 Task: Find a place to stay in Aku, Nigeria, from 12th to 16th July for 8 guests, with a price range of ₹10,000 to ₹16,000, selecting a flat with WiFi, free parking, TV, gym, and breakfast.
Action: Mouse moved to (346, 151)
Screenshot: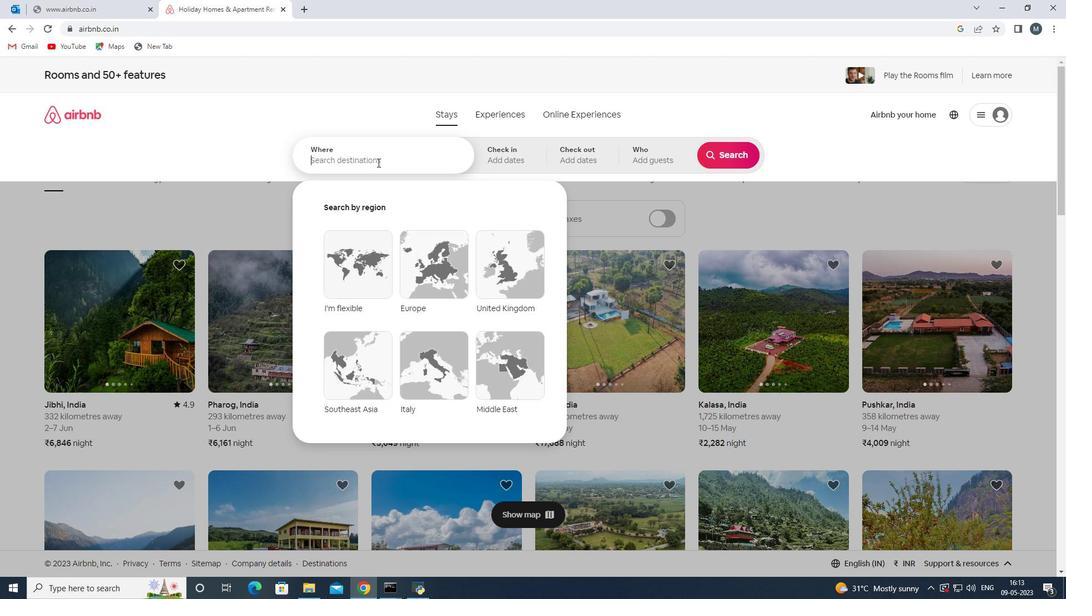 
Action: Mouse pressed left at (346, 151)
Screenshot: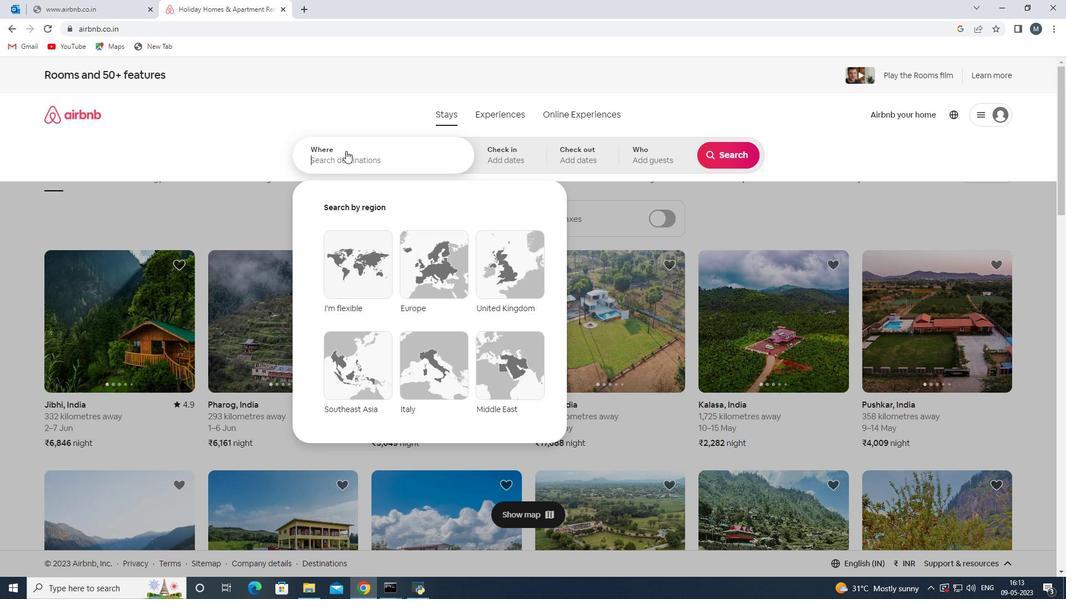 
Action: Key pressed <Key.shift>Aku,<Key.space><Key.shift>Nigeria
Screenshot: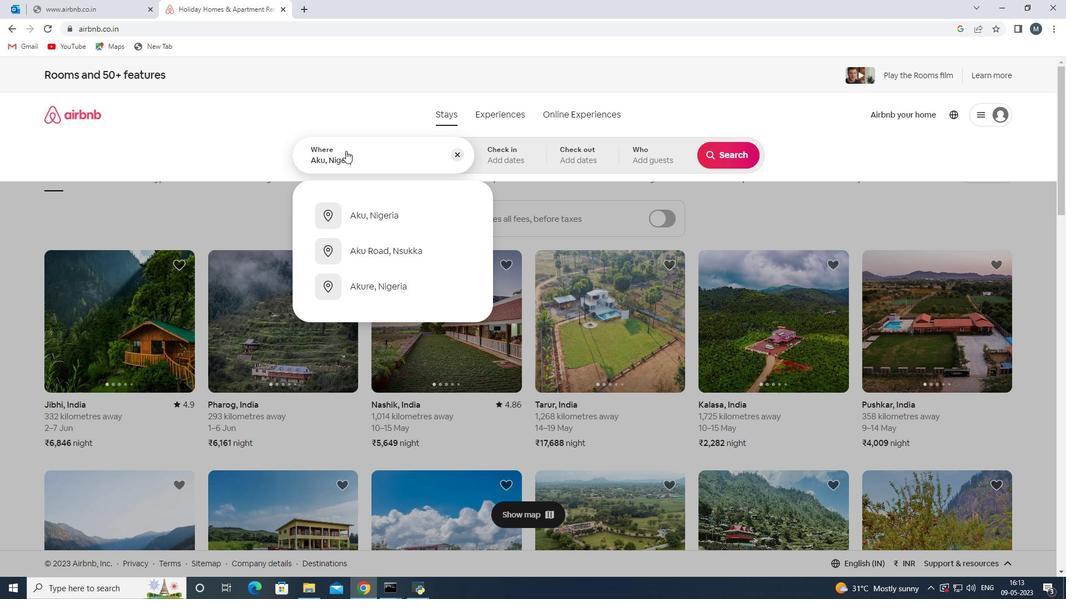 
Action: Mouse moved to (369, 212)
Screenshot: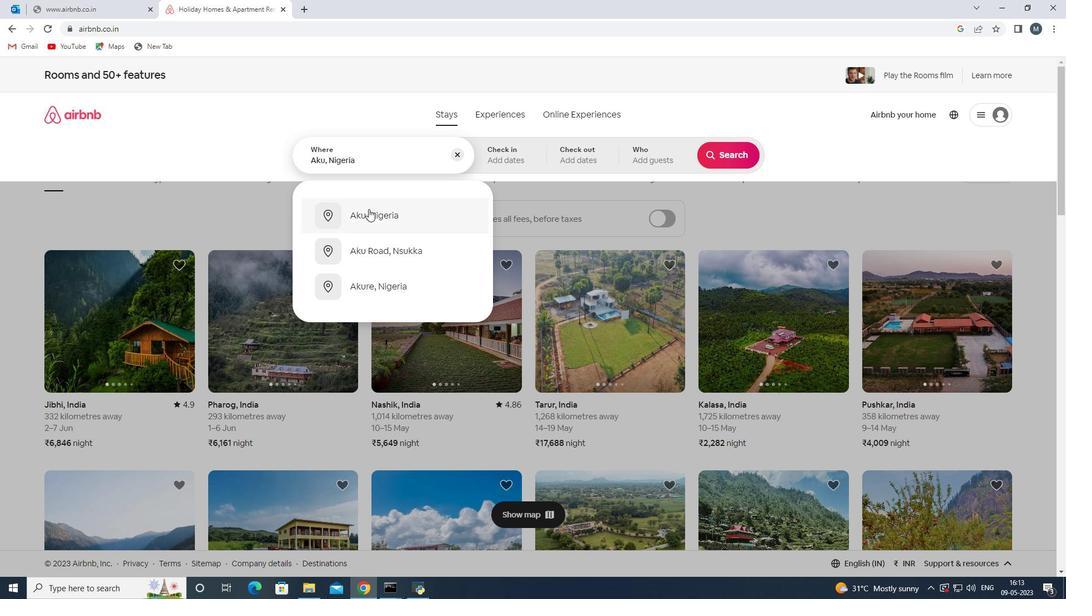 
Action: Mouse pressed left at (369, 212)
Screenshot: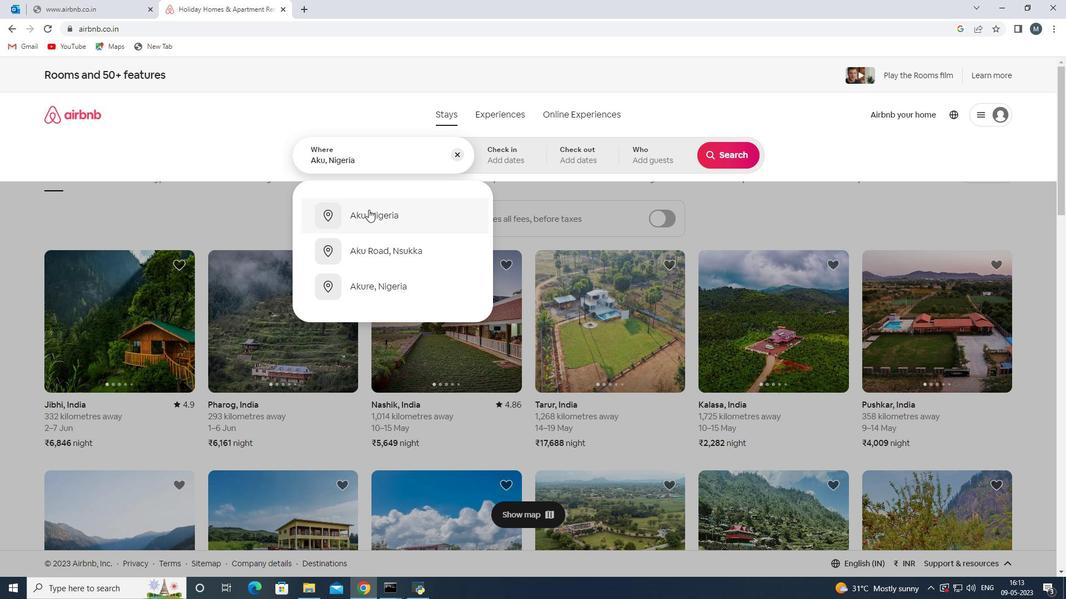 
Action: Mouse moved to (724, 248)
Screenshot: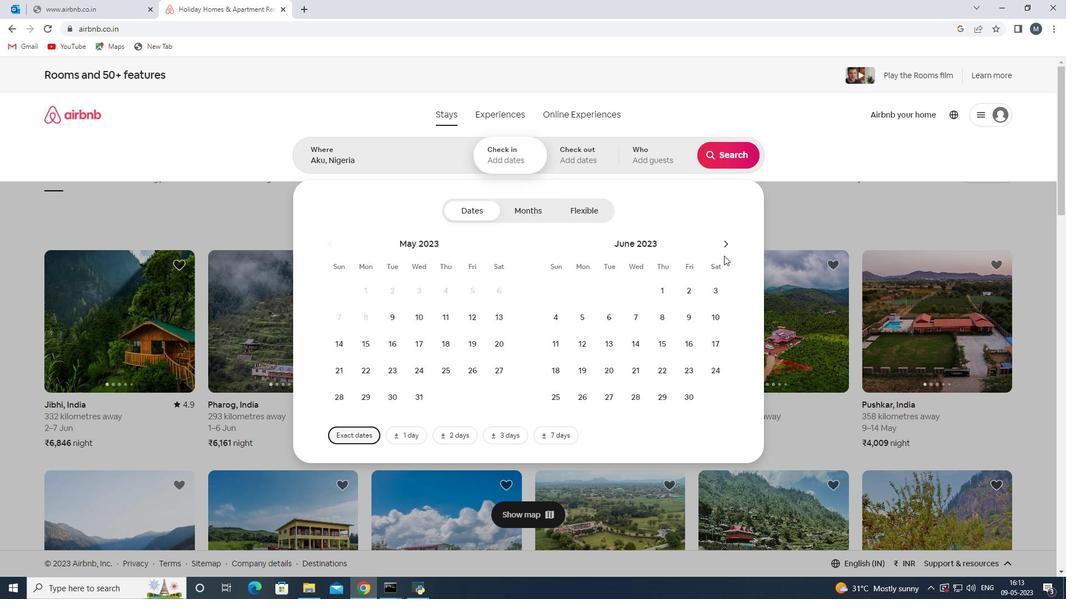 
Action: Mouse pressed left at (724, 248)
Screenshot: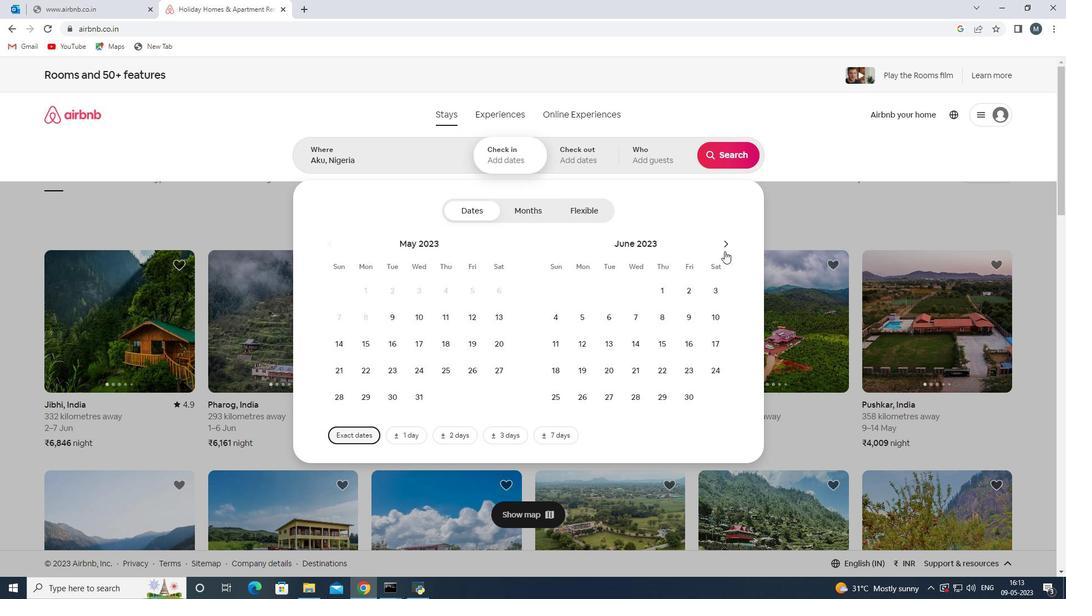 
Action: Mouse moved to (628, 347)
Screenshot: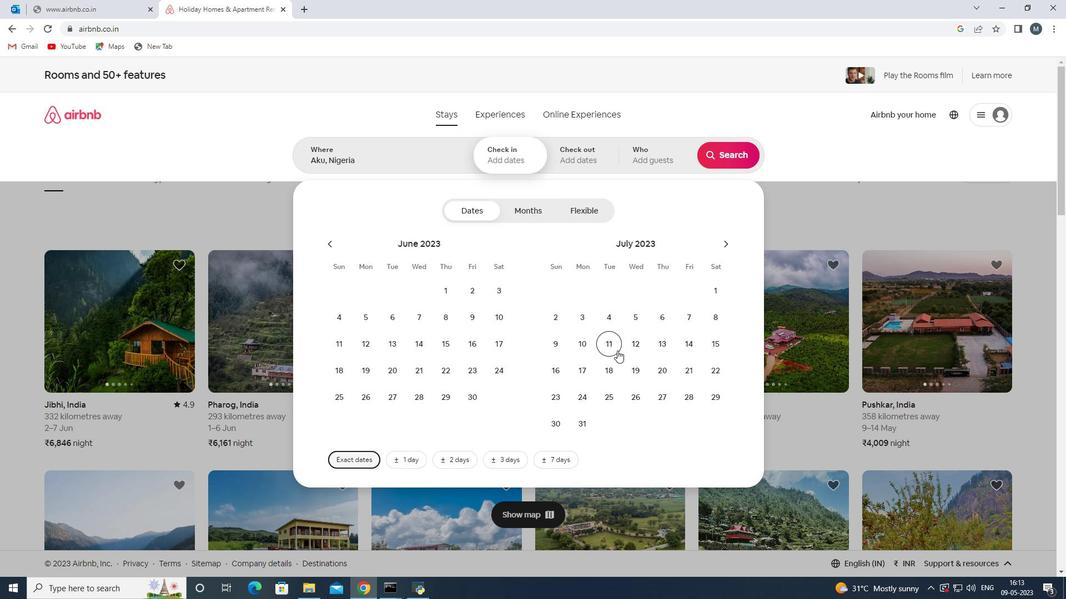 
Action: Mouse pressed left at (628, 347)
Screenshot: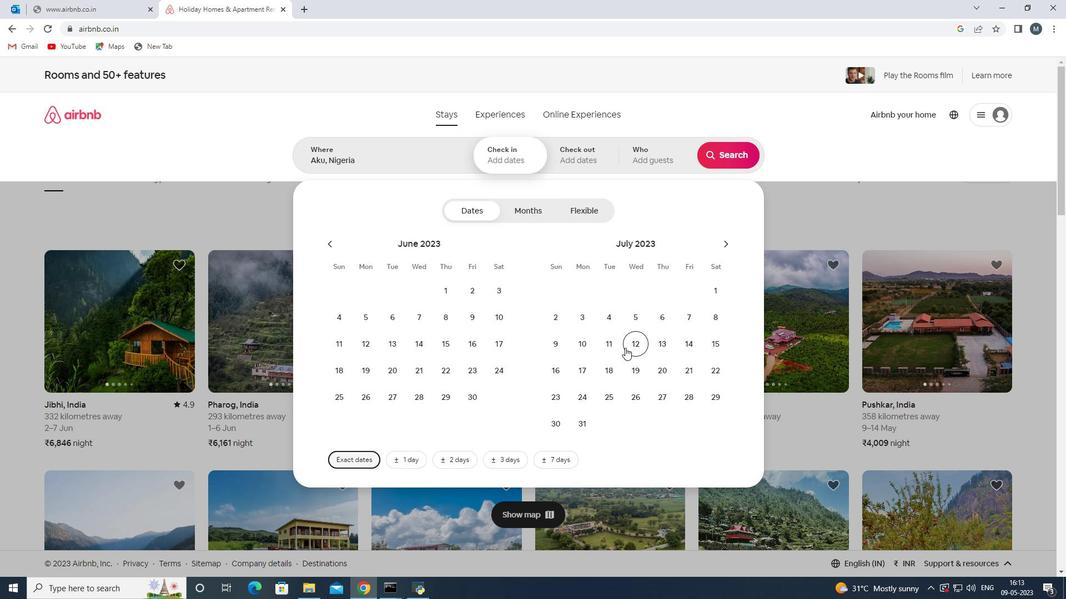 
Action: Mouse moved to (562, 369)
Screenshot: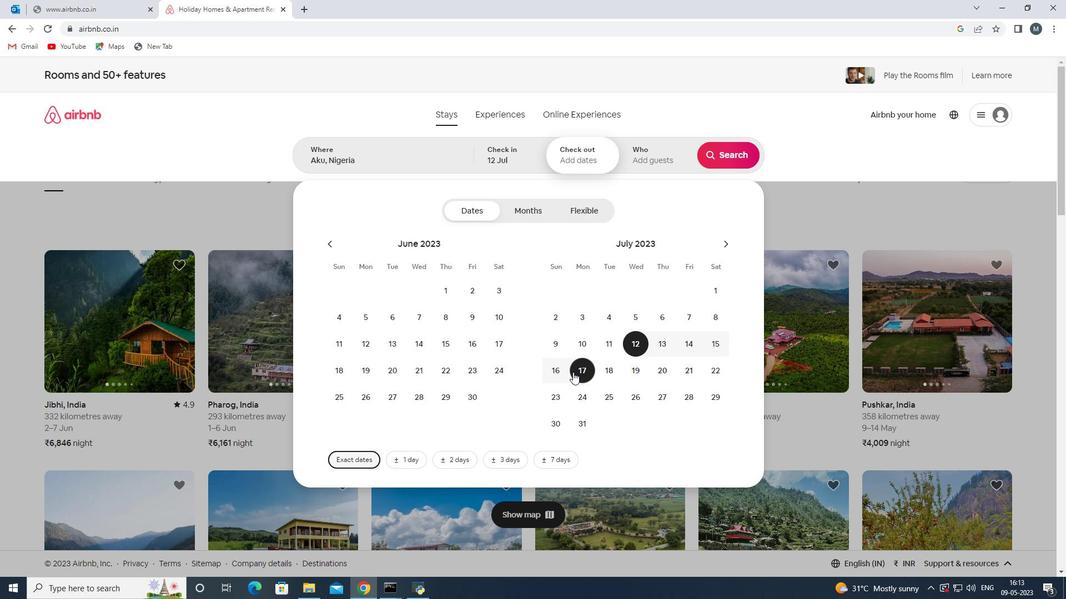 
Action: Mouse pressed left at (562, 369)
Screenshot: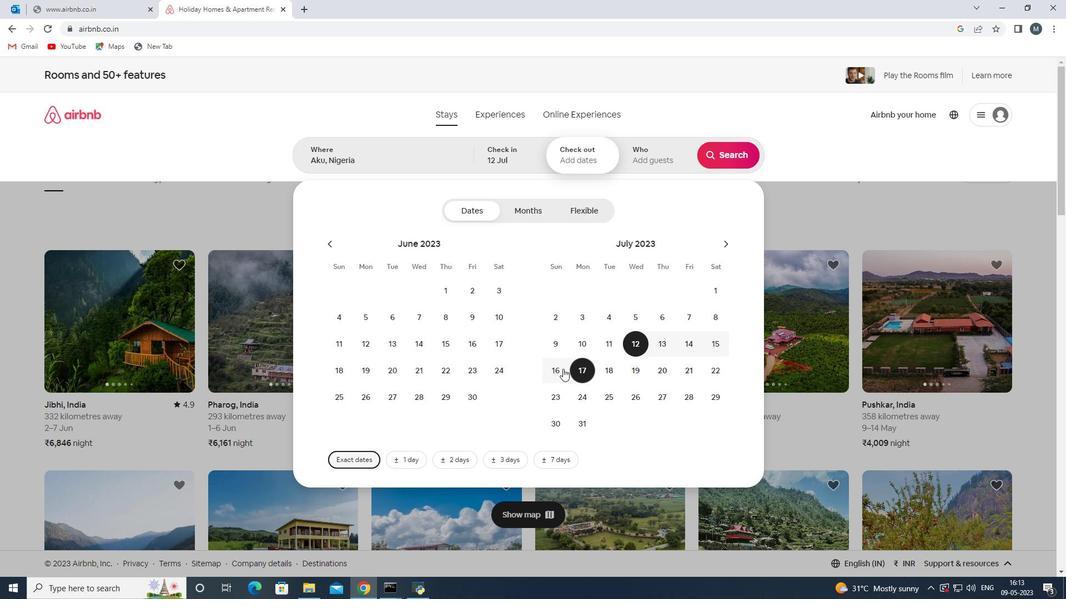 
Action: Mouse moved to (653, 166)
Screenshot: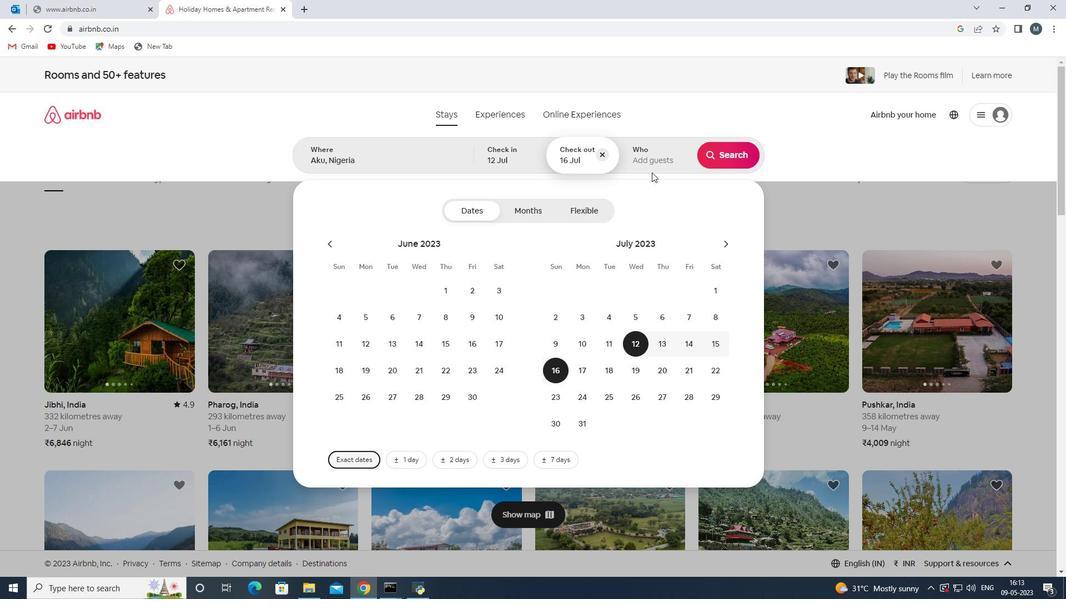 
Action: Mouse pressed left at (653, 166)
Screenshot: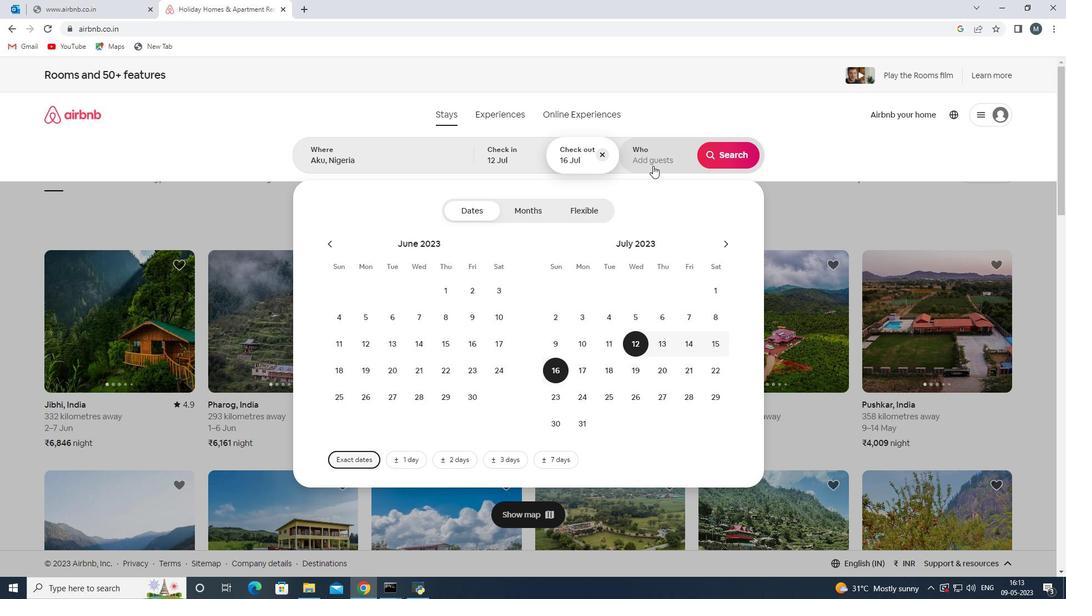 
Action: Mouse moved to (736, 214)
Screenshot: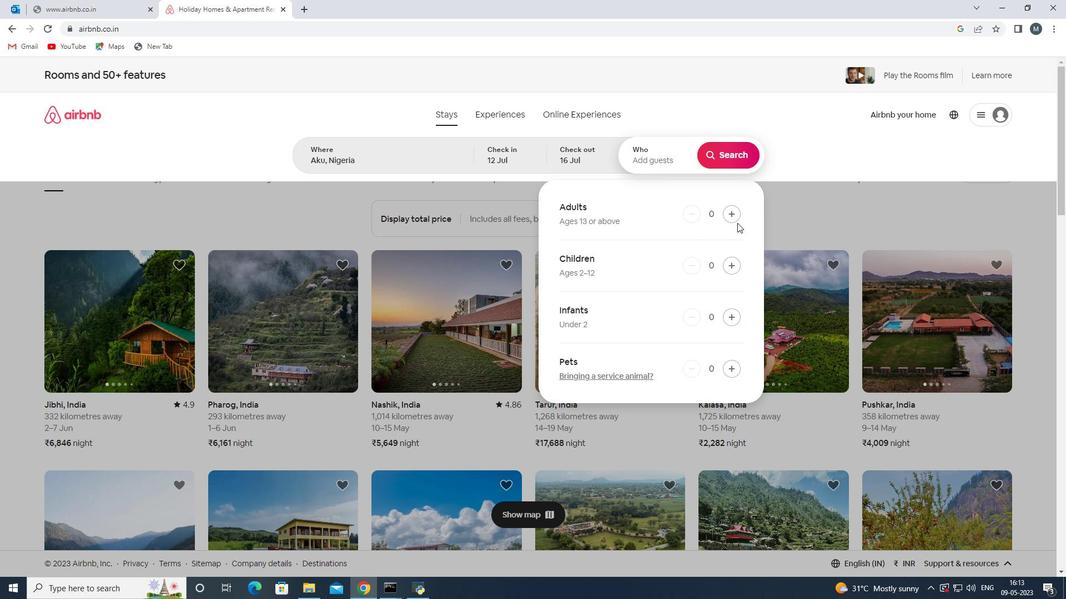 
Action: Mouse pressed left at (736, 214)
Screenshot: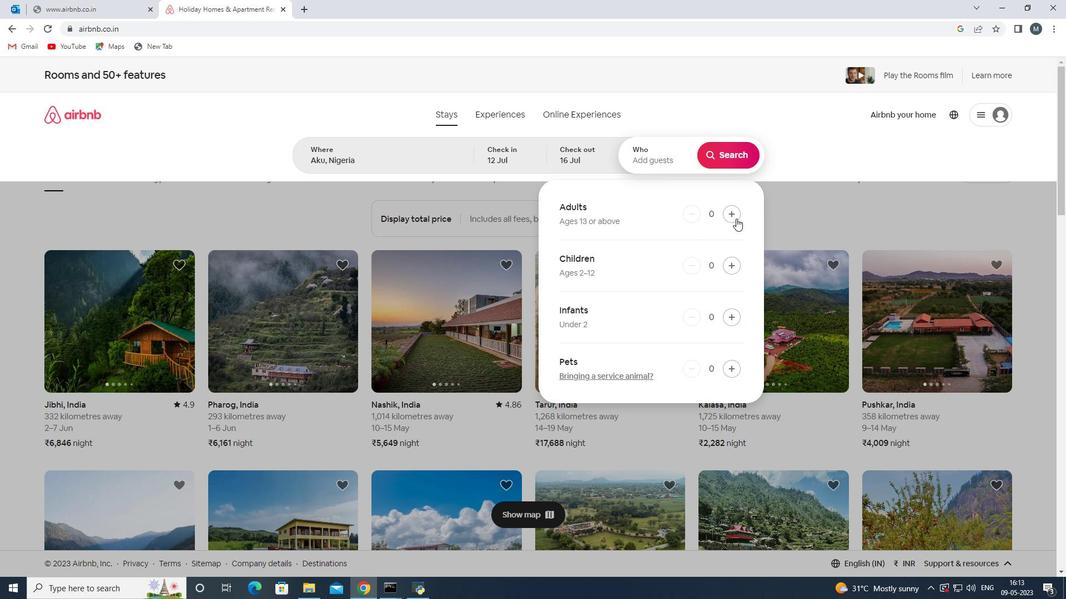 
Action: Mouse pressed left at (736, 214)
Screenshot: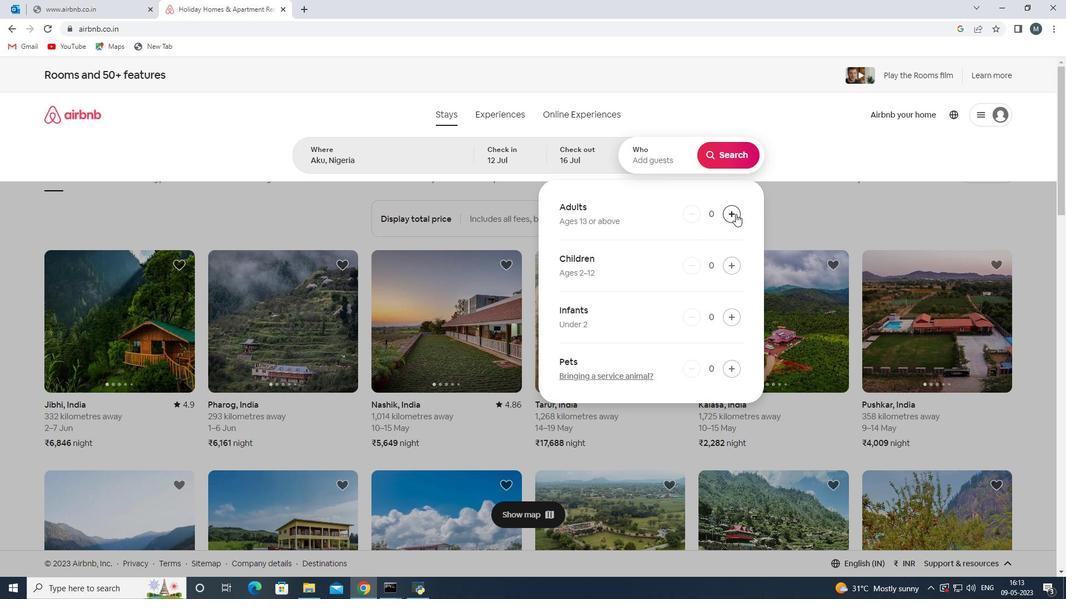 
Action: Mouse pressed left at (736, 214)
Screenshot: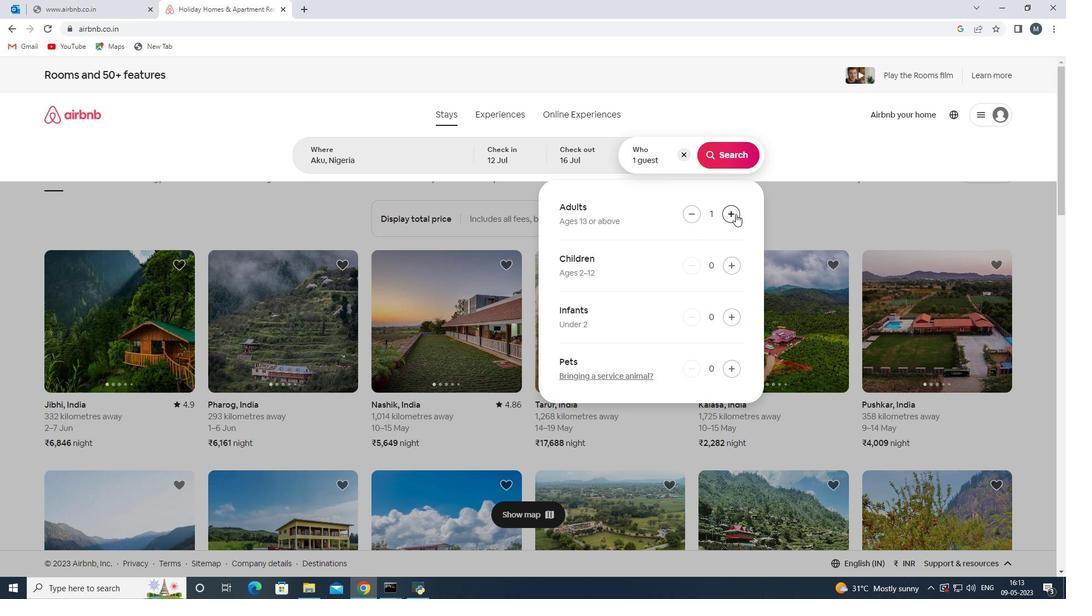 
Action: Mouse pressed left at (736, 214)
Screenshot: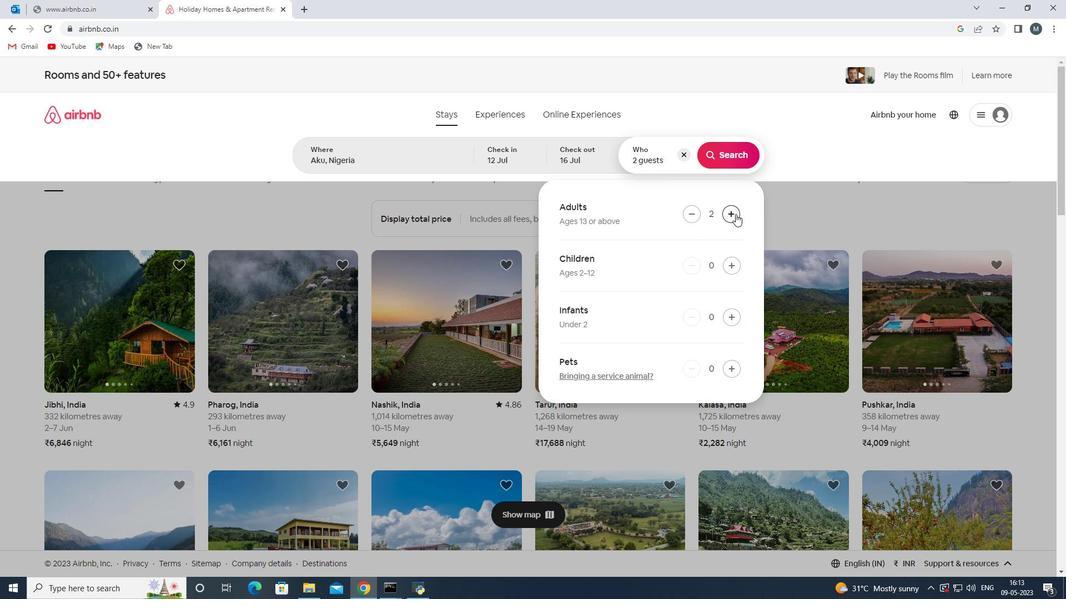 
Action: Mouse pressed left at (736, 214)
Screenshot: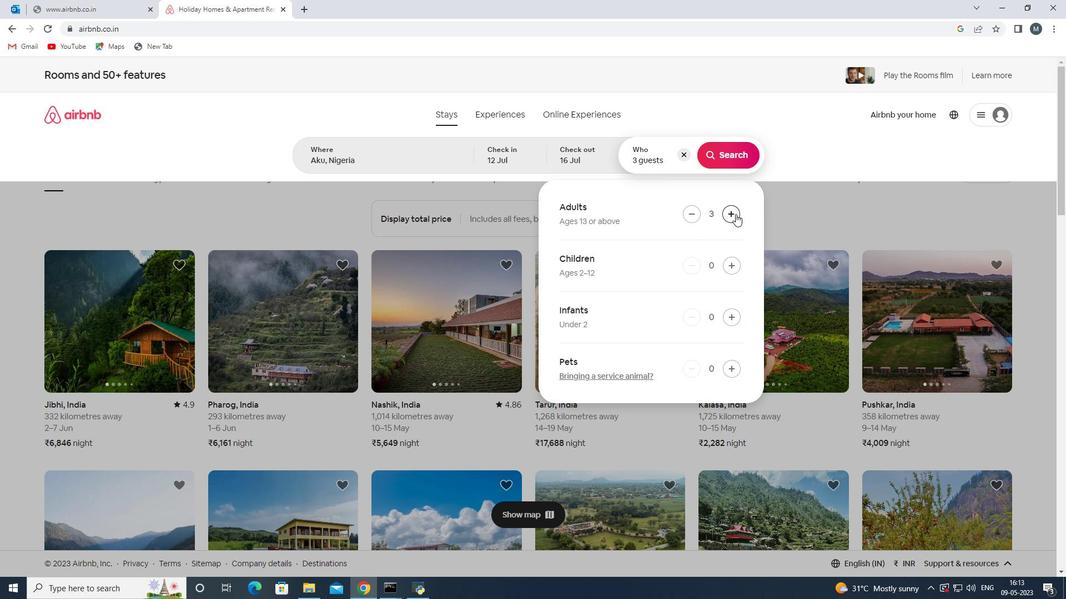 
Action: Mouse pressed left at (736, 214)
Screenshot: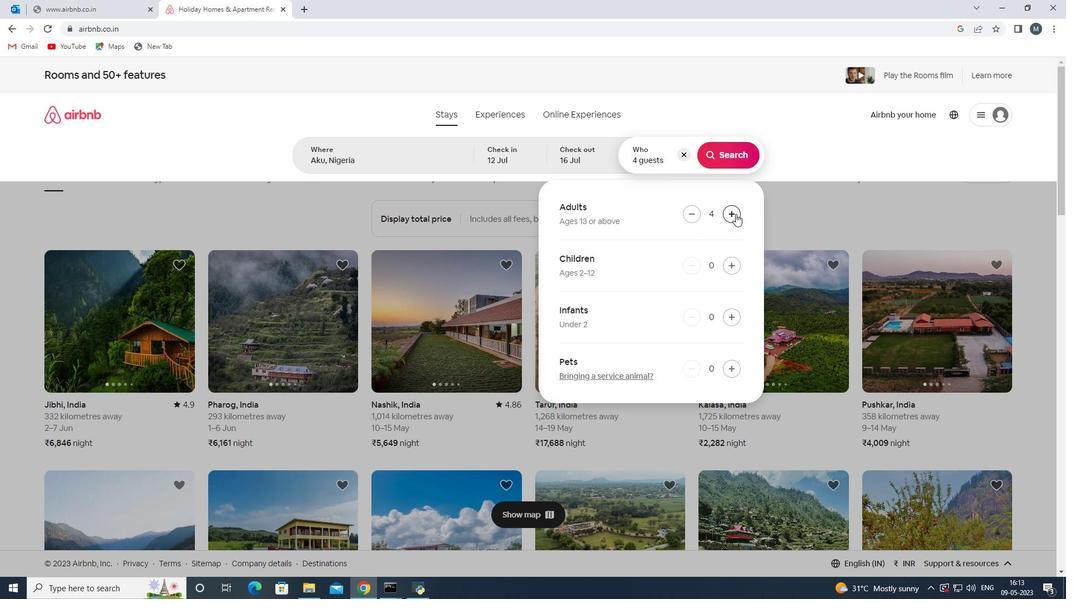 
Action: Mouse pressed left at (736, 214)
Screenshot: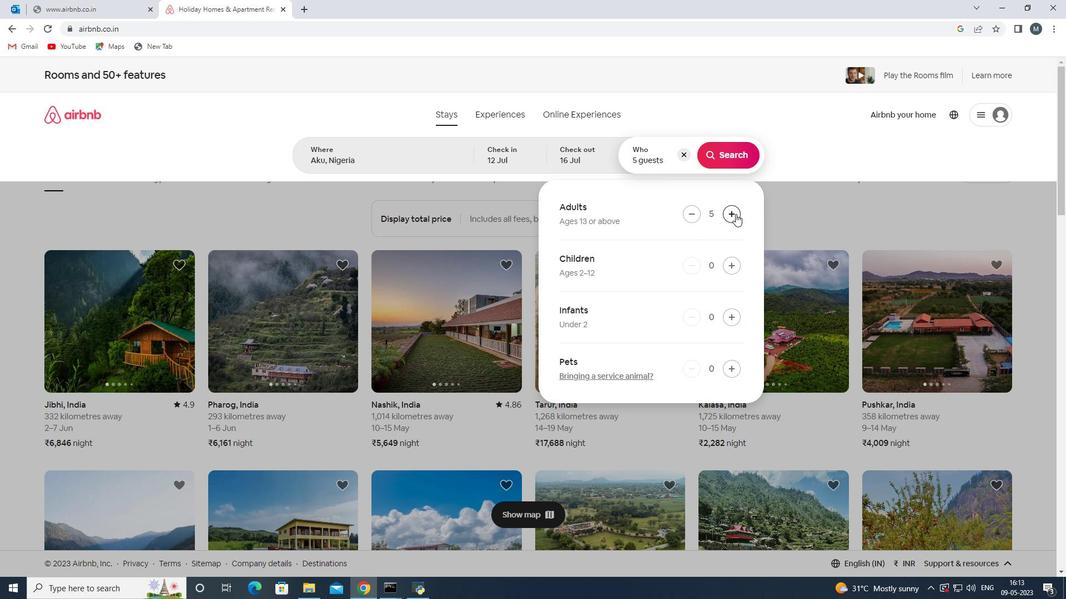 
Action: Mouse pressed left at (736, 214)
Screenshot: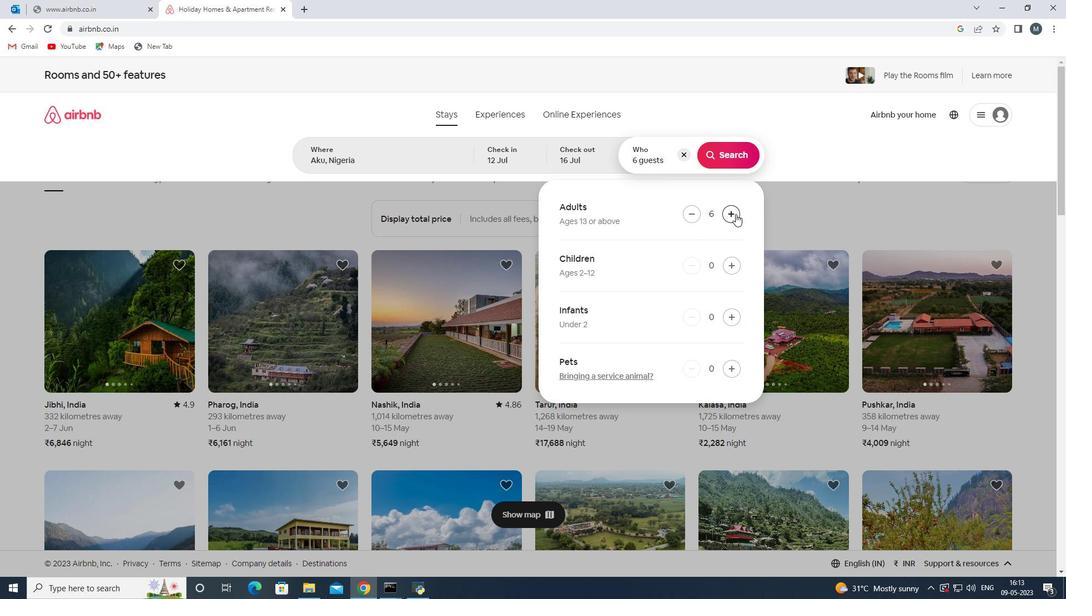 
Action: Mouse moved to (733, 161)
Screenshot: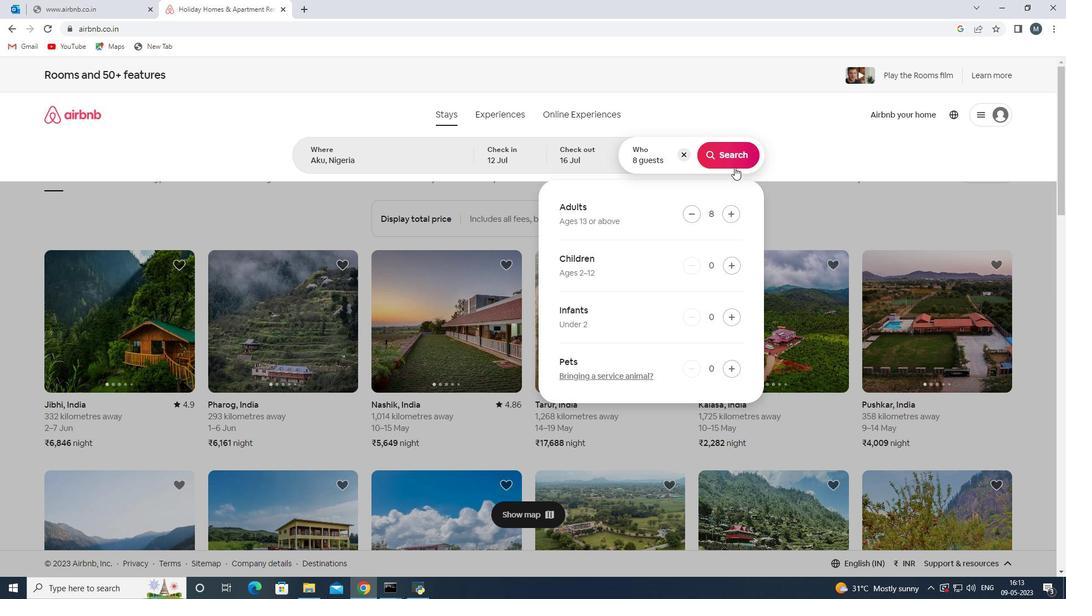 
Action: Mouse pressed left at (733, 161)
Screenshot: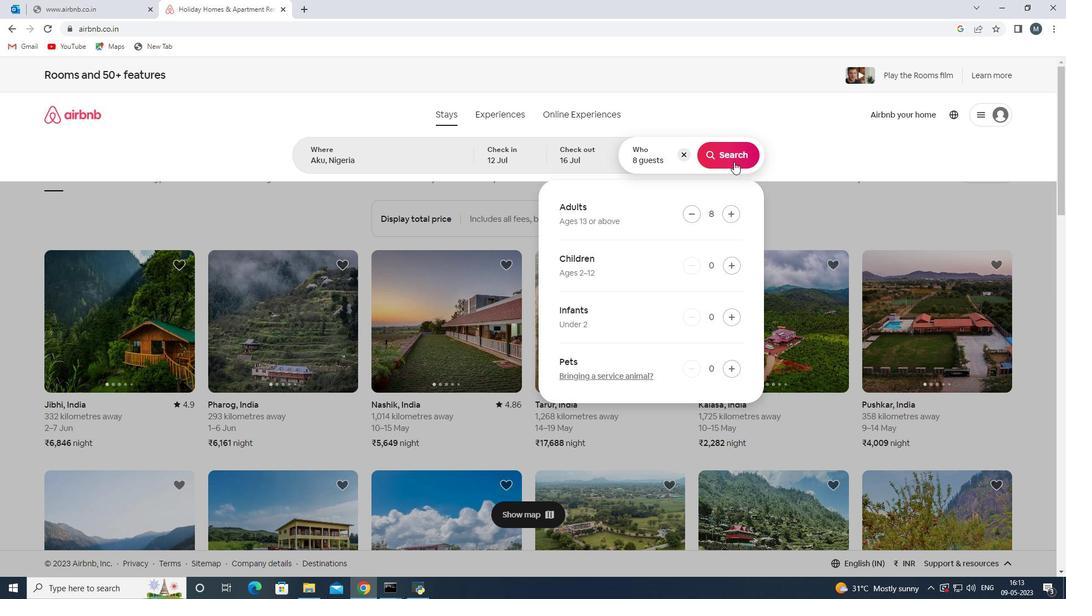 
Action: Mouse moved to (1004, 124)
Screenshot: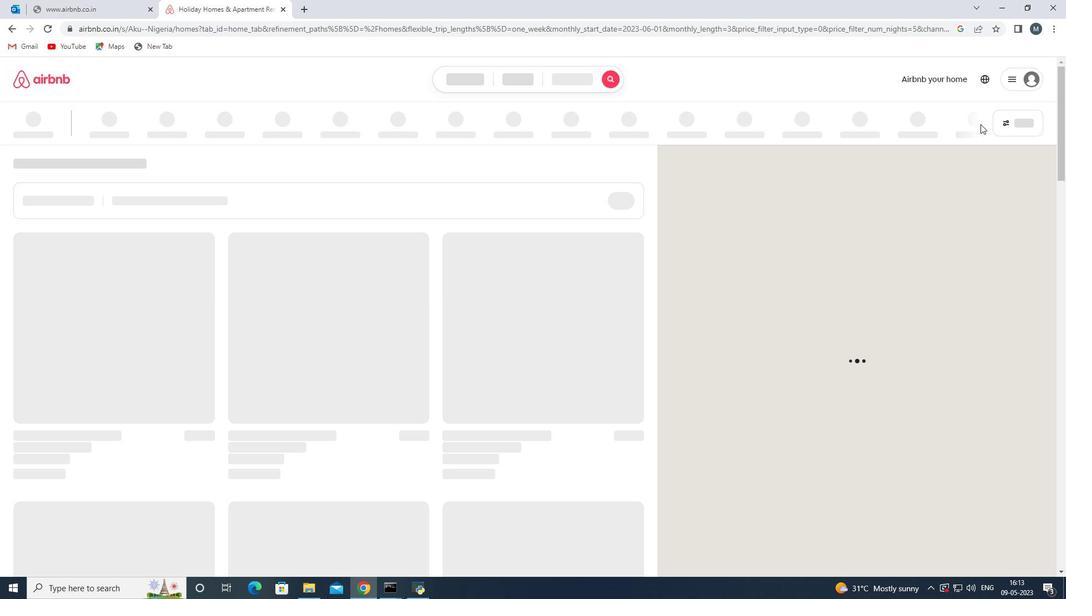 
Action: Mouse pressed left at (1004, 124)
Screenshot: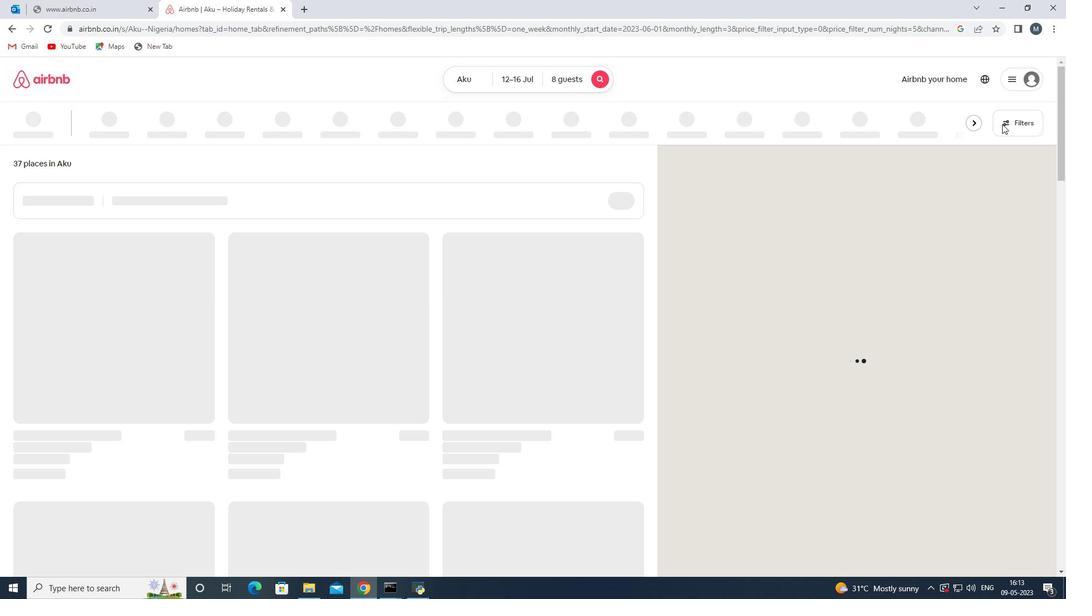
Action: Mouse moved to (408, 400)
Screenshot: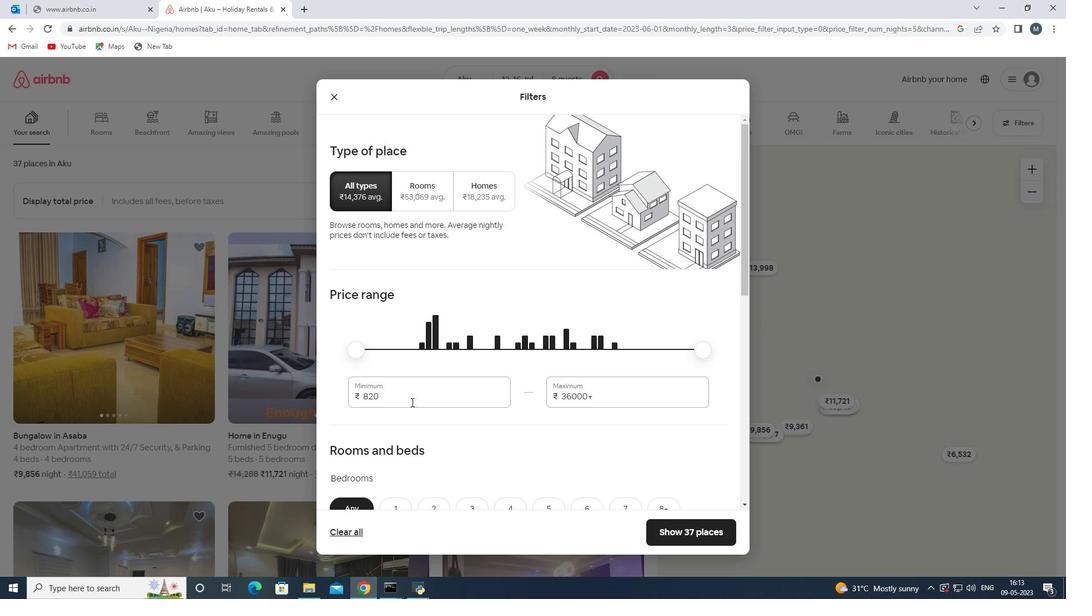 
Action: Mouse pressed left at (408, 400)
Screenshot: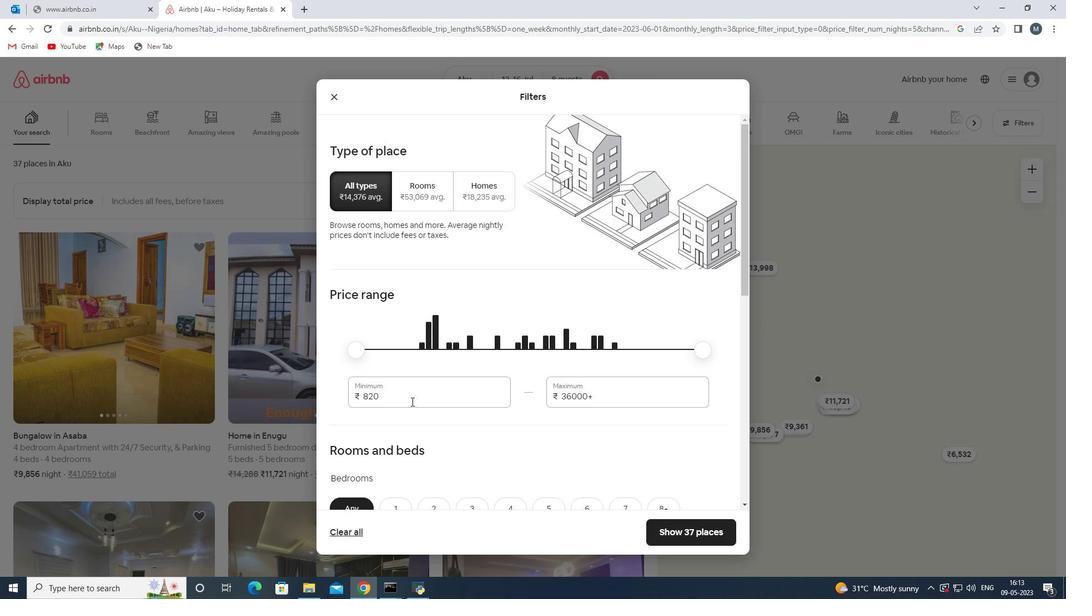 
Action: Mouse moved to (355, 402)
Screenshot: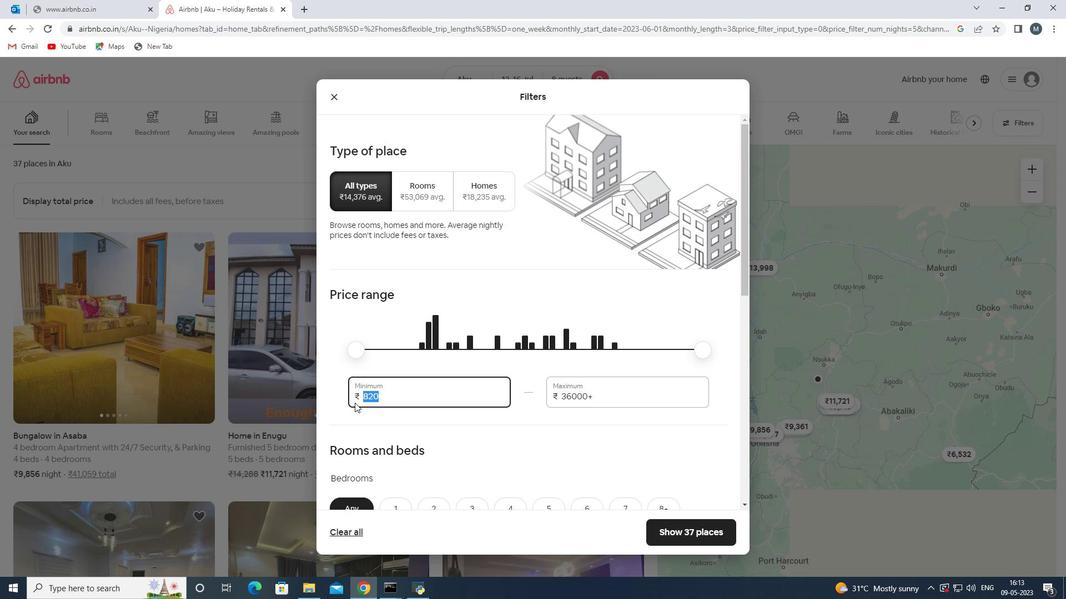 
Action: Key pressed 10000
Screenshot: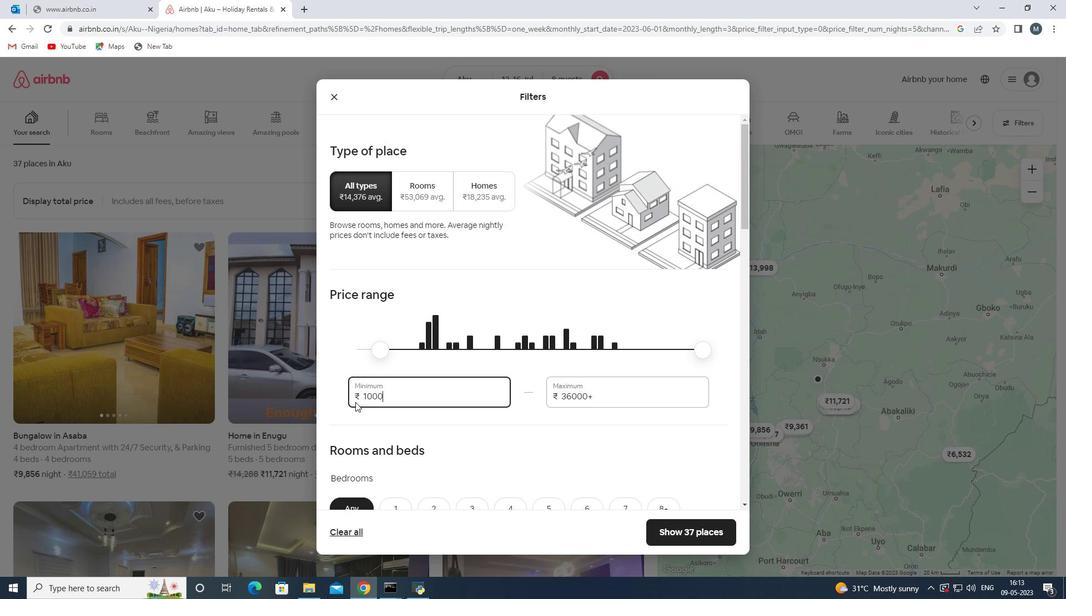 
Action: Mouse moved to (604, 399)
Screenshot: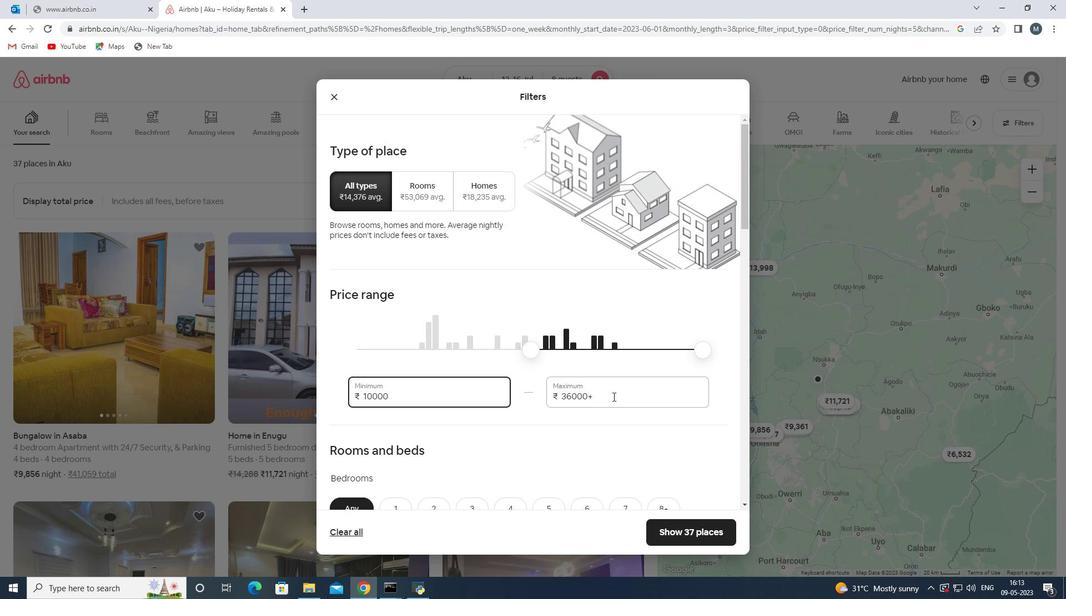 
Action: Mouse pressed left at (604, 399)
Screenshot: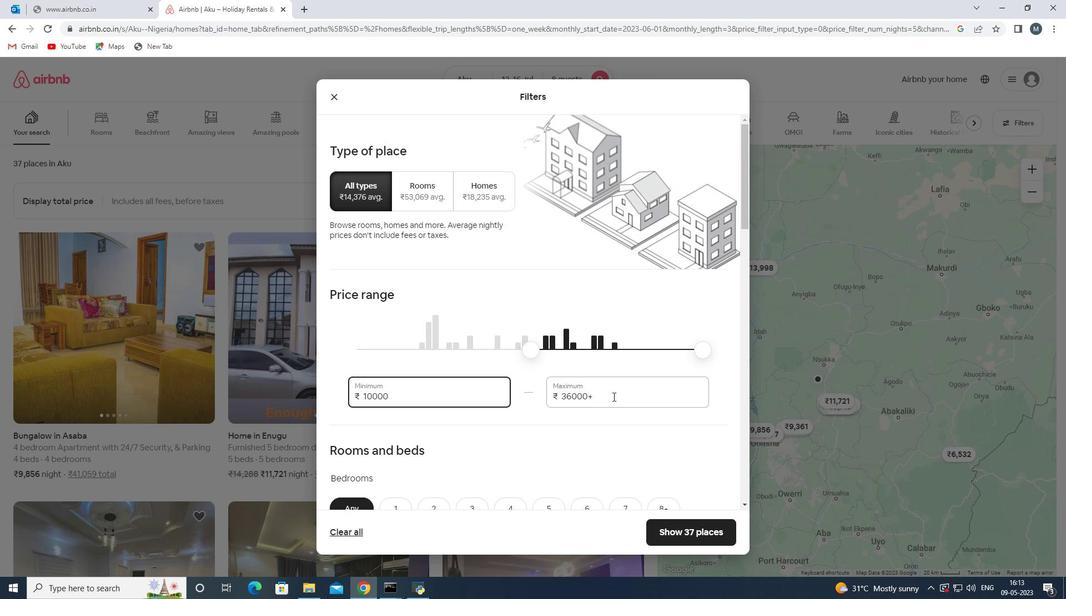 
Action: Mouse moved to (553, 399)
Screenshot: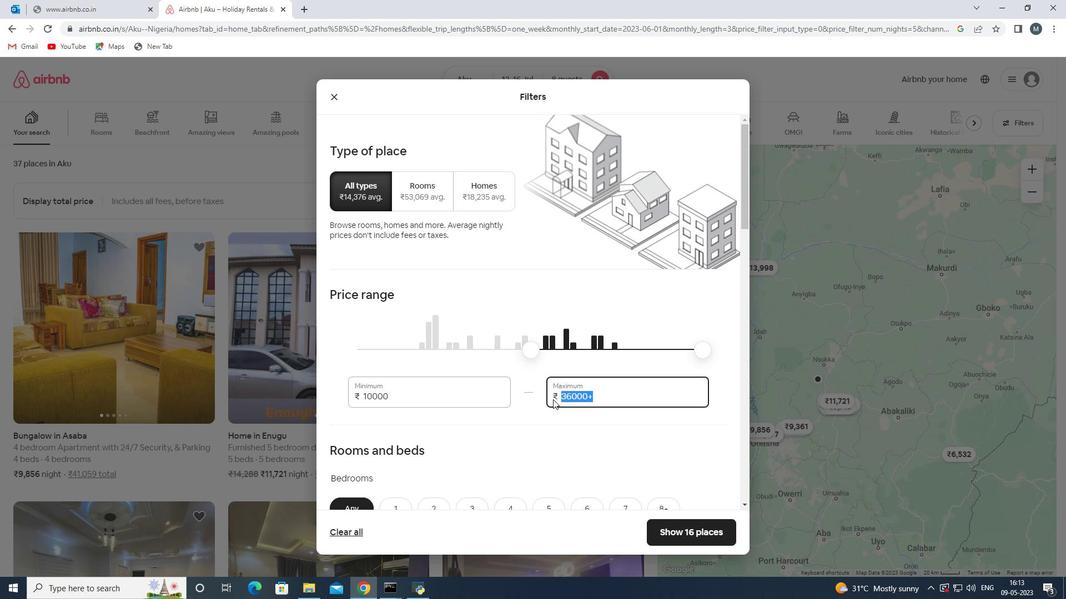 
Action: Key pressed 1
Screenshot: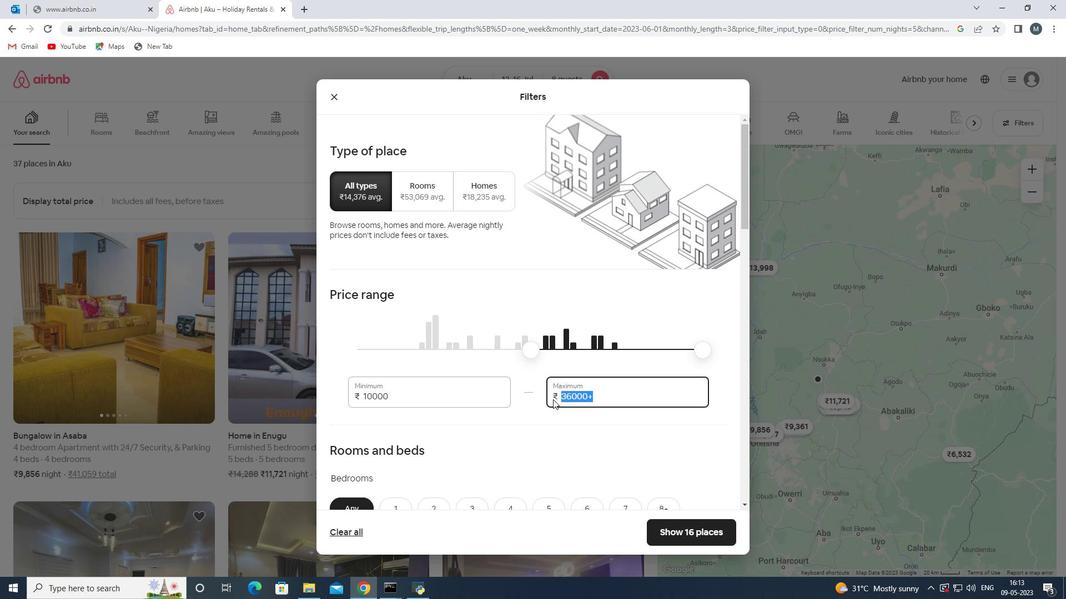 
Action: Mouse moved to (552, 398)
Screenshot: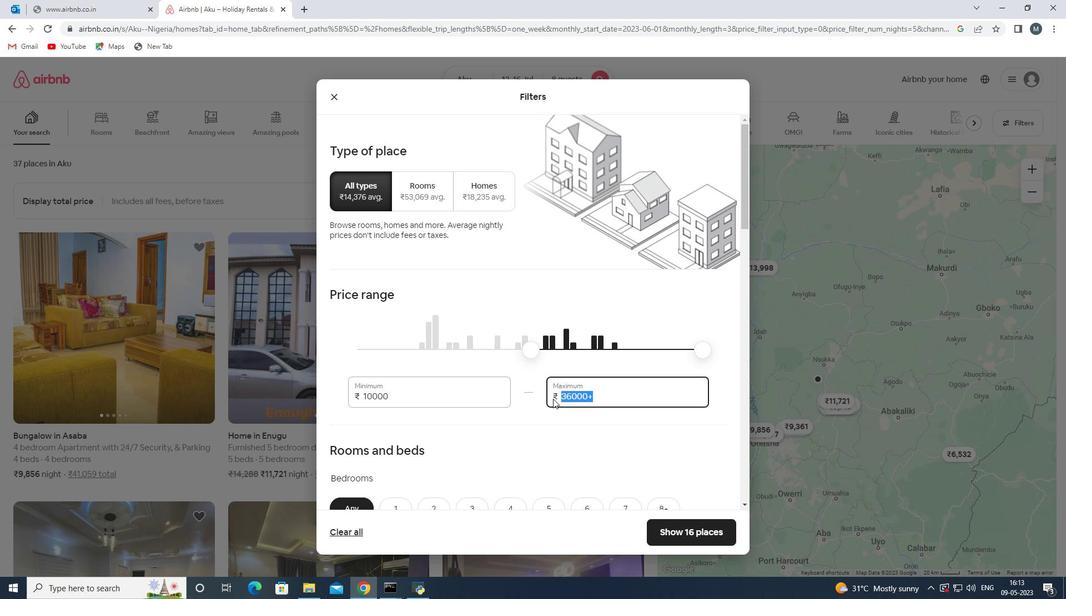 
Action: Key pressed 6000
Screenshot: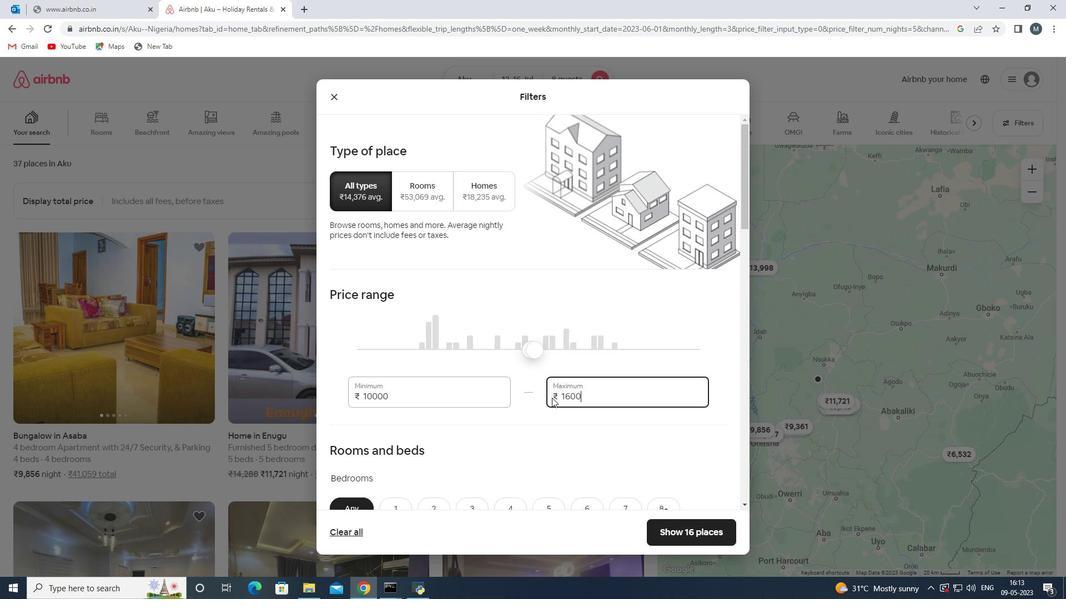
Action: Mouse moved to (556, 358)
Screenshot: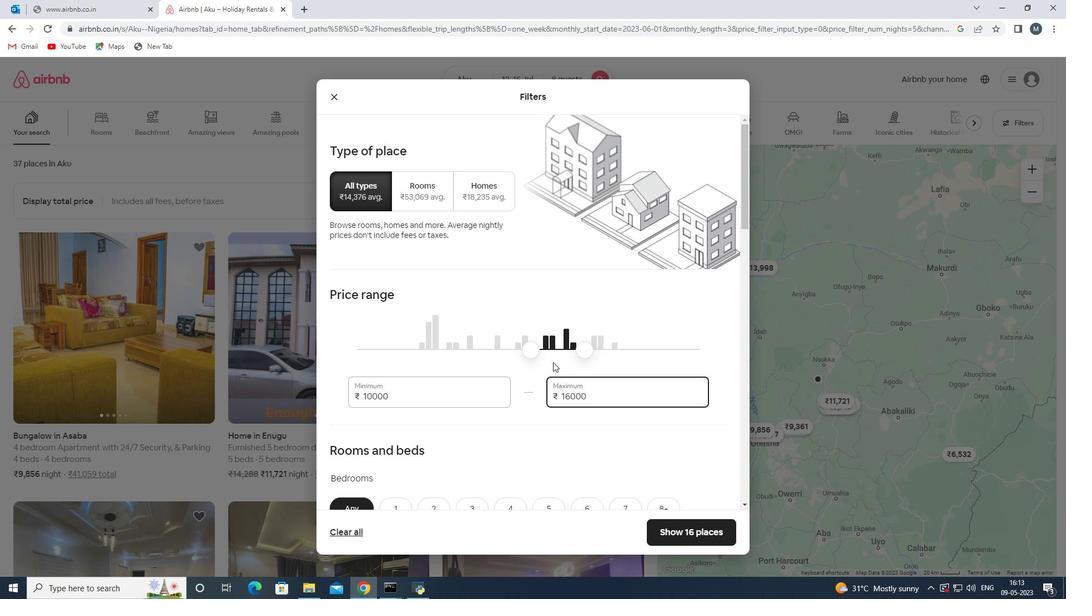 
Action: Mouse scrolled (556, 358) with delta (0, 0)
Screenshot: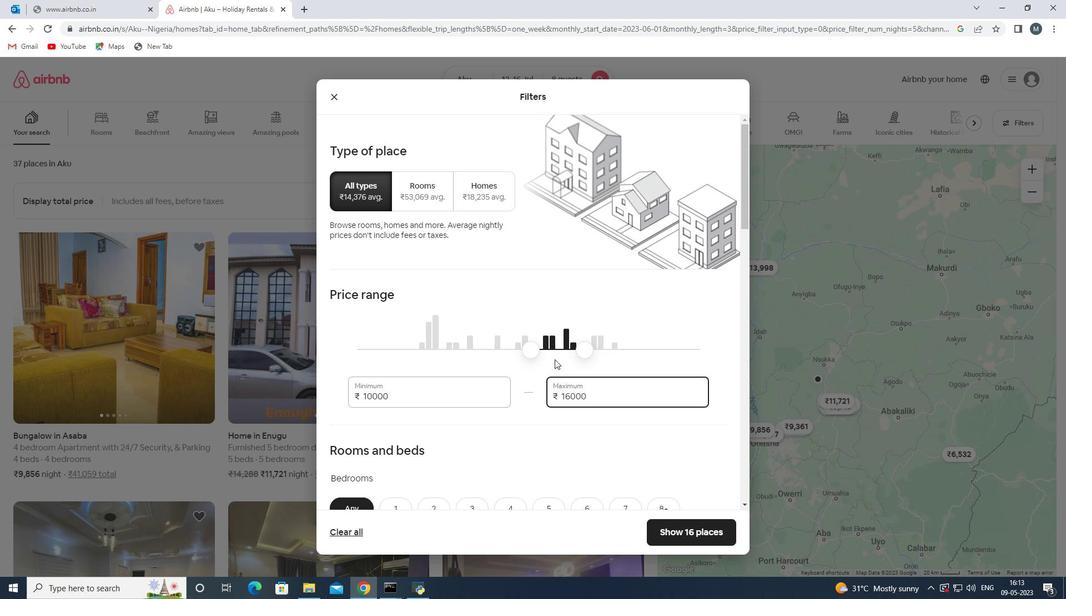 
Action: Mouse moved to (559, 356)
Screenshot: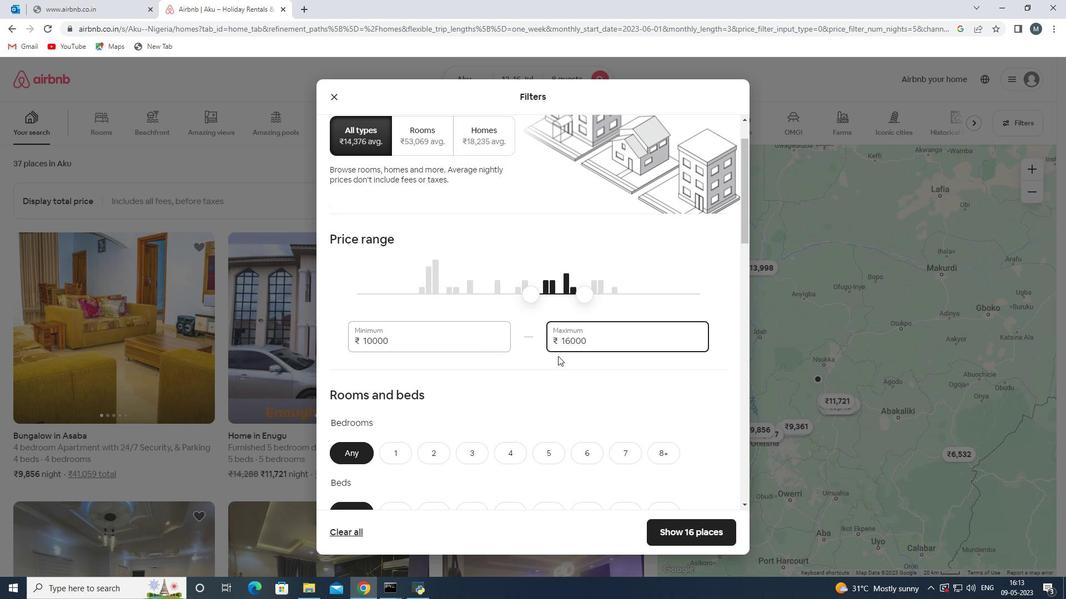
Action: Mouse scrolled (559, 356) with delta (0, 0)
Screenshot: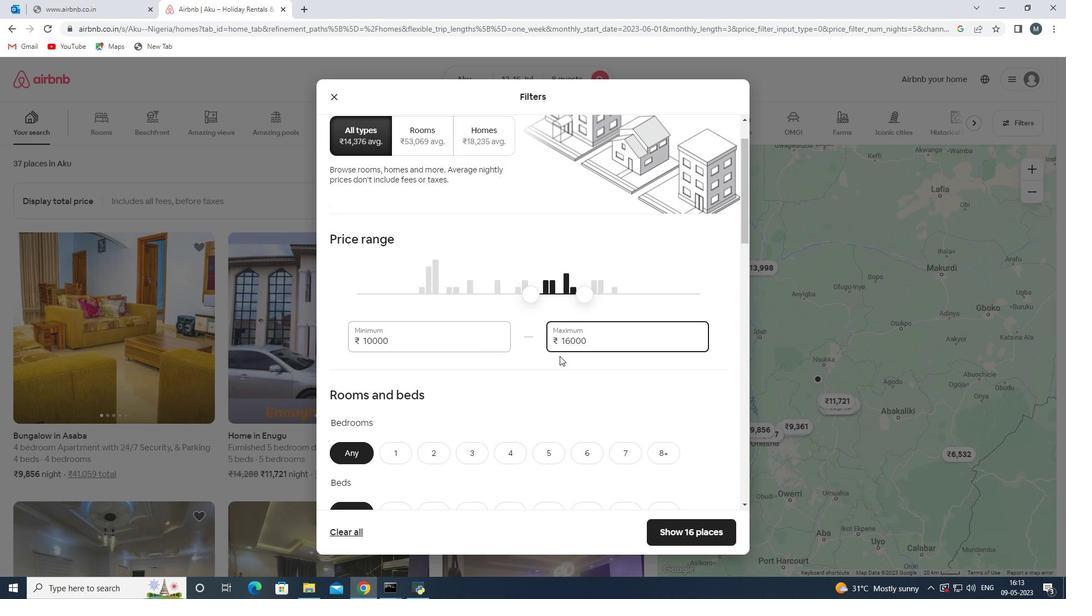 
Action: Mouse moved to (545, 359)
Screenshot: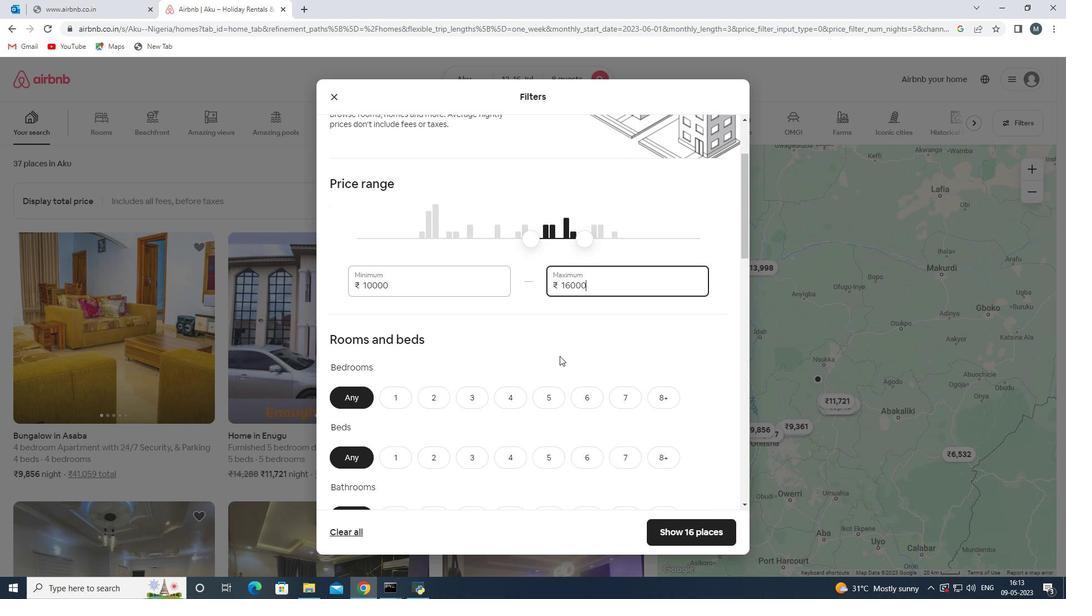 
Action: Mouse scrolled (545, 359) with delta (0, 0)
Screenshot: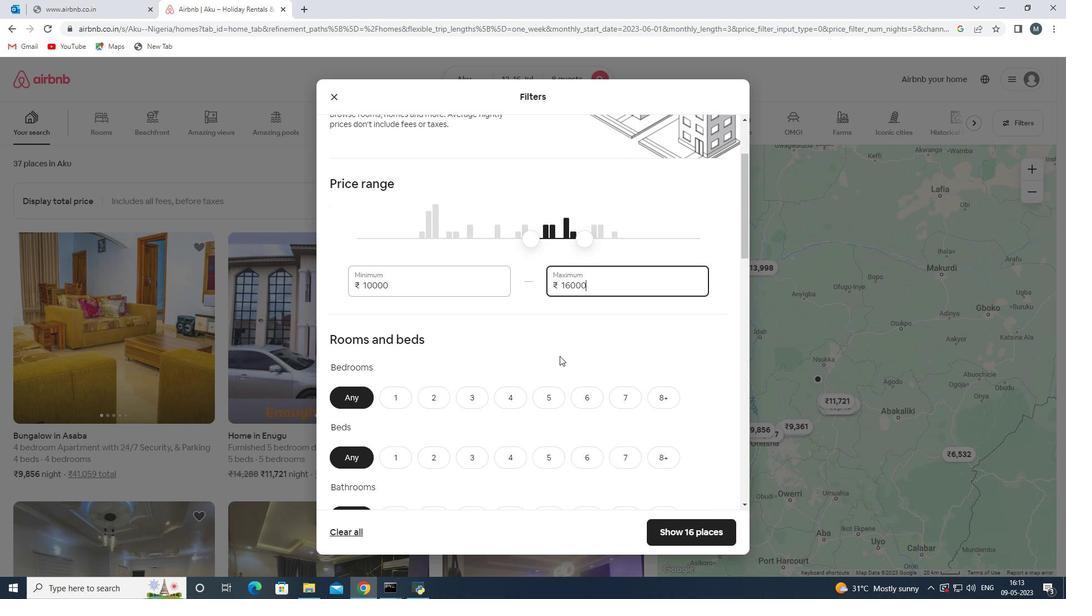 
Action: Mouse moved to (654, 340)
Screenshot: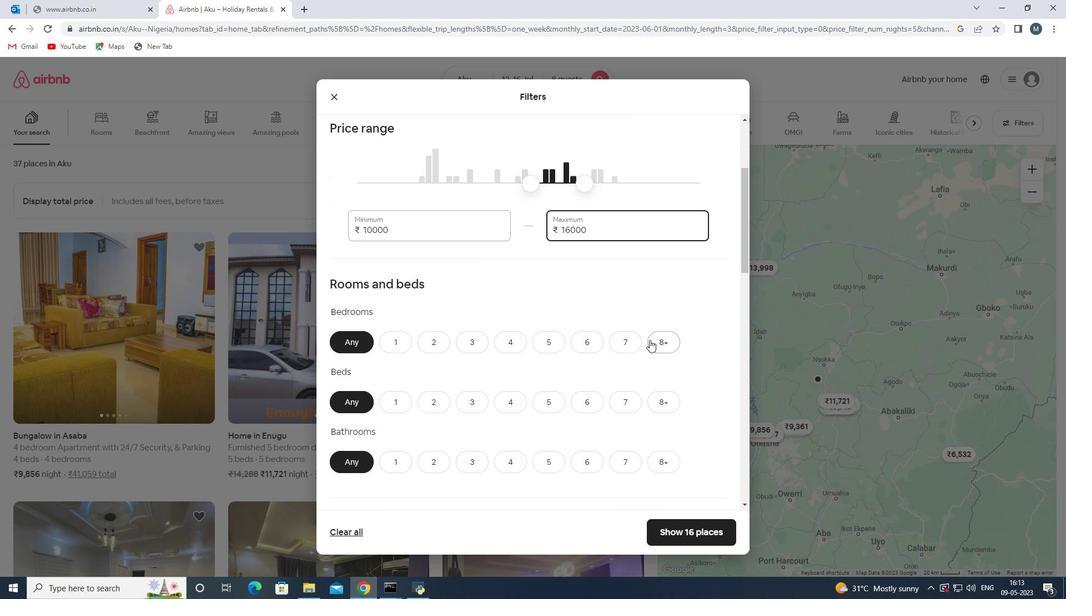 
Action: Mouse pressed left at (654, 340)
Screenshot: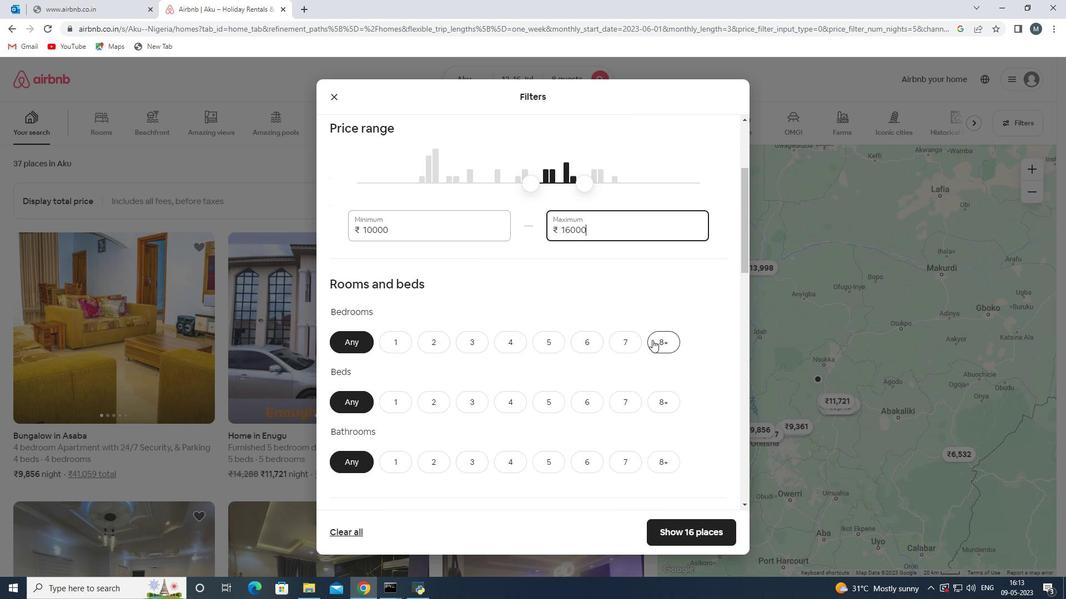 
Action: Mouse moved to (659, 397)
Screenshot: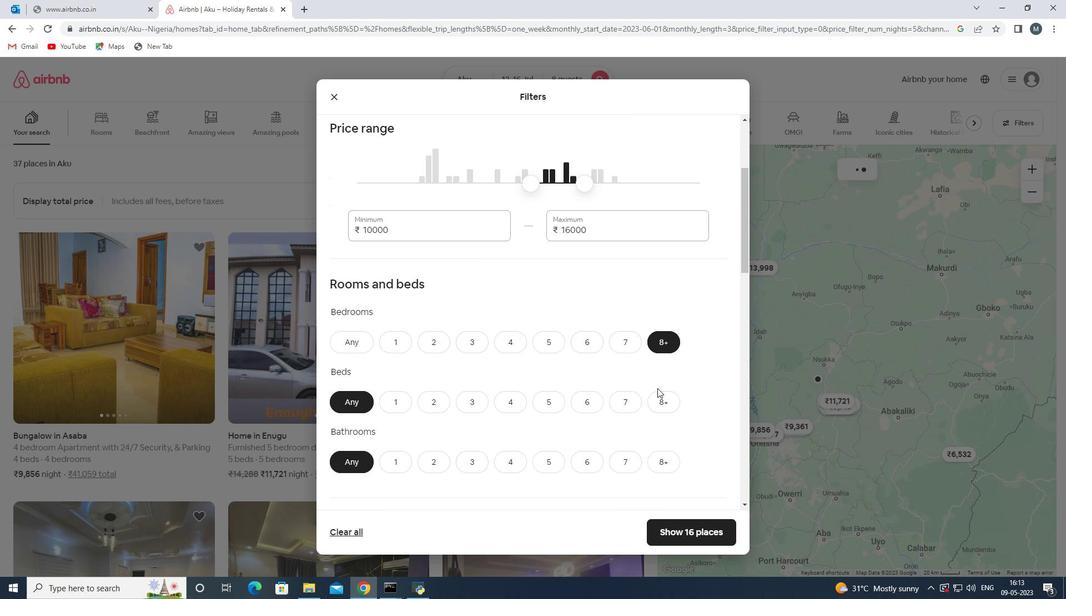 
Action: Mouse pressed left at (659, 397)
Screenshot: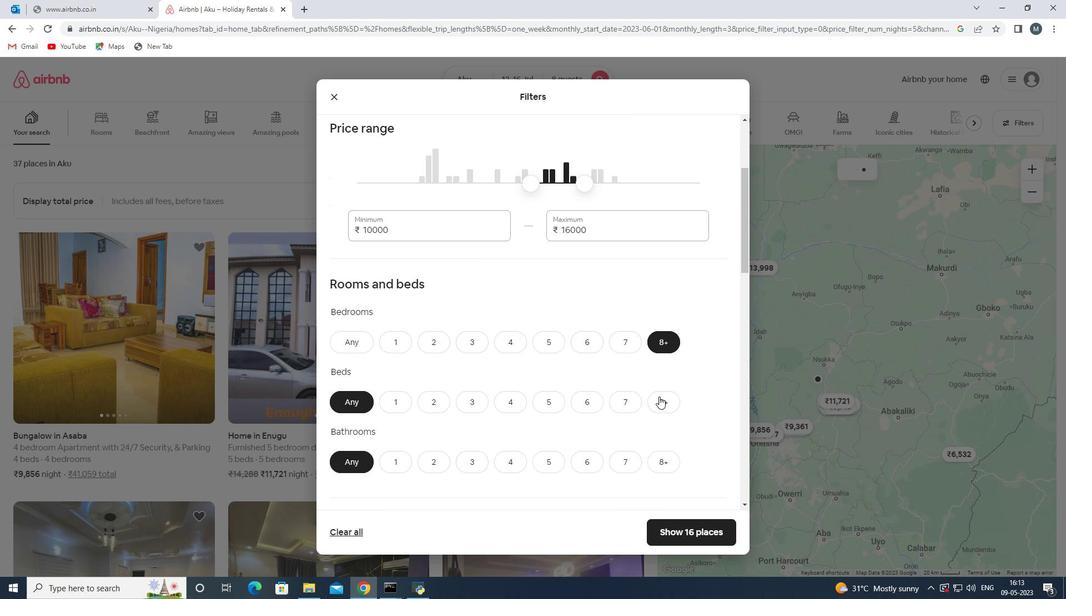 
Action: Mouse moved to (659, 464)
Screenshot: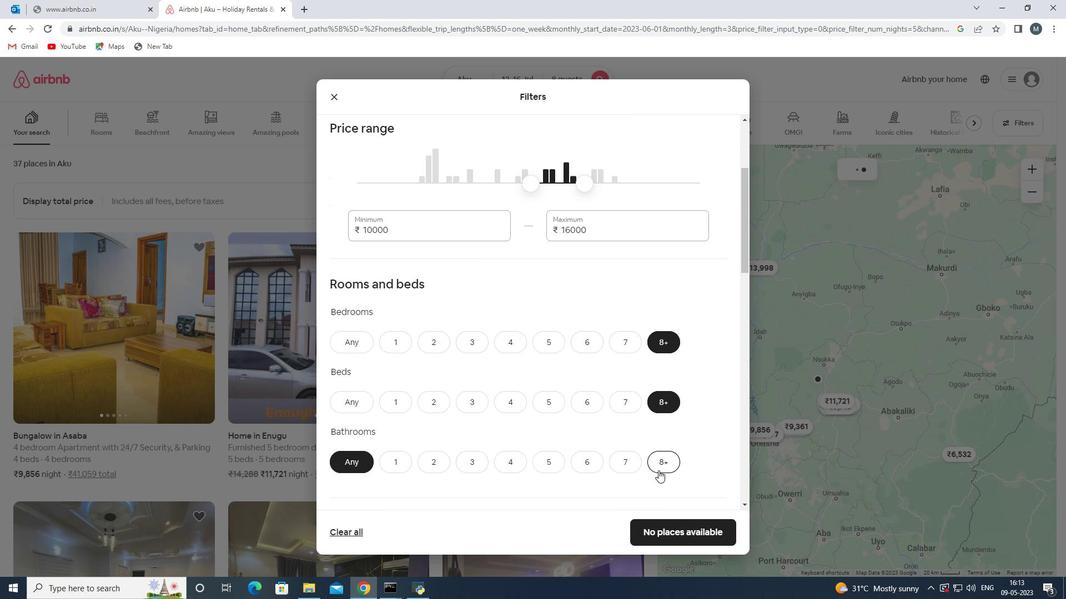 
Action: Mouse pressed left at (659, 464)
Screenshot: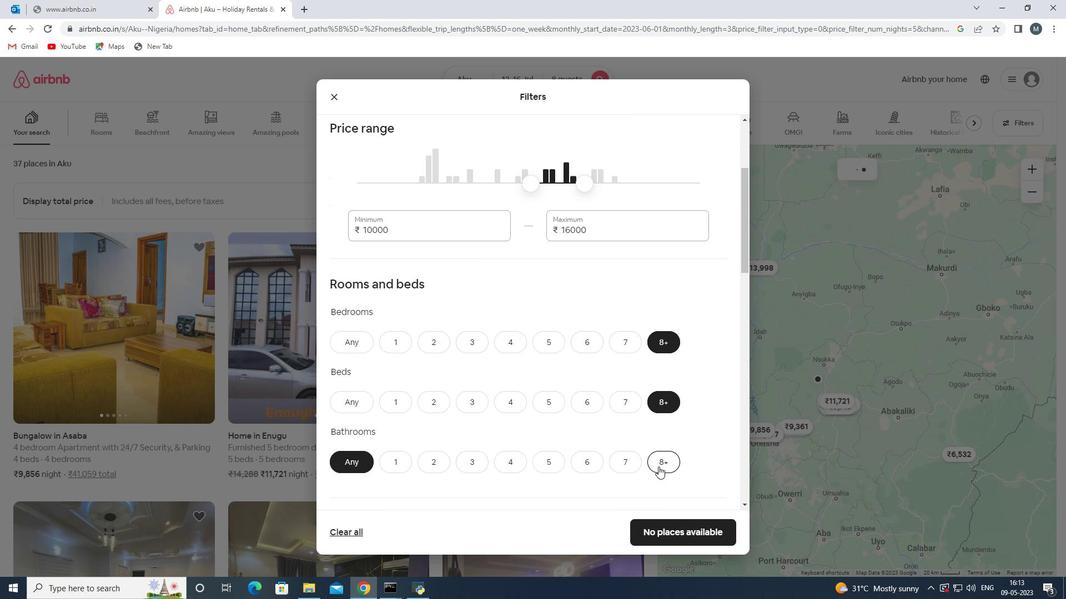 
Action: Mouse moved to (560, 402)
Screenshot: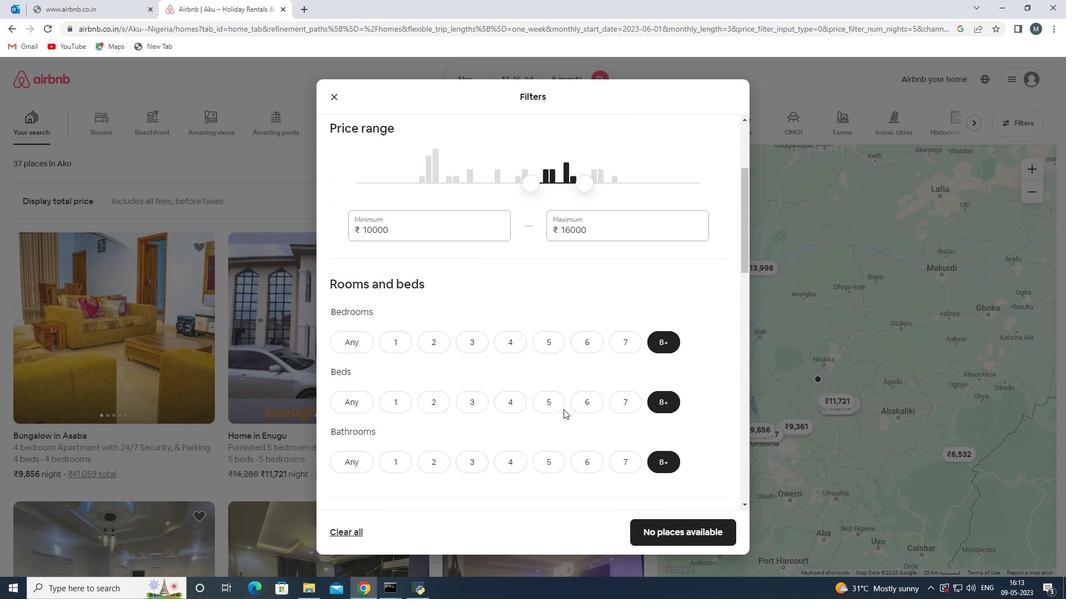 
Action: Mouse scrolled (560, 402) with delta (0, 0)
Screenshot: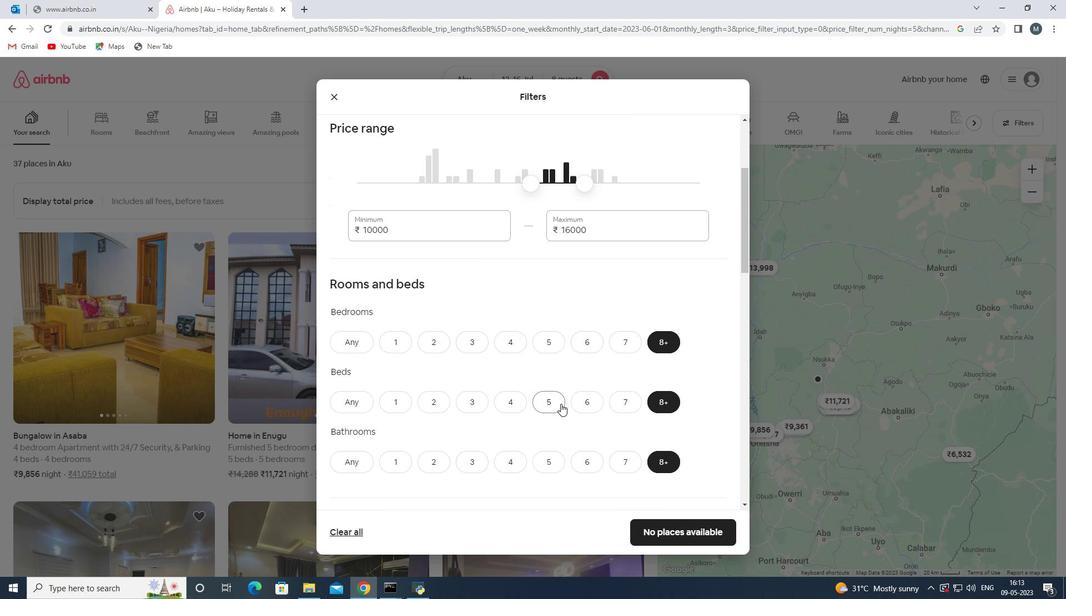 
Action: Mouse moved to (549, 381)
Screenshot: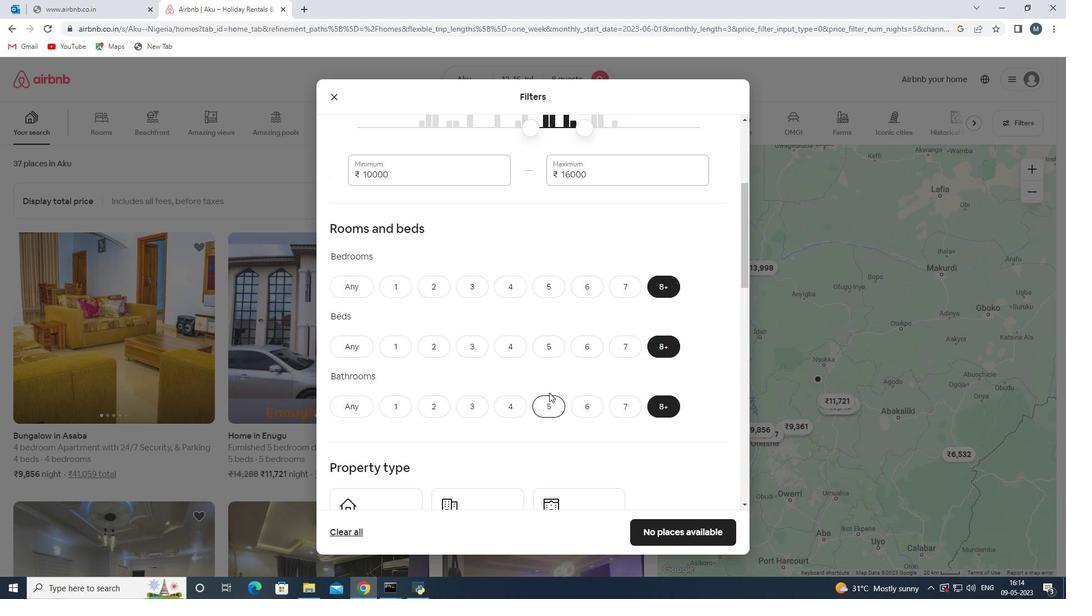 
Action: Mouse scrolled (549, 381) with delta (0, 0)
Screenshot: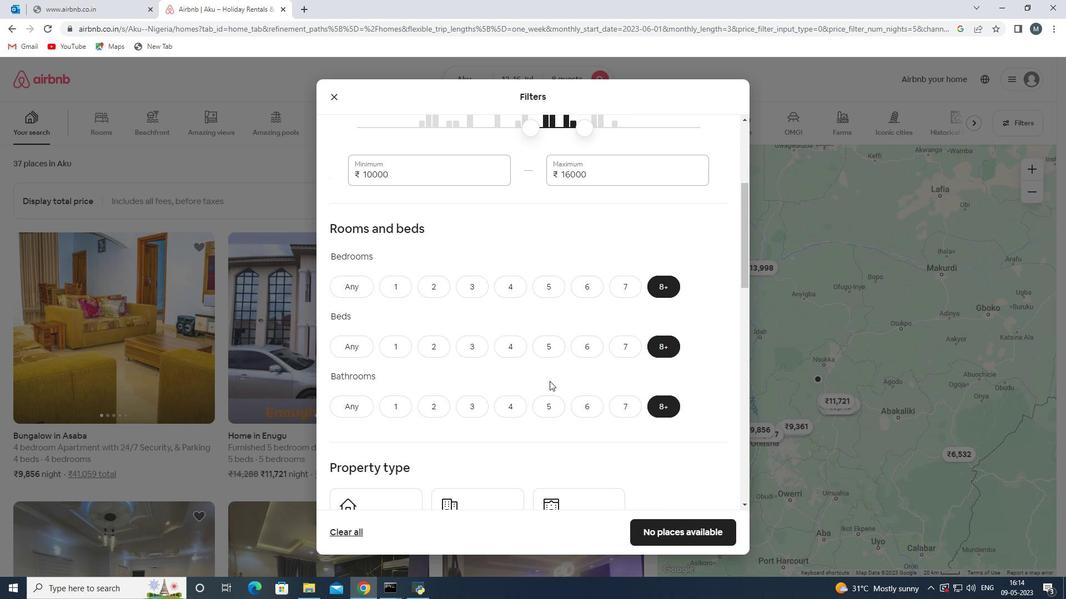 
Action: Mouse moved to (547, 376)
Screenshot: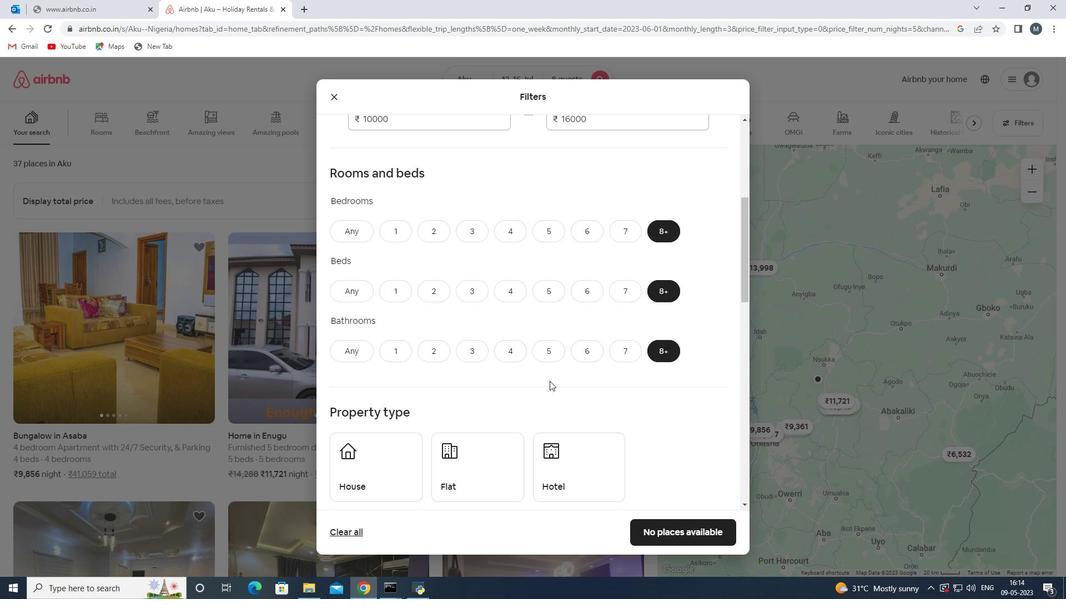 
Action: Mouse scrolled (547, 375) with delta (0, 0)
Screenshot: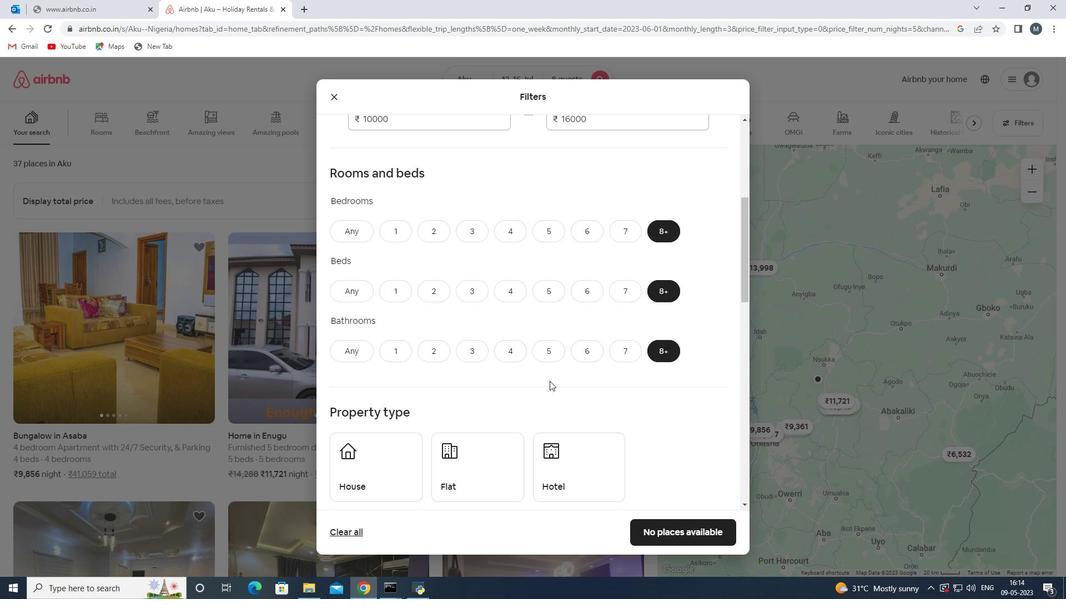 
Action: Mouse moved to (398, 407)
Screenshot: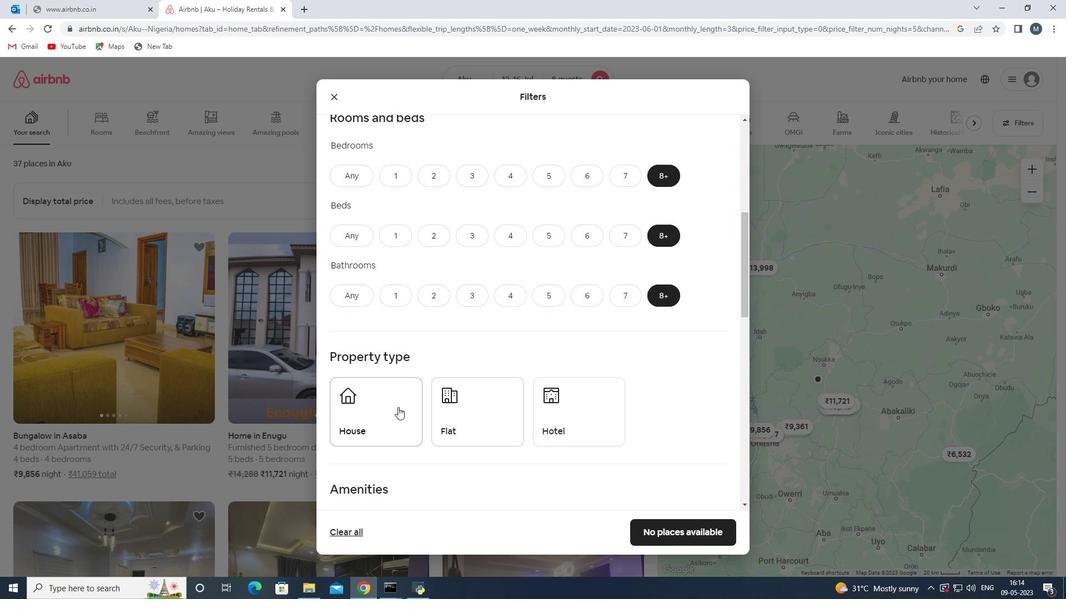 
Action: Mouse pressed left at (398, 407)
Screenshot: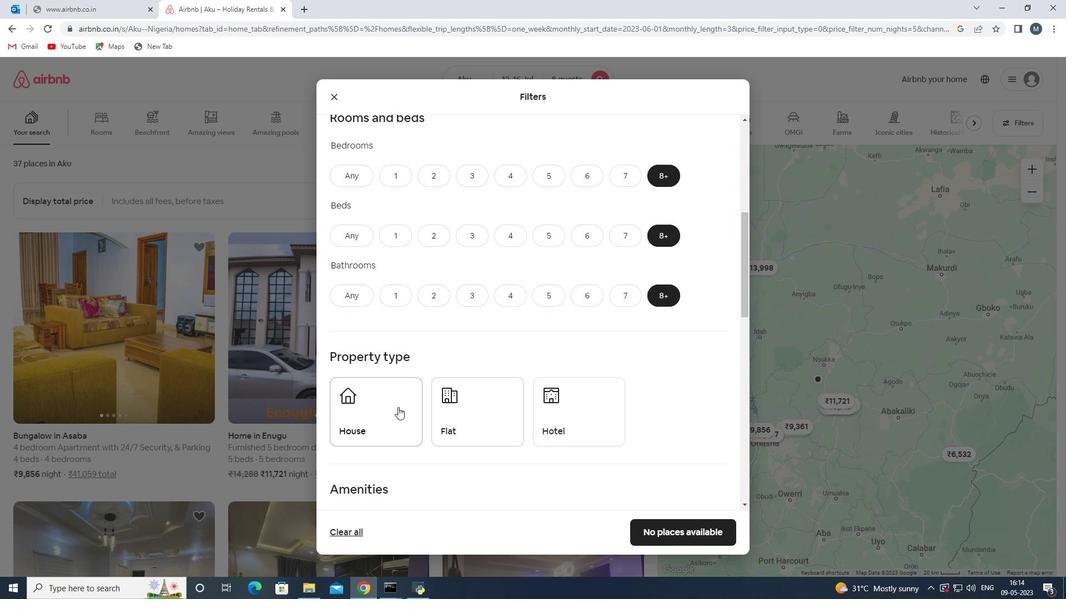 
Action: Mouse moved to (438, 408)
Screenshot: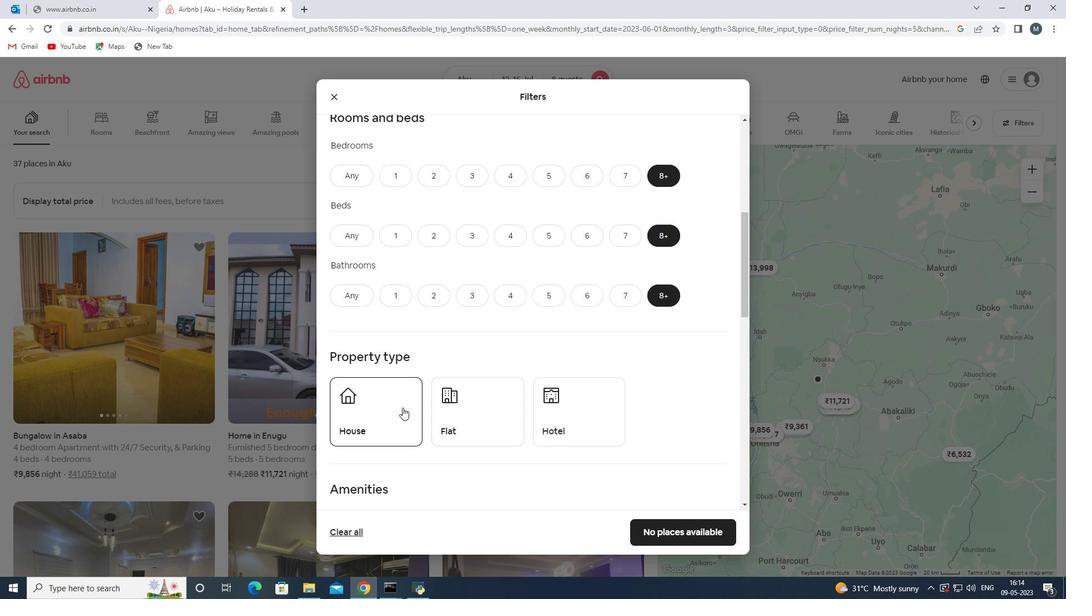 
Action: Mouse pressed left at (438, 408)
Screenshot: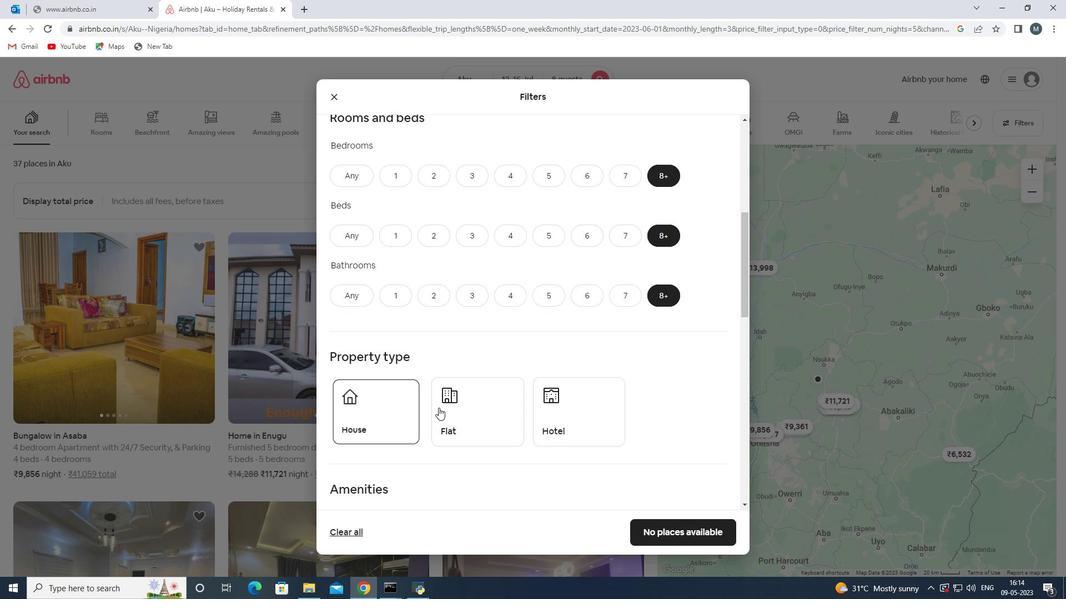 
Action: Mouse moved to (504, 399)
Screenshot: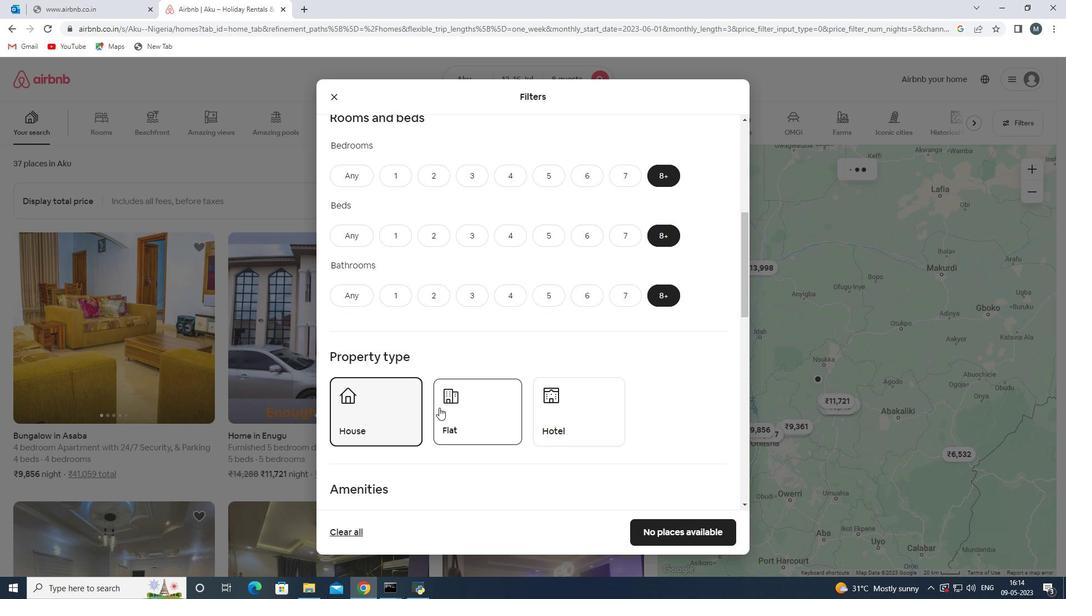 
Action: Mouse scrolled (504, 399) with delta (0, 0)
Screenshot: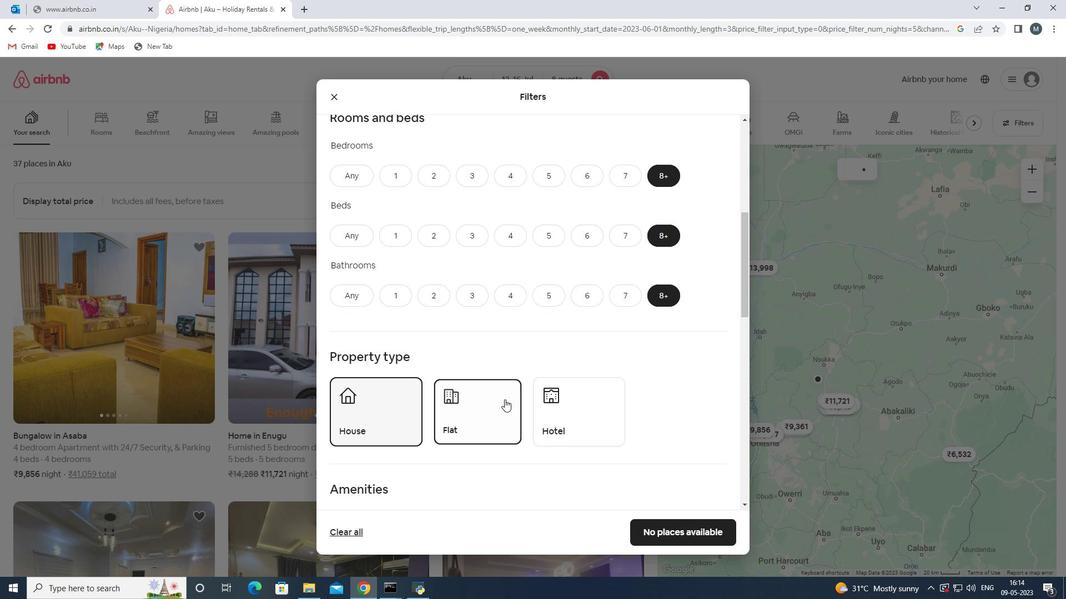 
Action: Mouse moved to (522, 387)
Screenshot: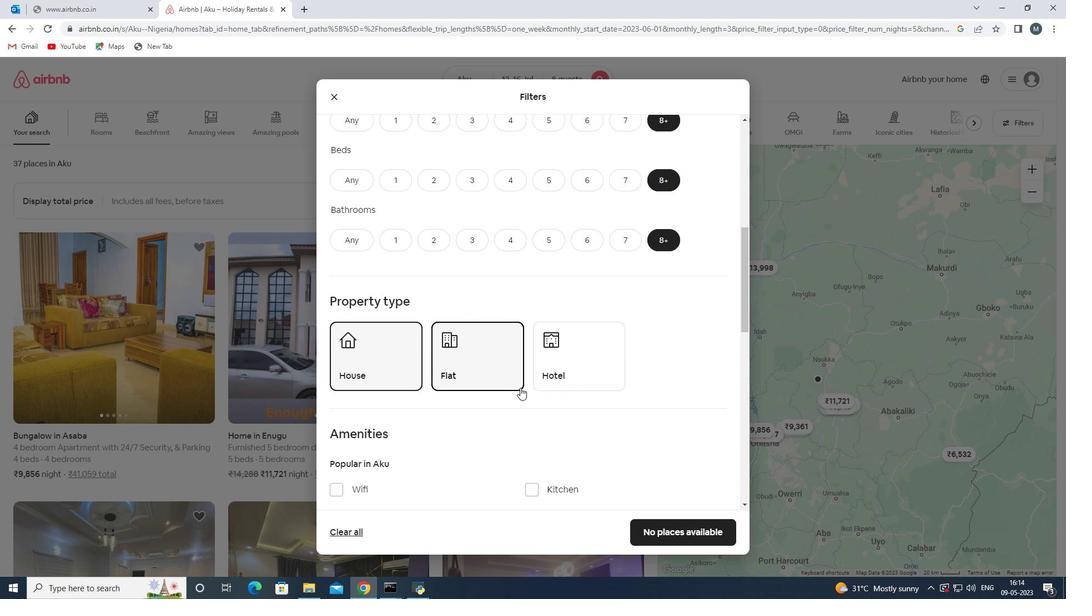 
Action: Mouse scrolled (522, 387) with delta (0, 0)
Screenshot: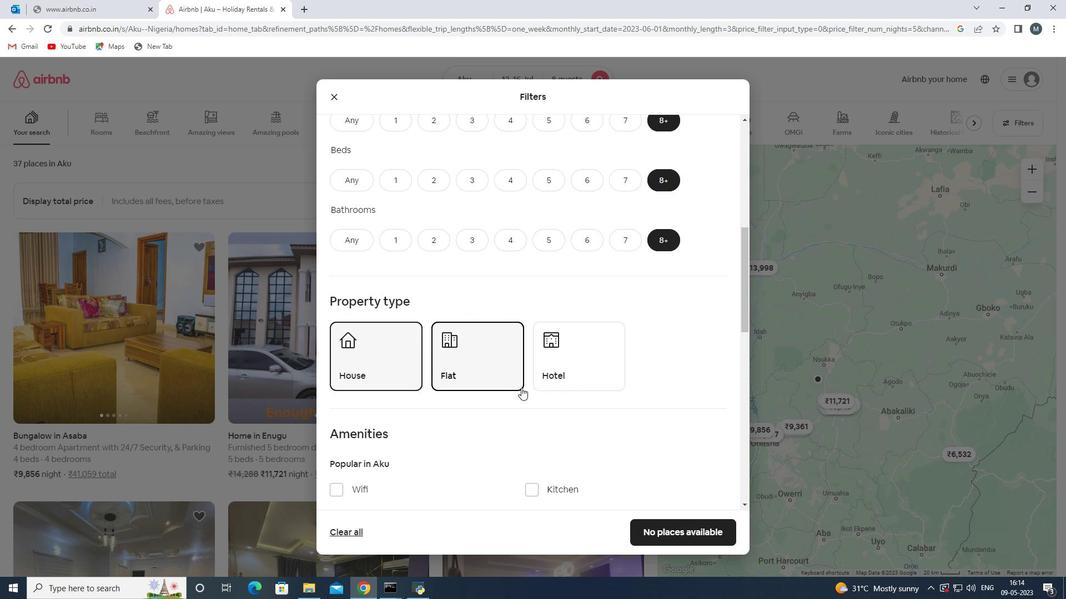 
Action: Mouse moved to (533, 387)
Screenshot: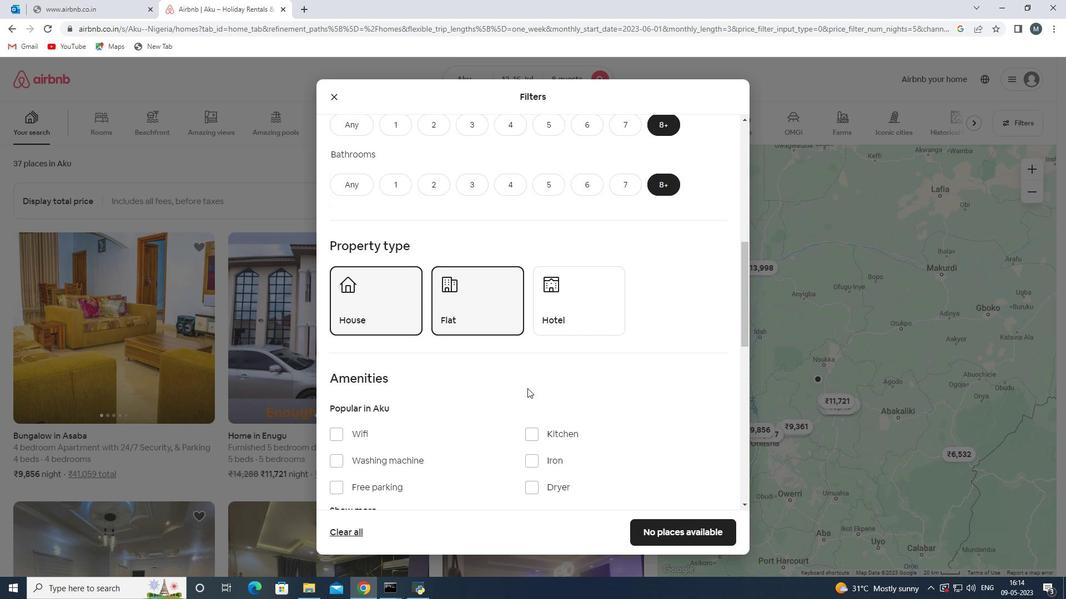 
Action: Mouse scrolled (533, 386) with delta (0, 0)
Screenshot: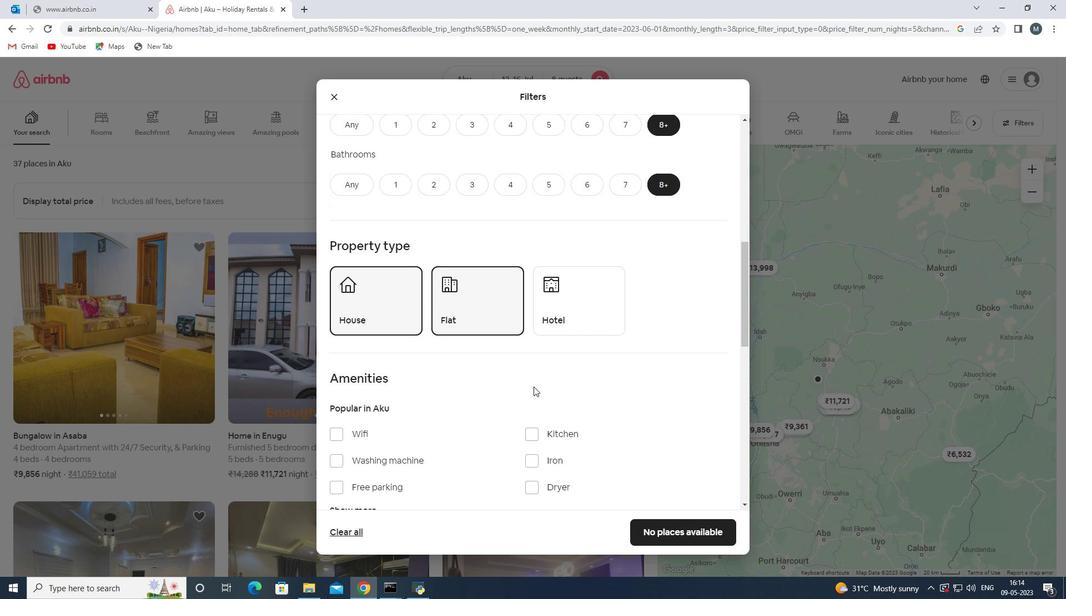 
Action: Mouse moved to (344, 381)
Screenshot: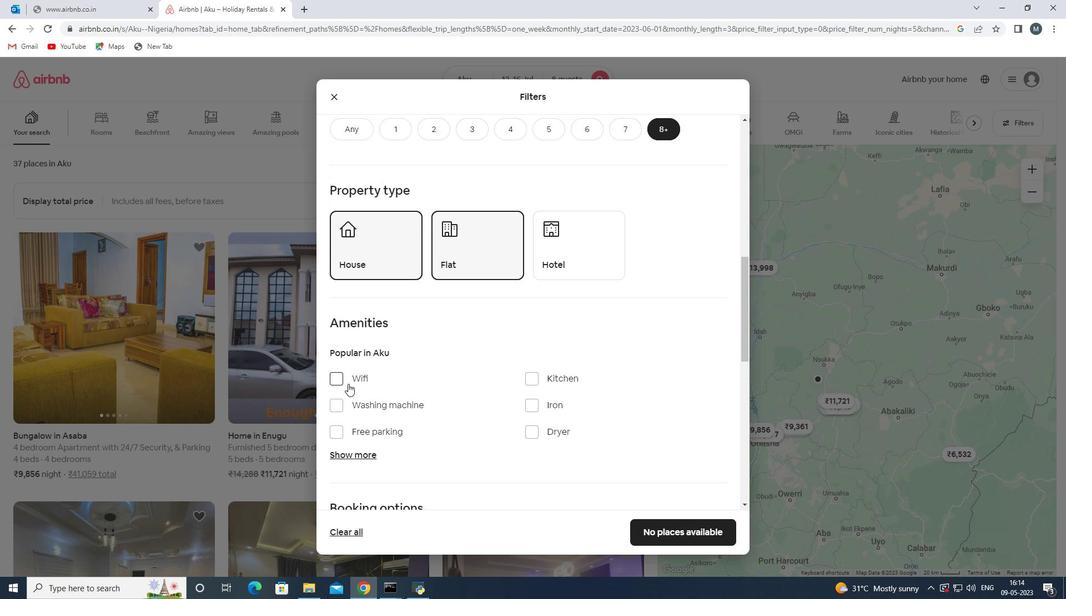 
Action: Mouse pressed left at (344, 381)
Screenshot: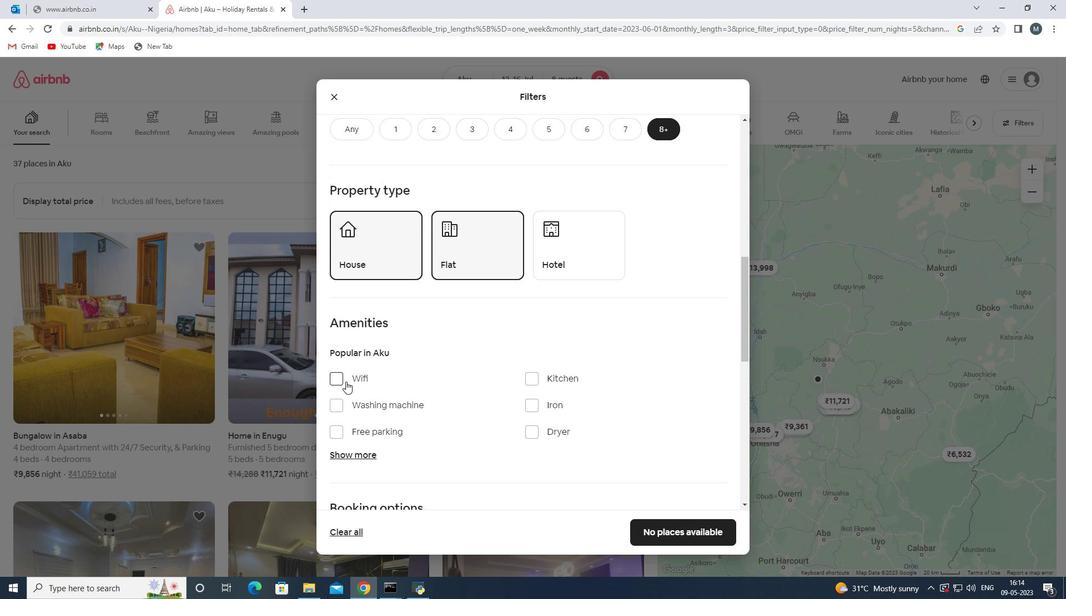 
Action: Mouse moved to (342, 436)
Screenshot: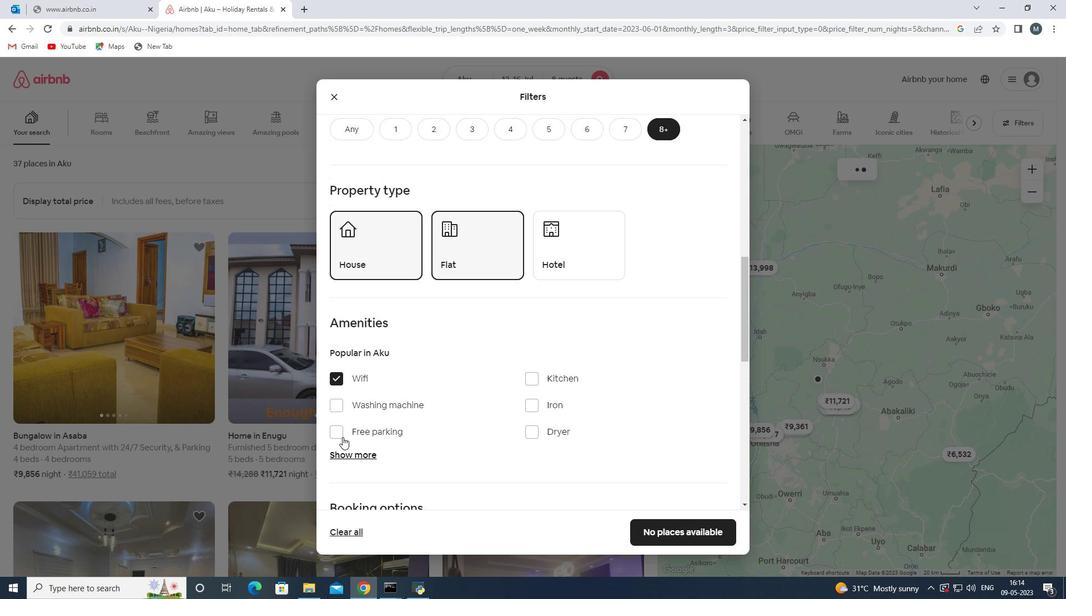 
Action: Mouse pressed left at (342, 436)
Screenshot: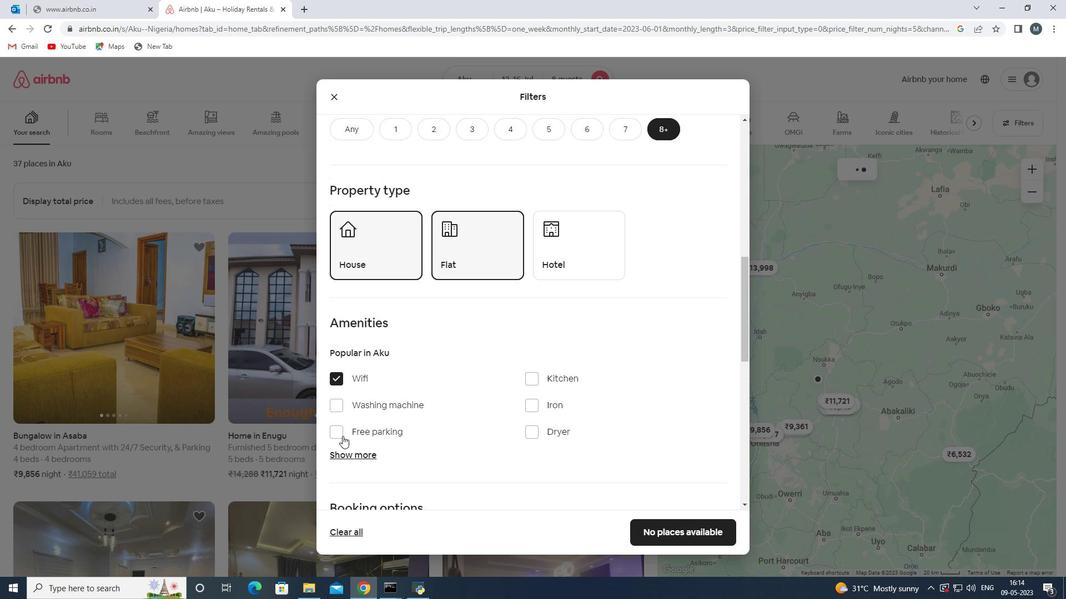 
Action: Mouse moved to (353, 458)
Screenshot: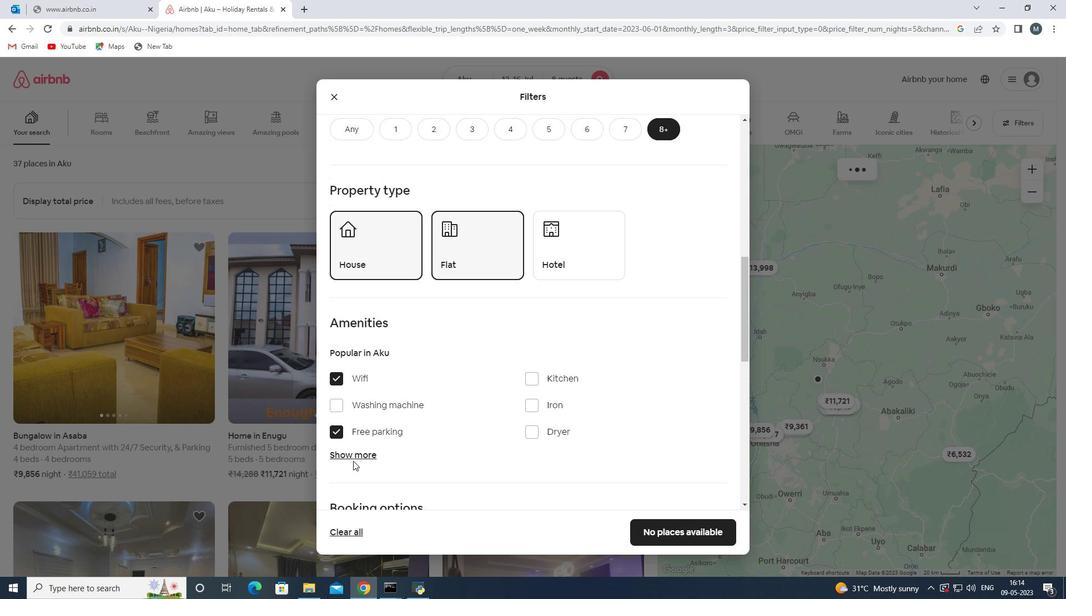 
Action: Mouse pressed left at (353, 458)
Screenshot: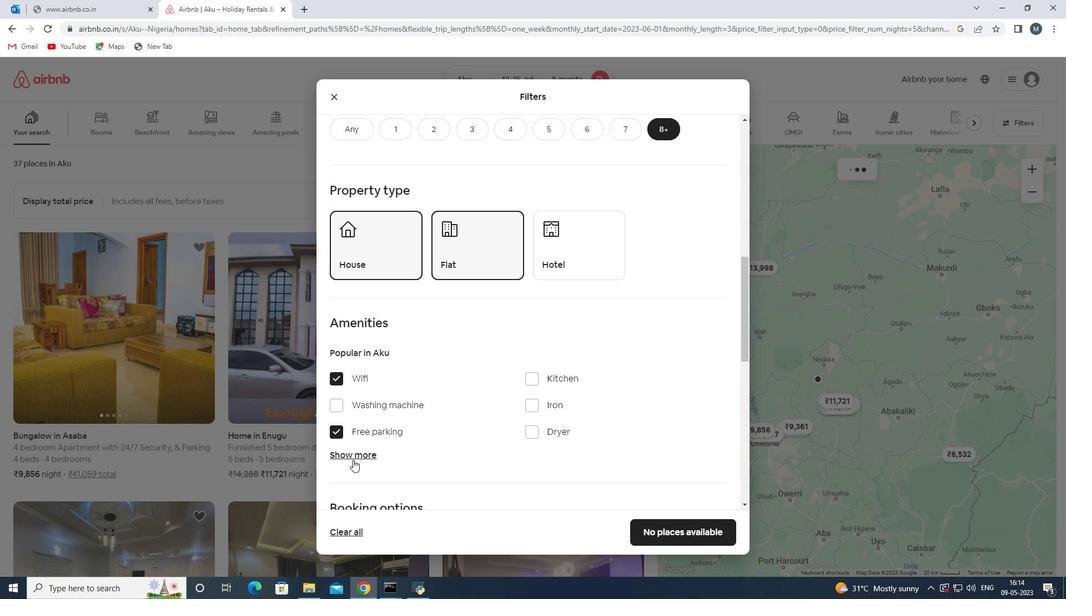 
Action: Mouse moved to (419, 426)
Screenshot: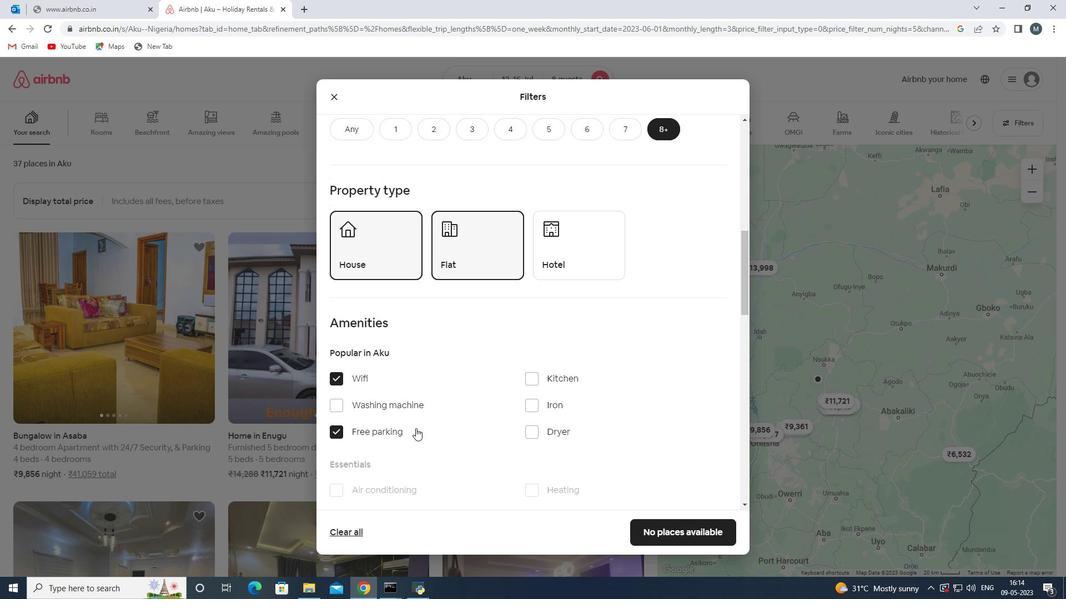 
Action: Mouse scrolled (419, 426) with delta (0, 0)
Screenshot: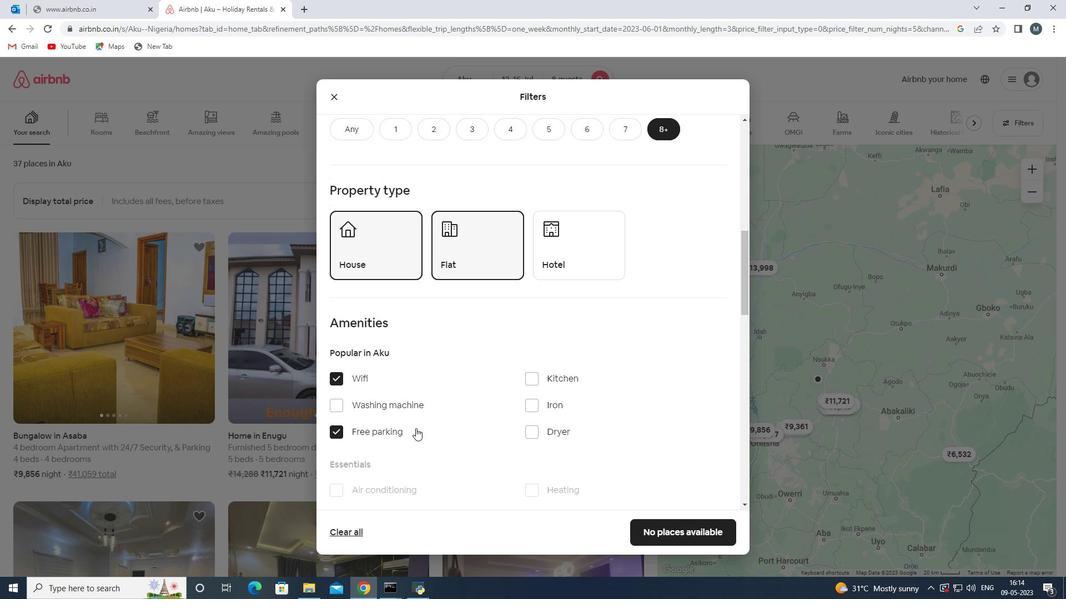 
Action: Mouse moved to (418, 426)
Screenshot: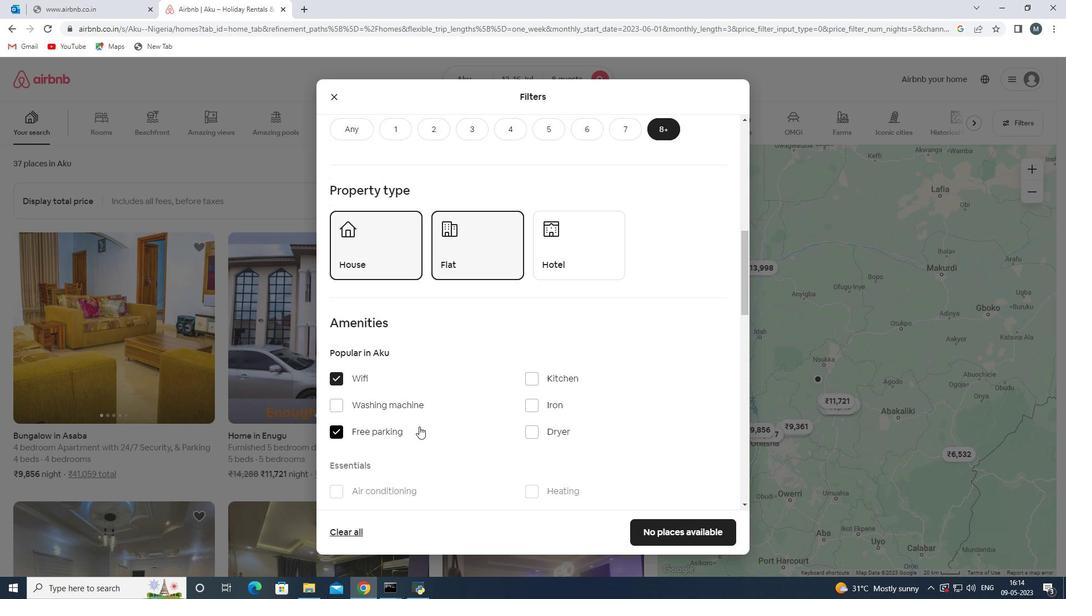 
Action: Mouse scrolled (418, 426) with delta (0, 0)
Screenshot: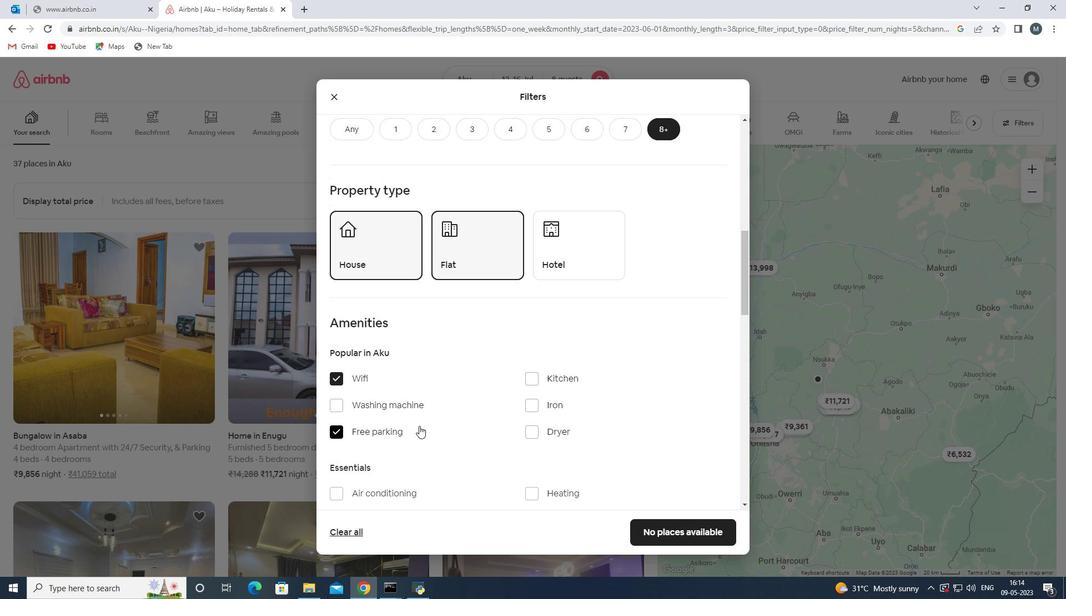 
Action: Mouse moved to (535, 411)
Screenshot: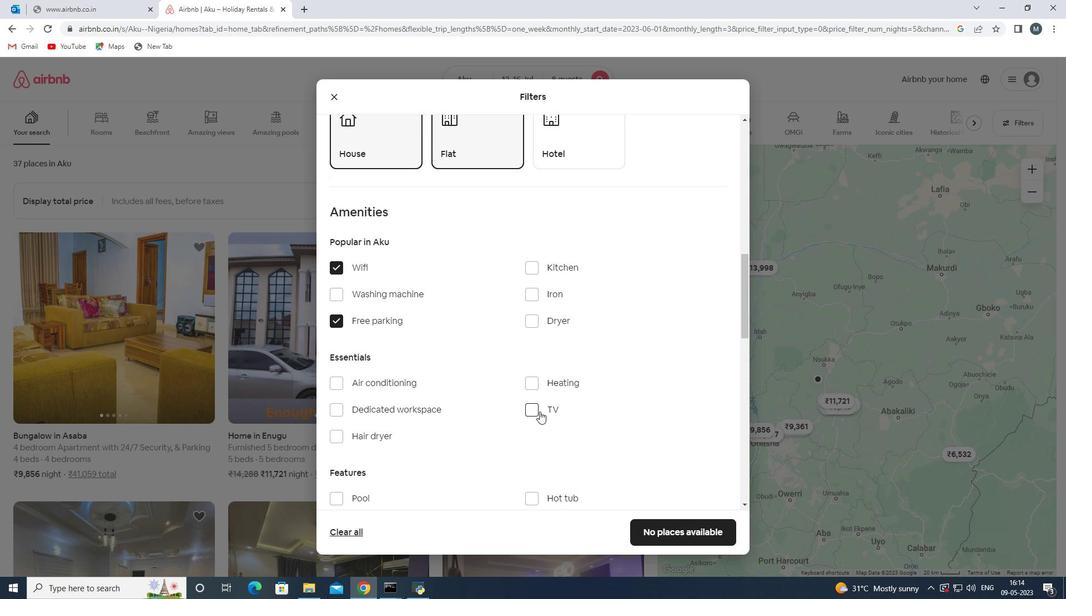 
Action: Mouse pressed left at (535, 411)
Screenshot: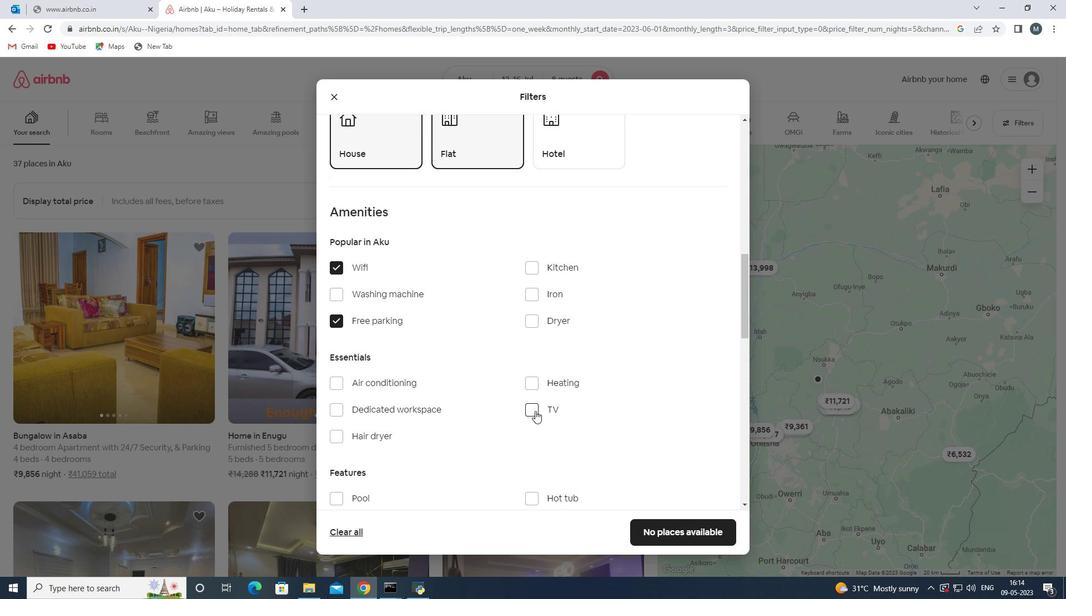 
Action: Mouse moved to (491, 394)
Screenshot: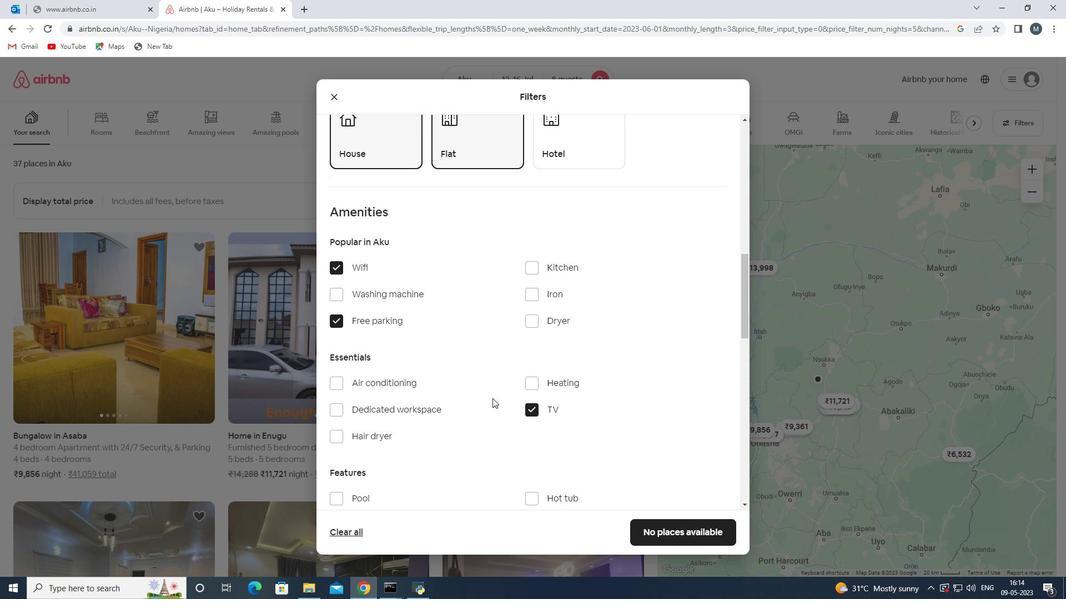 
Action: Mouse scrolled (491, 393) with delta (0, 0)
Screenshot: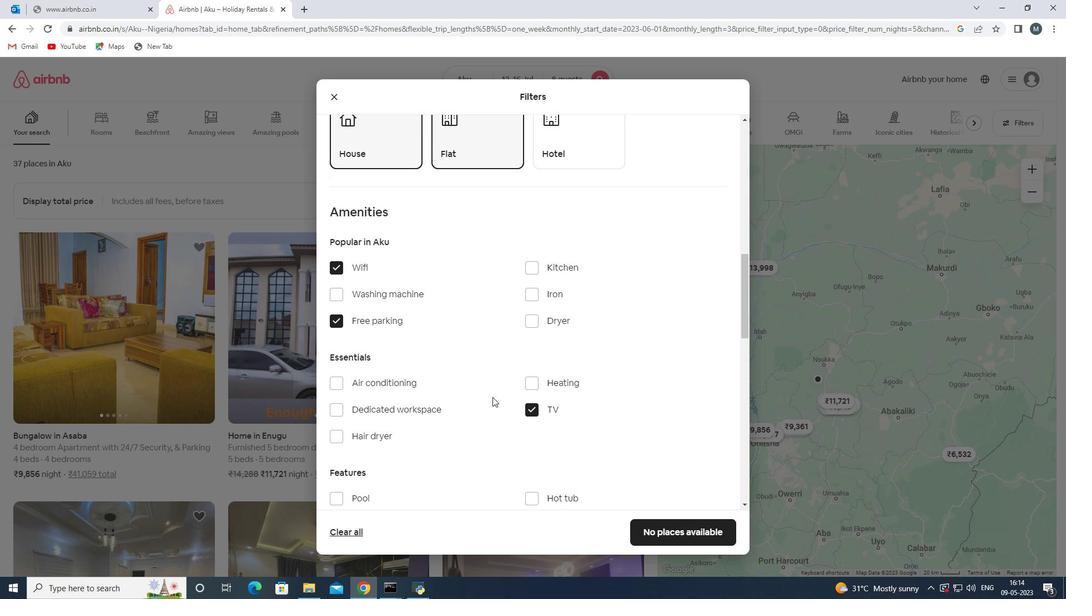 
Action: Mouse moved to (489, 394)
Screenshot: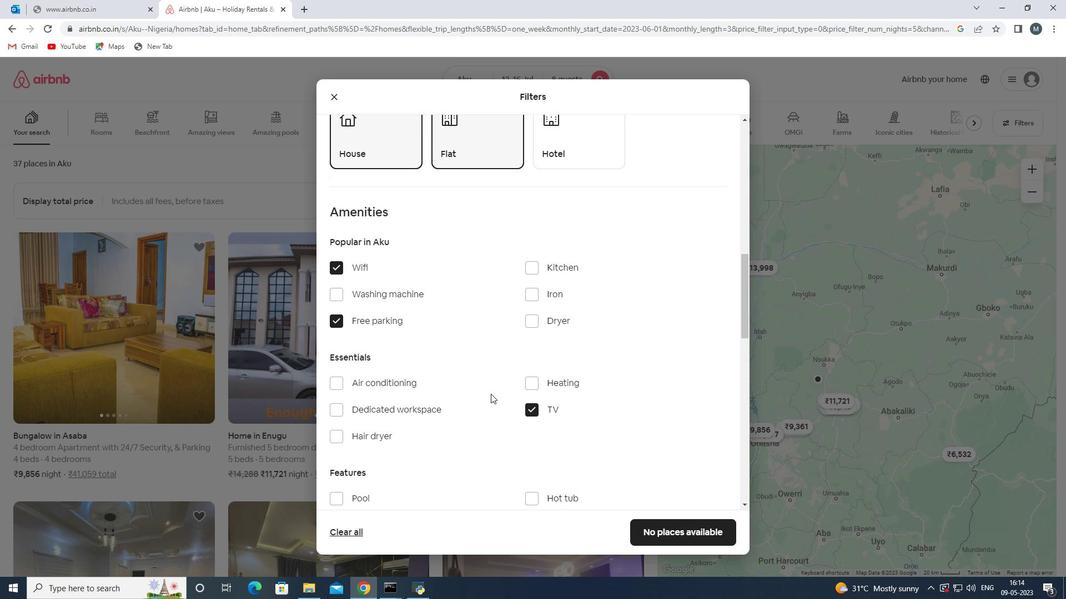 
Action: Mouse scrolled (489, 393) with delta (0, 0)
Screenshot: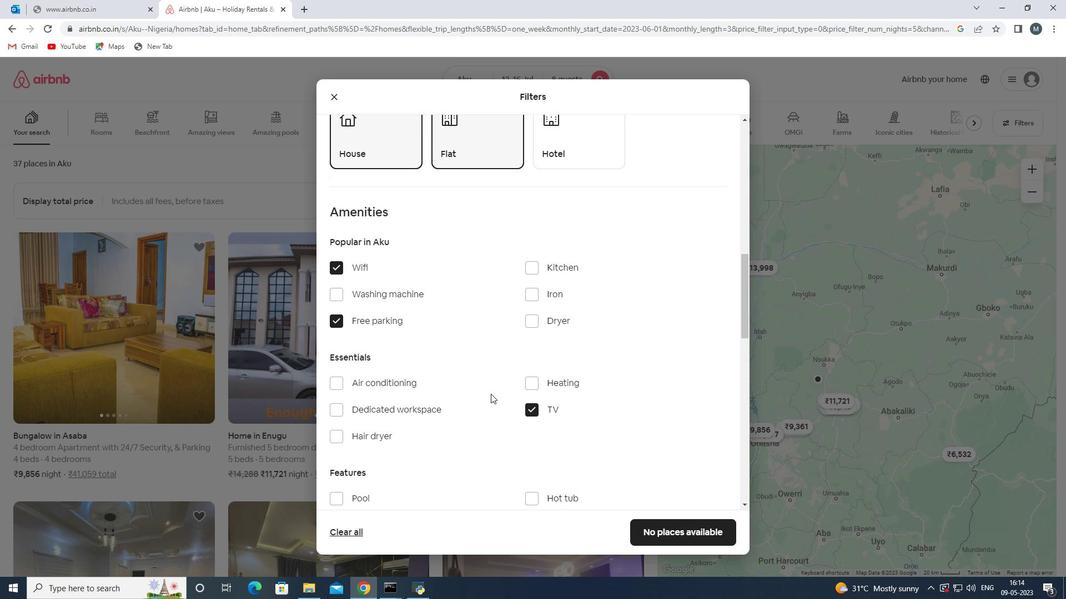
Action: Mouse moved to (472, 394)
Screenshot: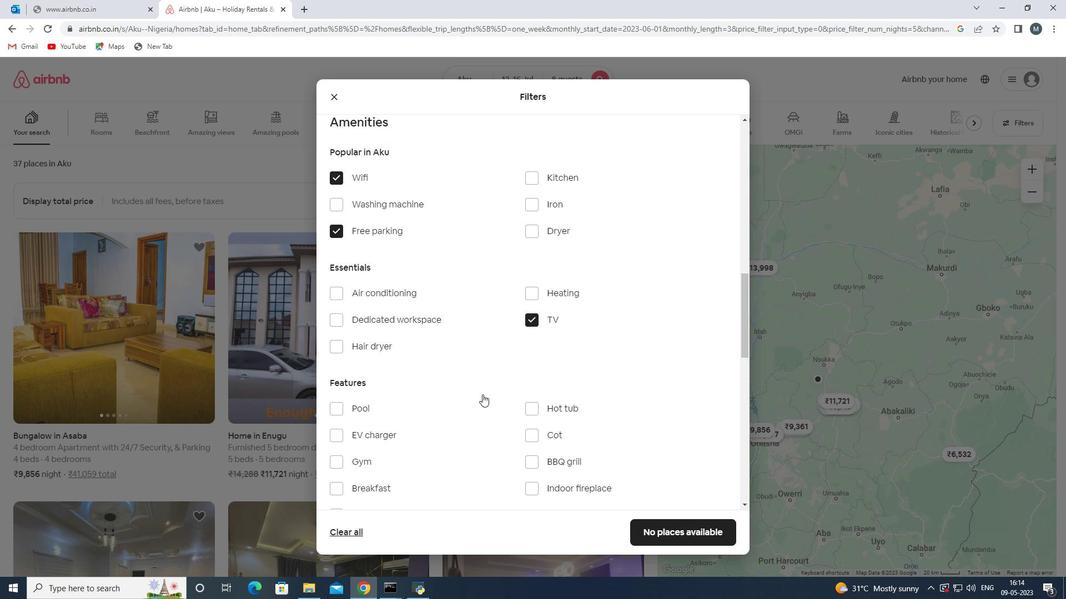 
Action: Mouse scrolled (472, 394) with delta (0, 0)
Screenshot: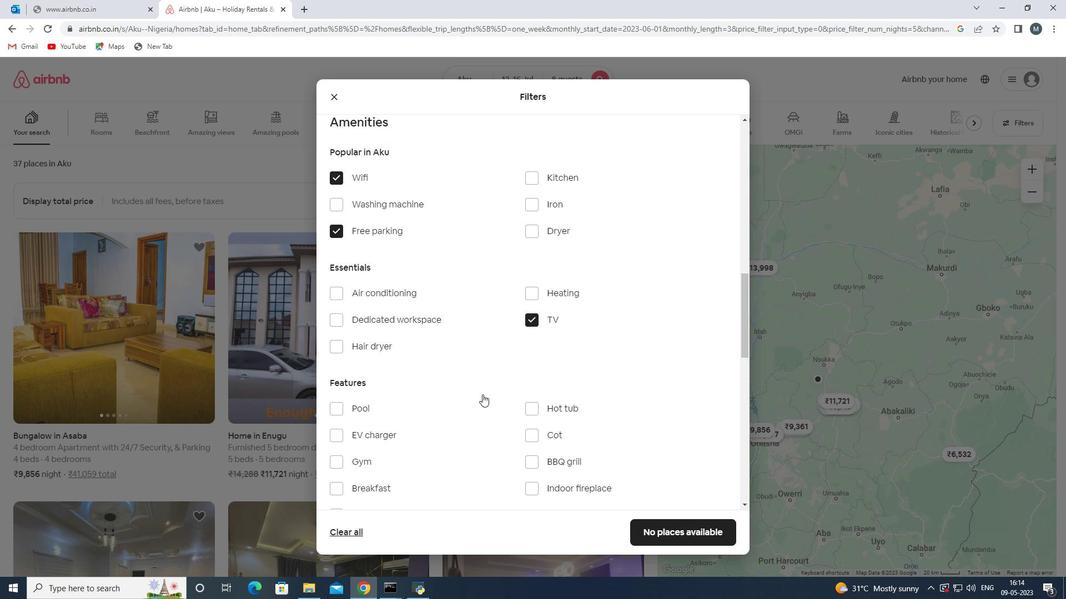
Action: Mouse moved to (373, 383)
Screenshot: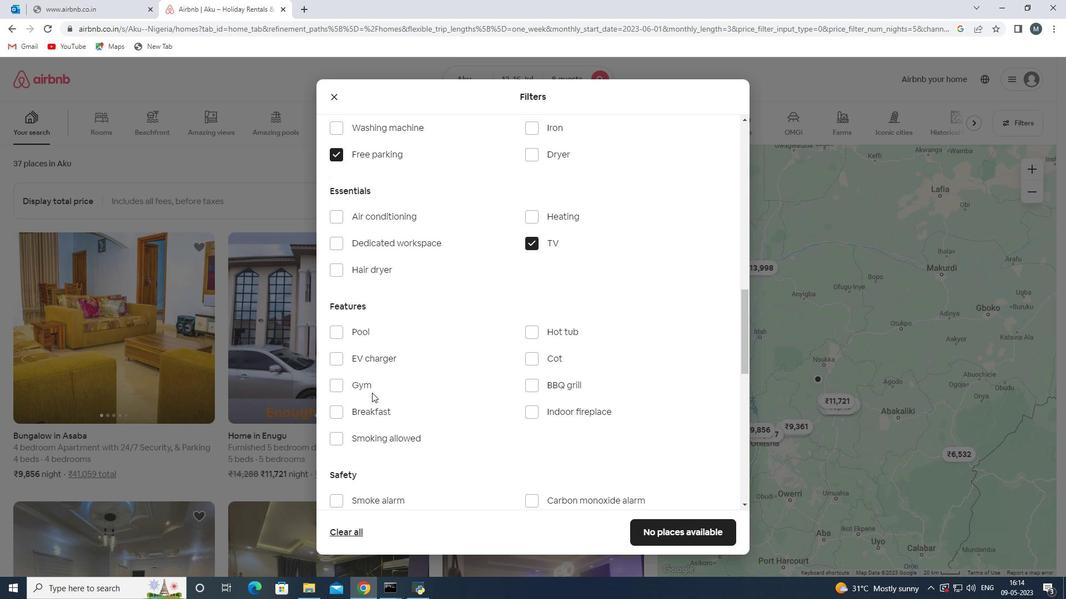 
Action: Mouse pressed left at (373, 383)
Screenshot: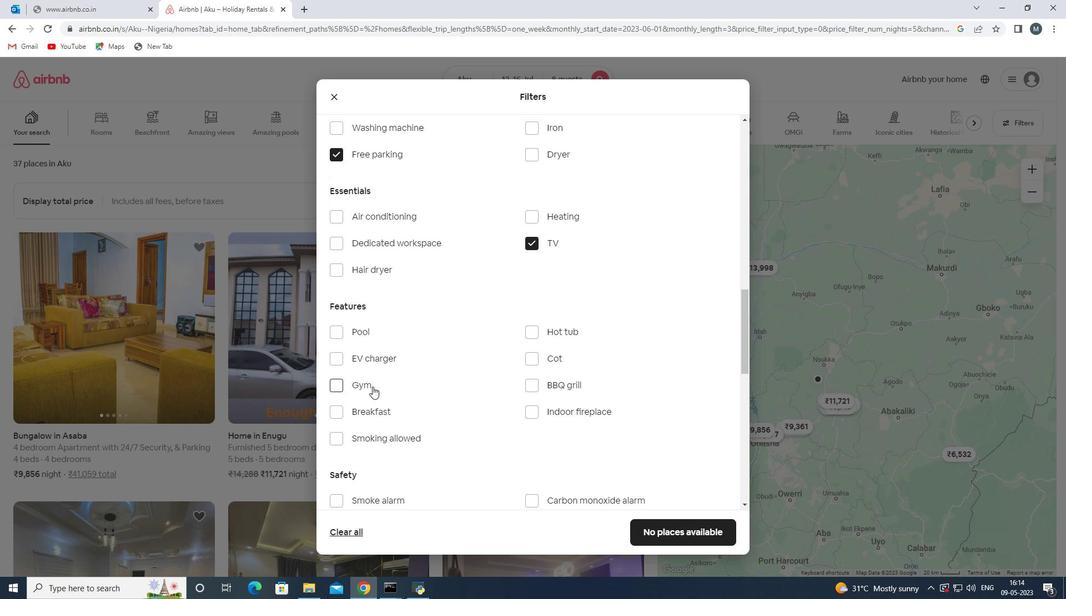 
Action: Mouse moved to (369, 414)
Screenshot: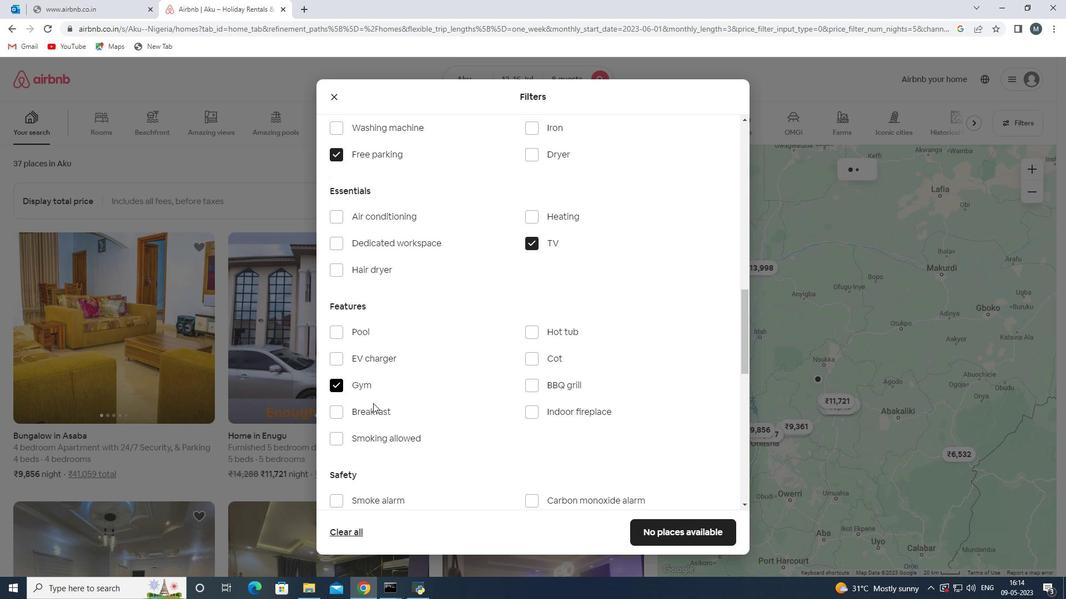 
Action: Mouse pressed left at (369, 414)
Screenshot: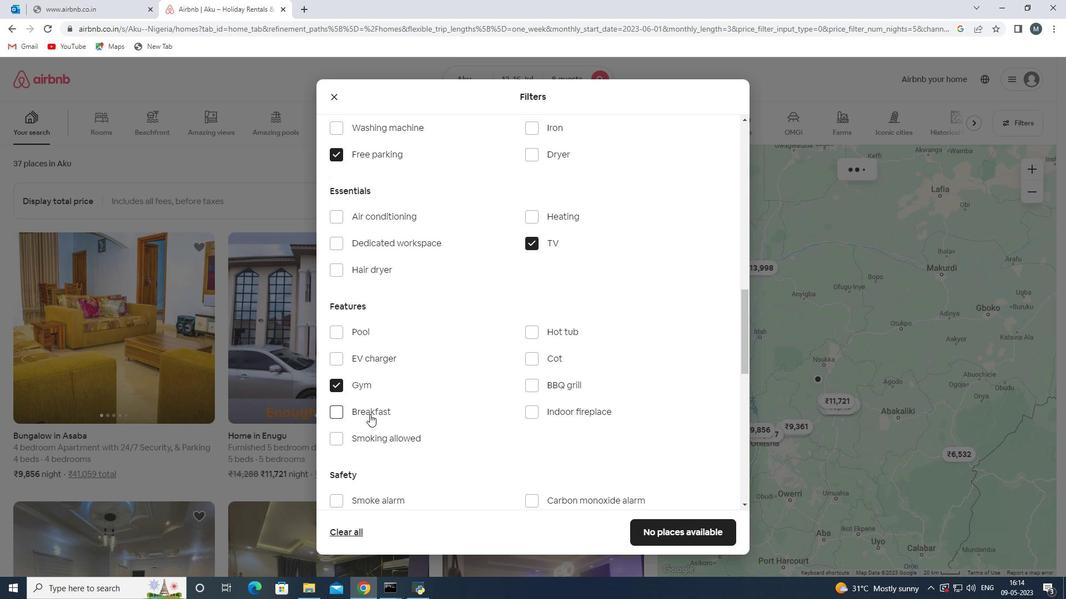 
Action: Mouse moved to (428, 391)
Screenshot: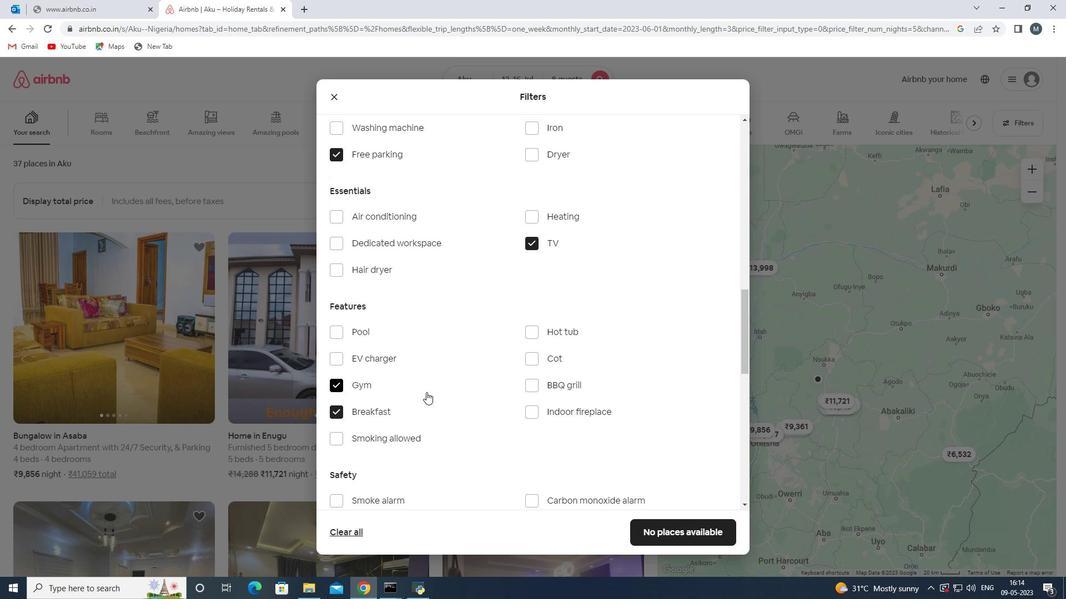 
Action: Mouse scrolled (428, 390) with delta (0, 0)
Screenshot: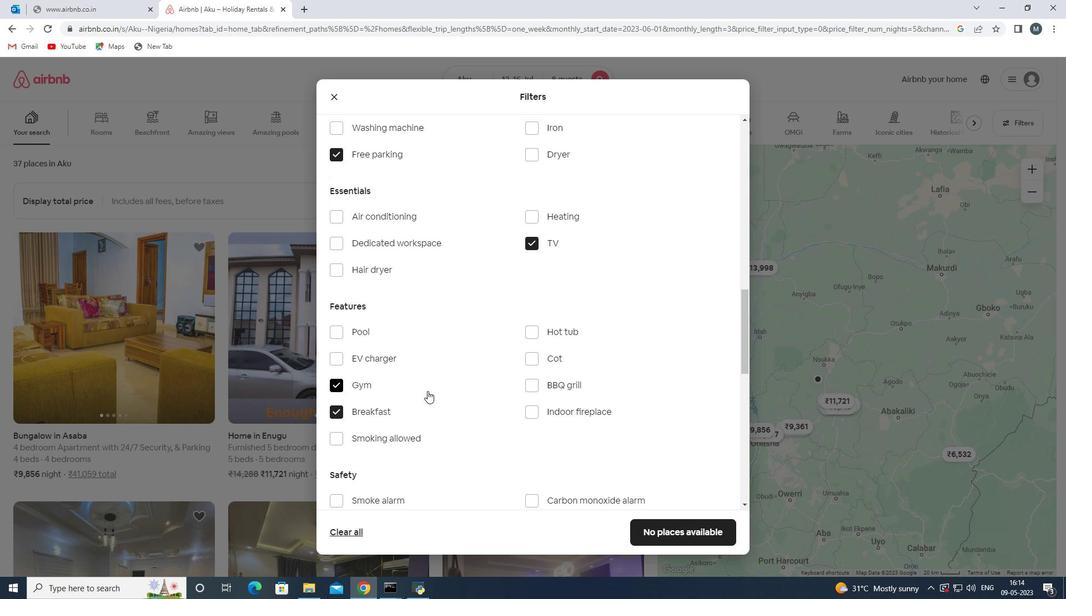
Action: Mouse moved to (442, 389)
Screenshot: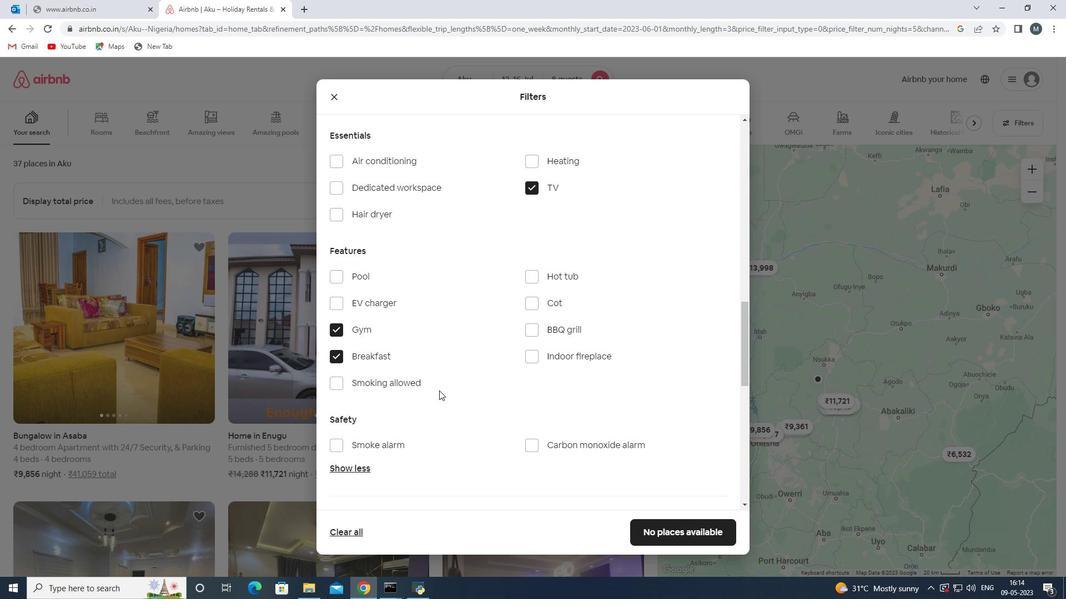 
Action: Mouse scrolled (442, 389) with delta (0, 0)
Screenshot: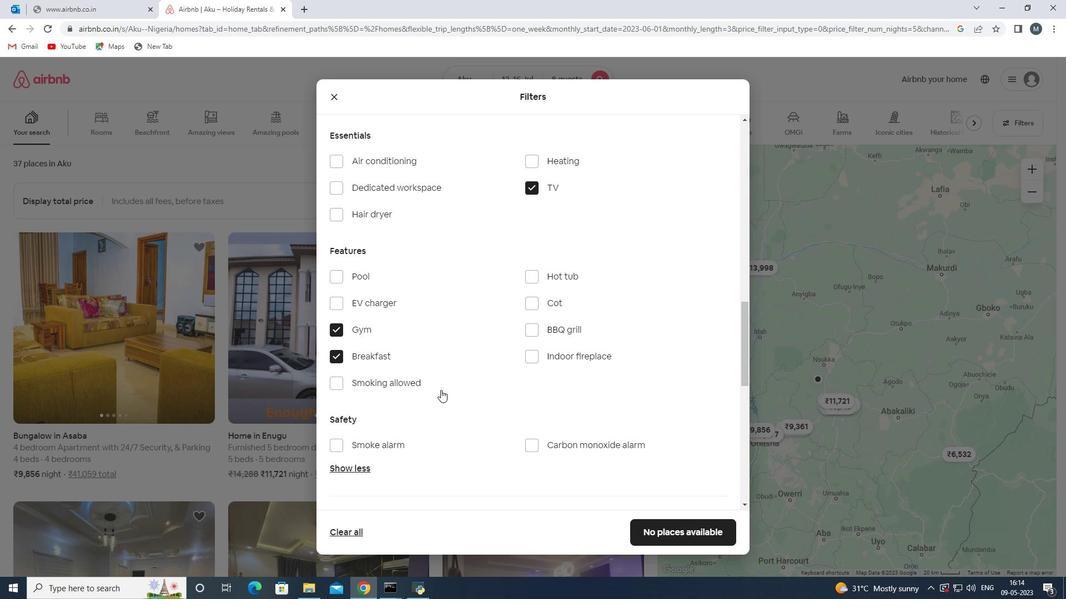 
Action: Mouse moved to (444, 391)
Screenshot: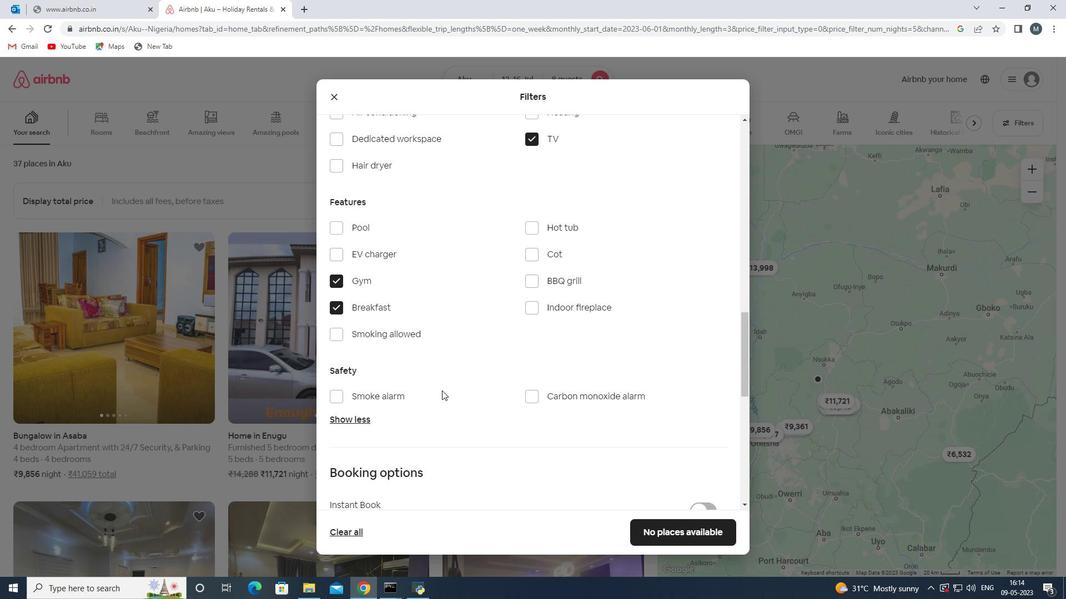 
Action: Mouse scrolled (444, 390) with delta (0, 0)
Screenshot: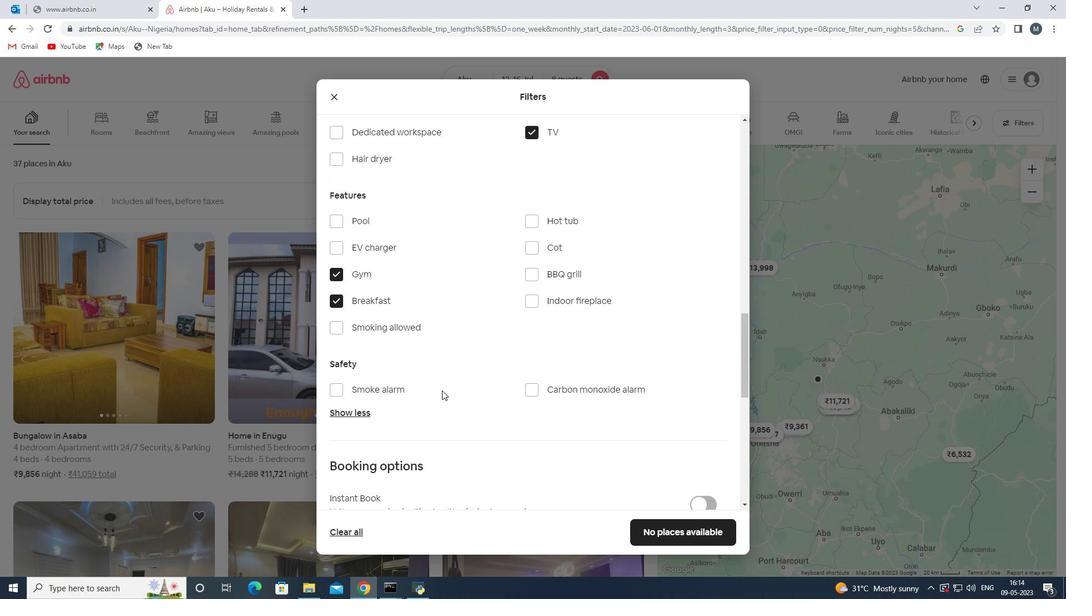 
Action: Mouse moved to (586, 406)
Screenshot: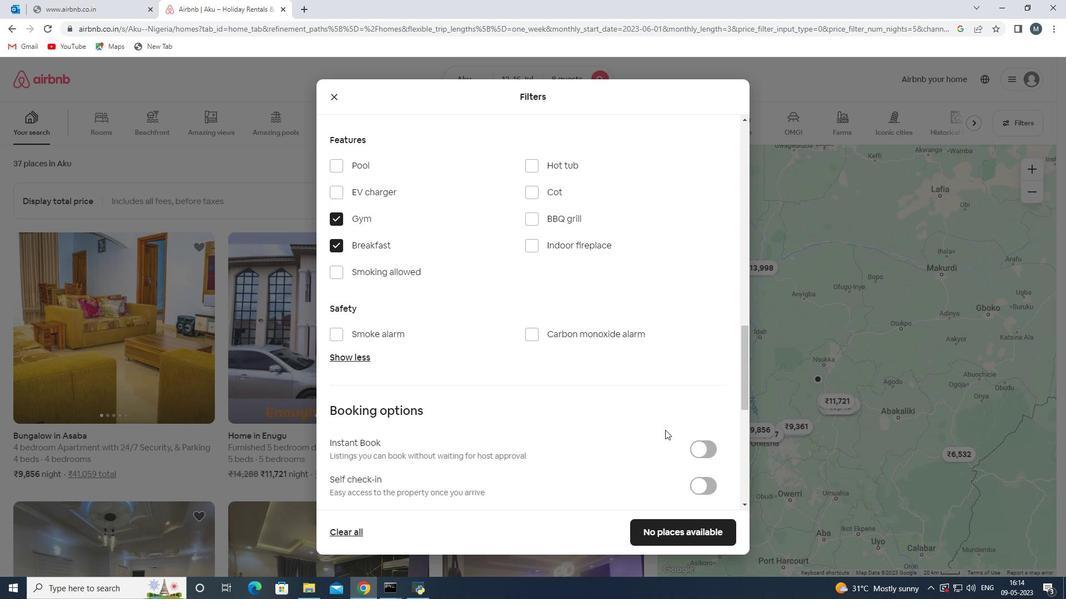 
Action: Mouse scrolled (586, 405) with delta (0, 0)
Screenshot: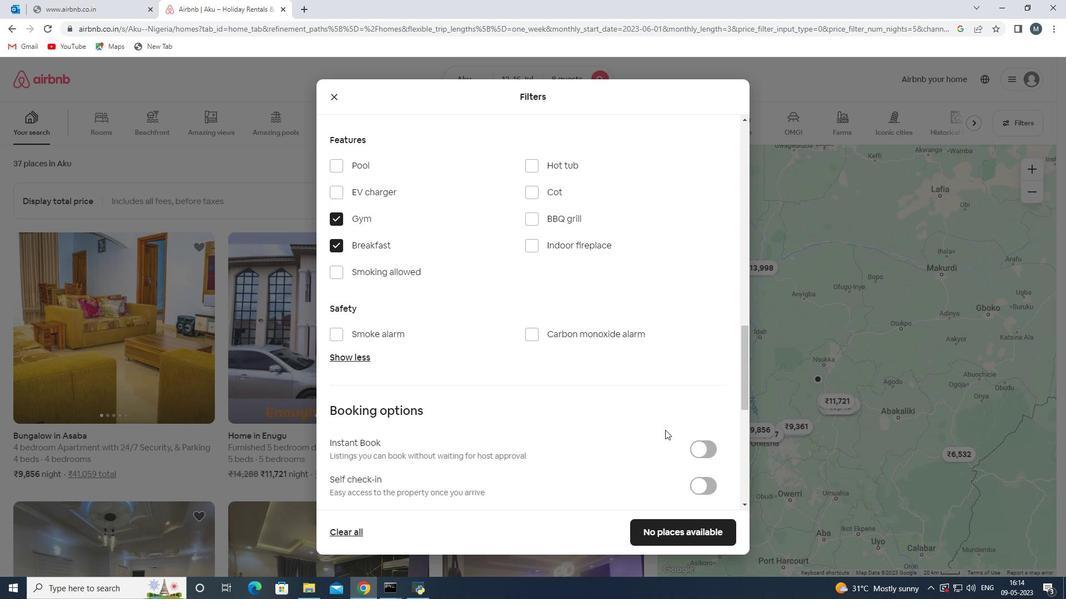 
Action: Mouse scrolled (586, 405) with delta (0, 0)
Screenshot: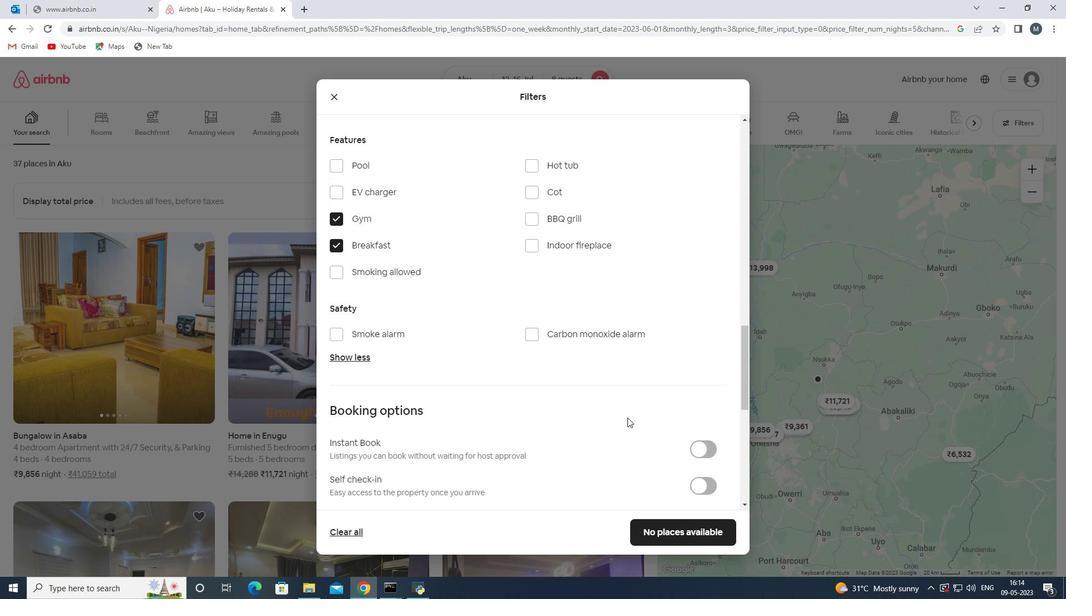 
Action: Mouse scrolled (586, 405) with delta (0, 0)
Screenshot: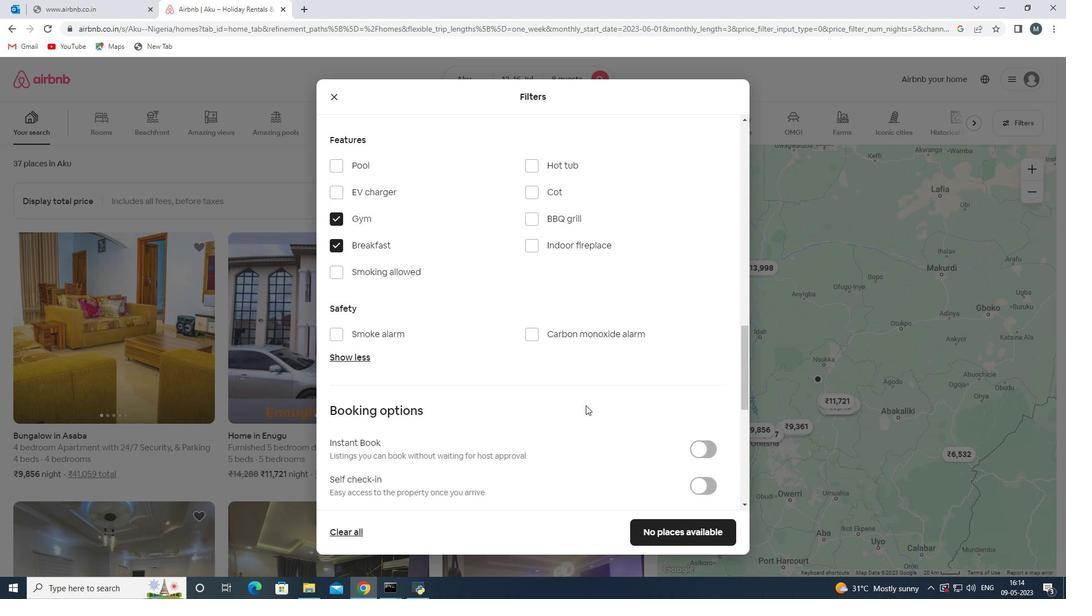 
Action: Mouse moved to (699, 319)
Screenshot: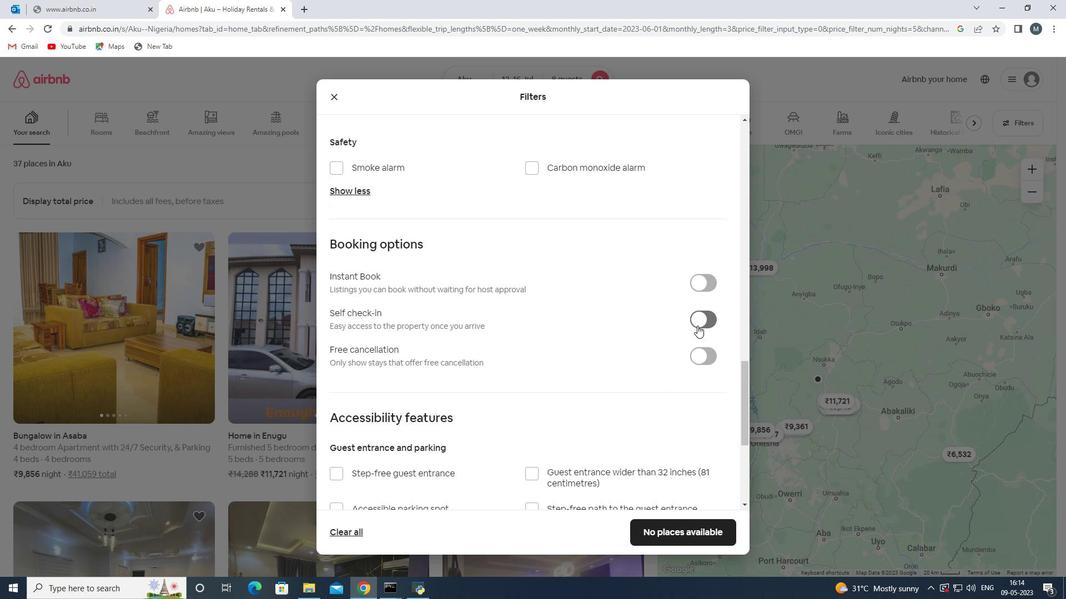 
Action: Mouse pressed left at (699, 319)
Screenshot: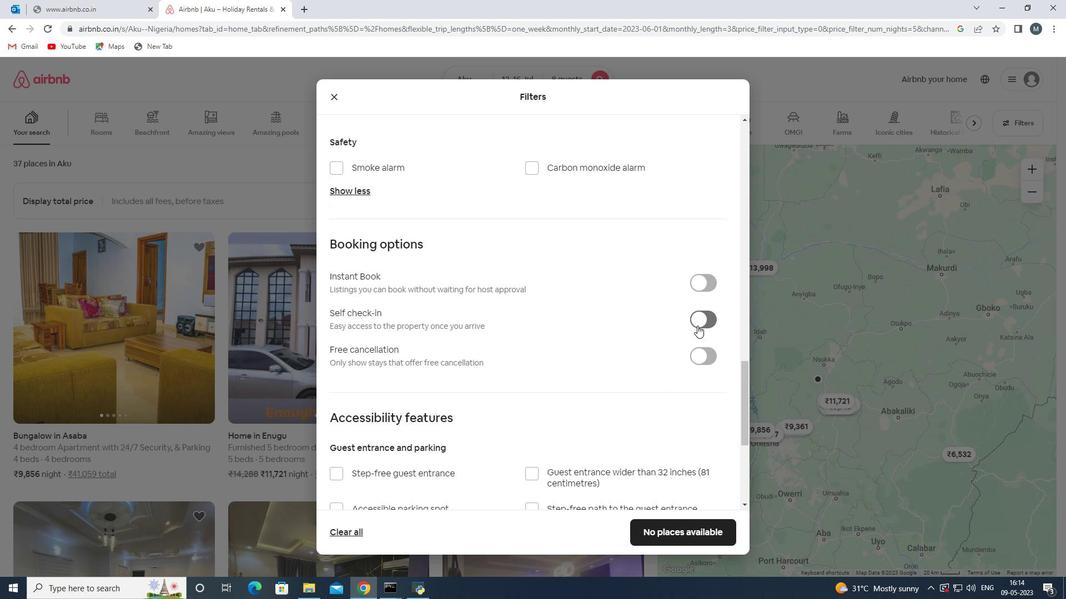 
Action: Mouse moved to (515, 387)
Screenshot: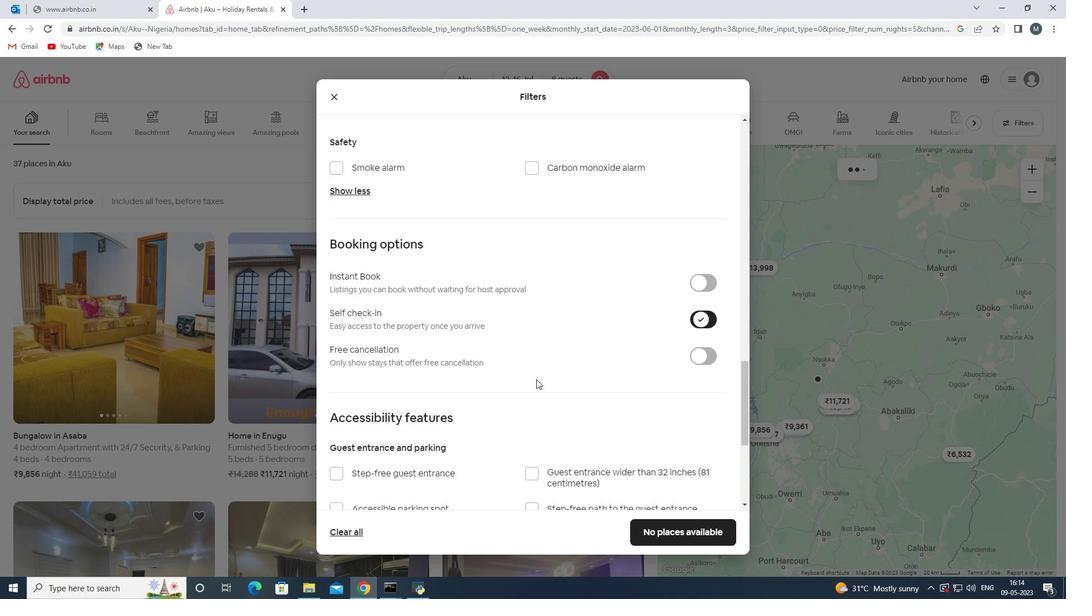 
Action: Mouse scrolled (515, 386) with delta (0, 0)
Screenshot: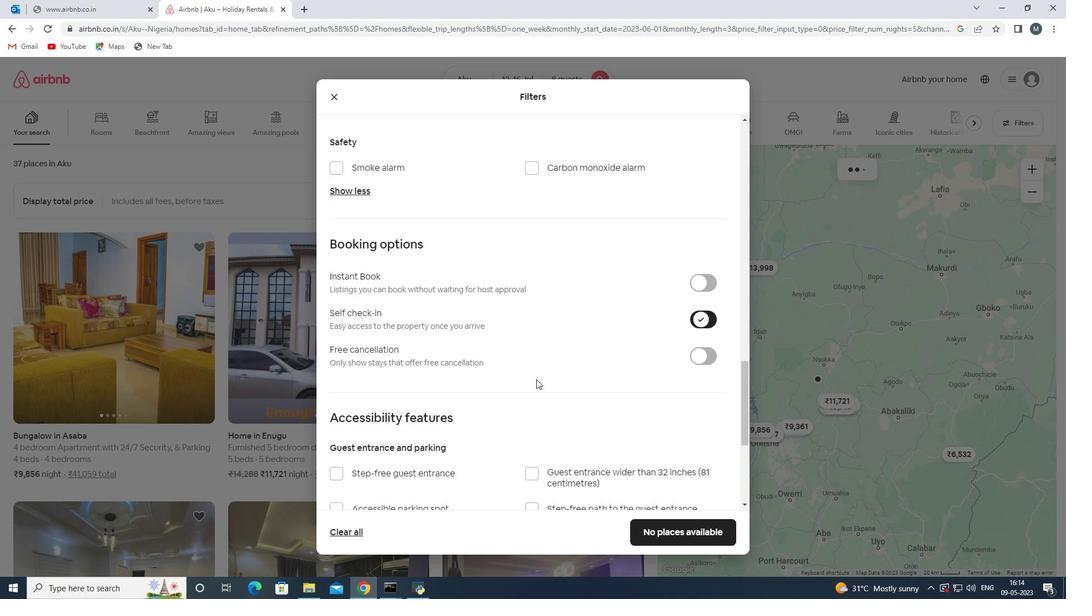 
Action: Mouse moved to (513, 389)
Screenshot: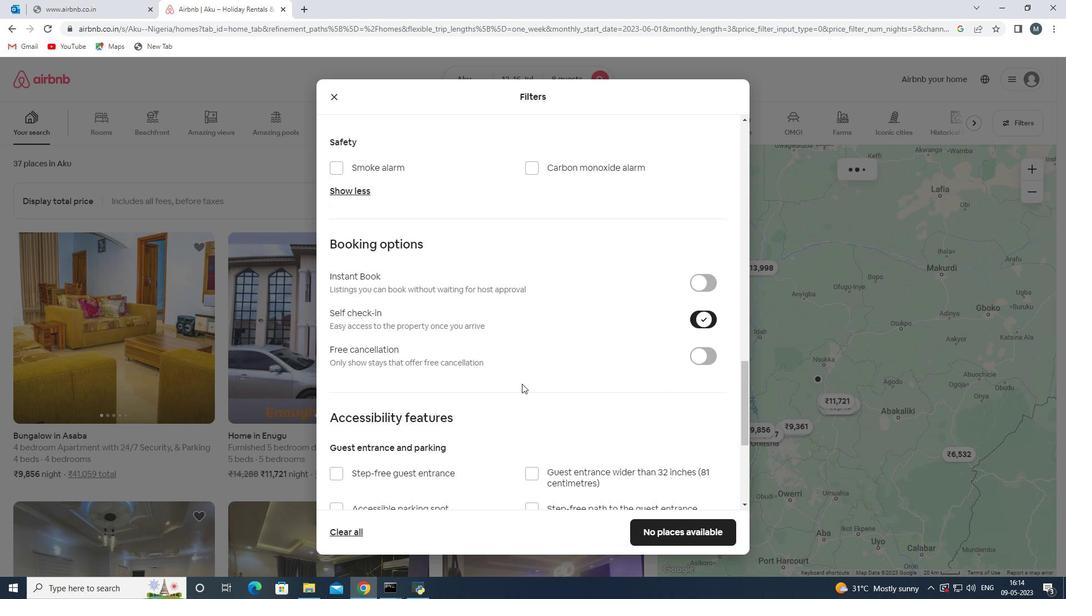 
Action: Mouse scrolled (513, 388) with delta (0, 0)
Screenshot: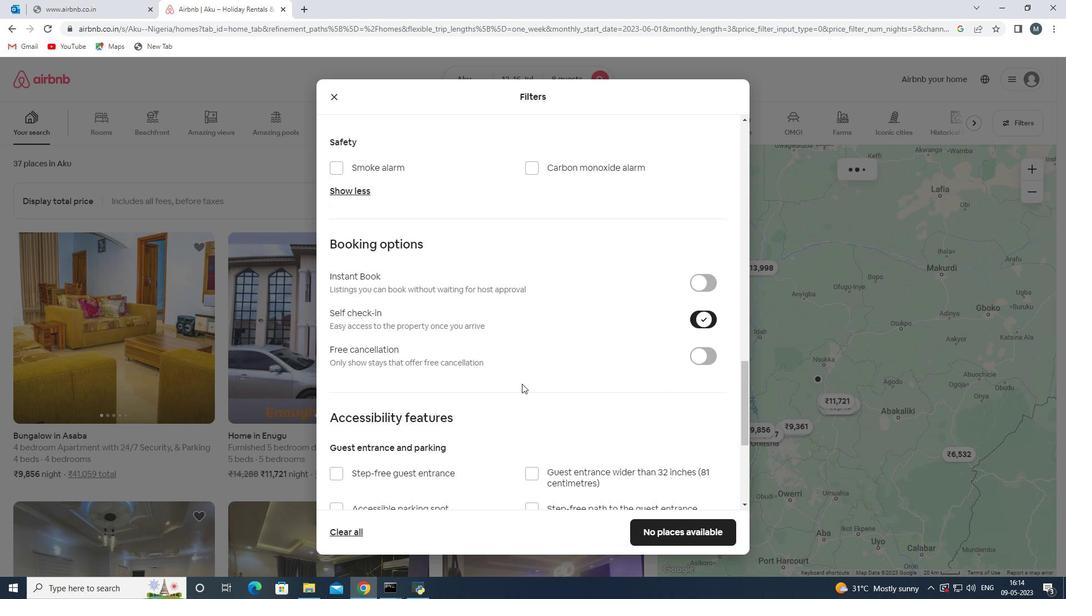 
Action: Mouse moved to (468, 396)
Screenshot: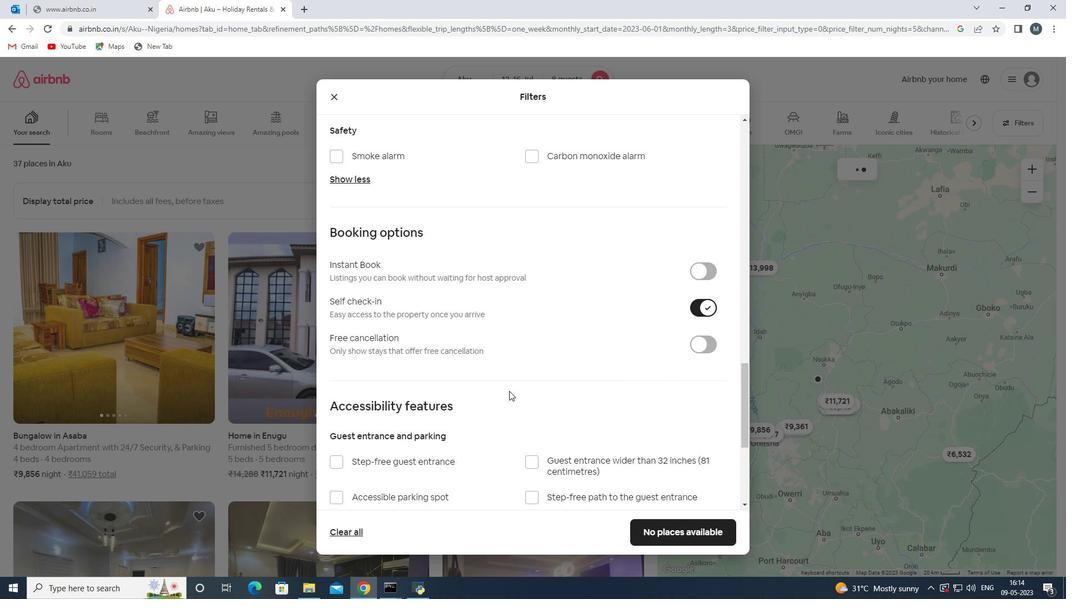 
Action: Mouse scrolled (468, 396) with delta (0, 0)
Screenshot: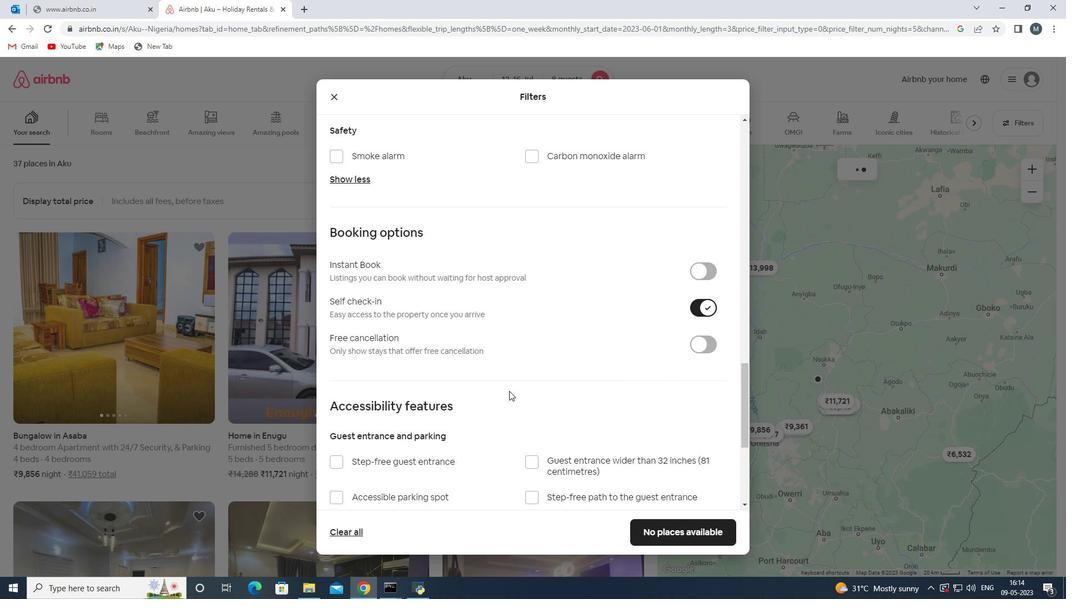 
Action: Mouse moved to (463, 399)
Screenshot: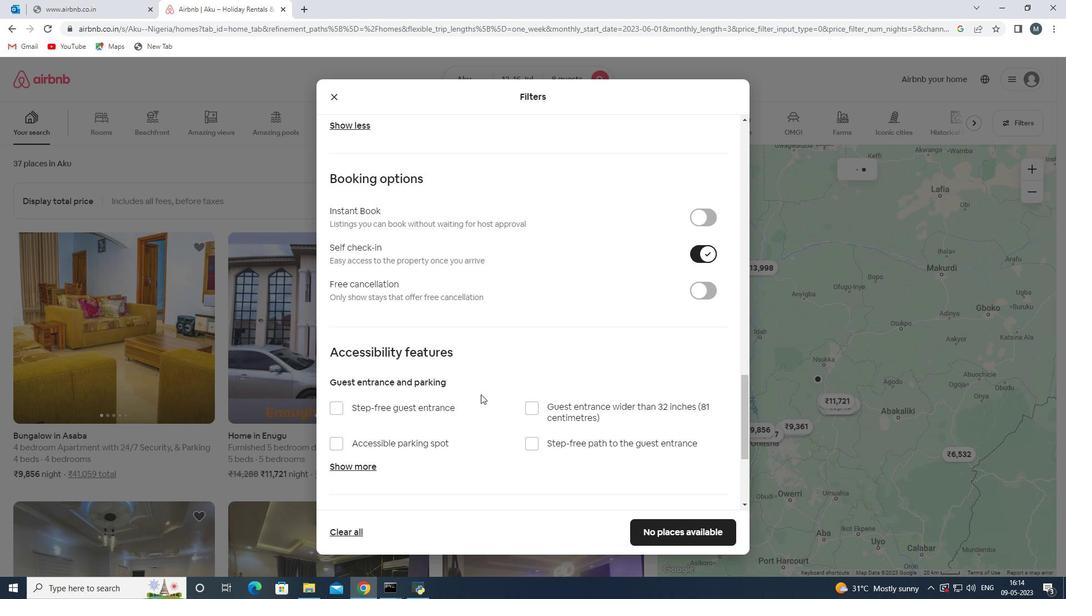 
Action: Mouse scrolled (463, 398) with delta (0, 0)
Screenshot: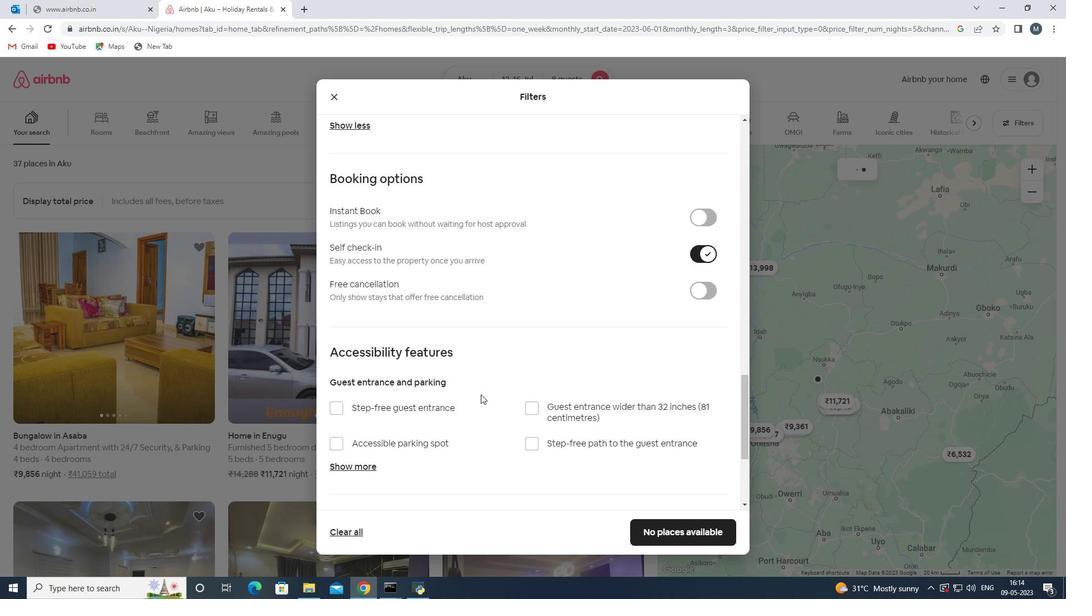 
Action: Mouse moved to (458, 402)
Screenshot: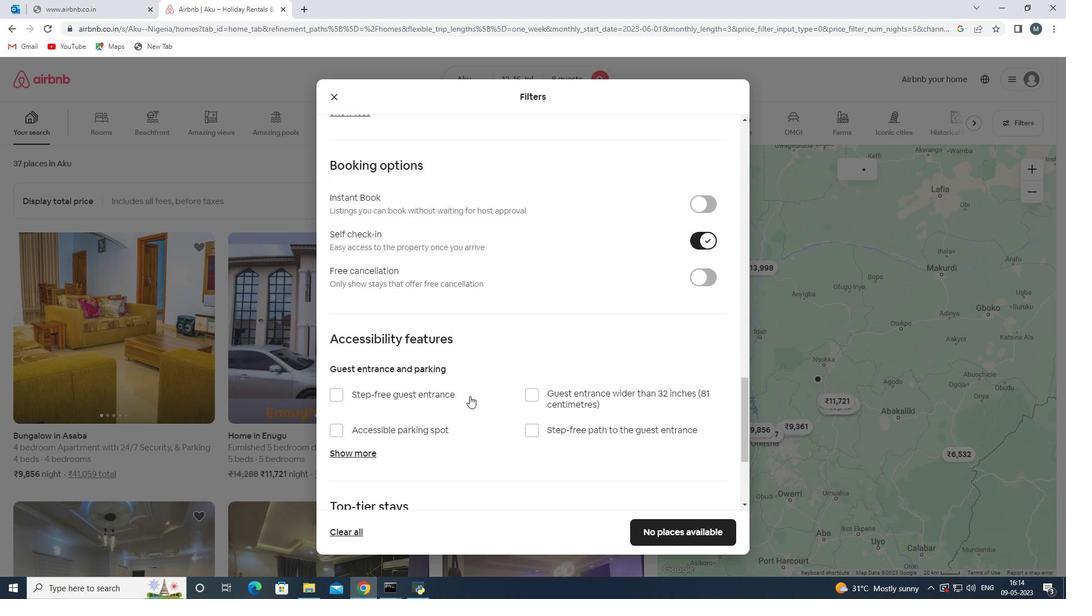 
Action: Mouse scrolled (458, 402) with delta (0, 0)
Screenshot: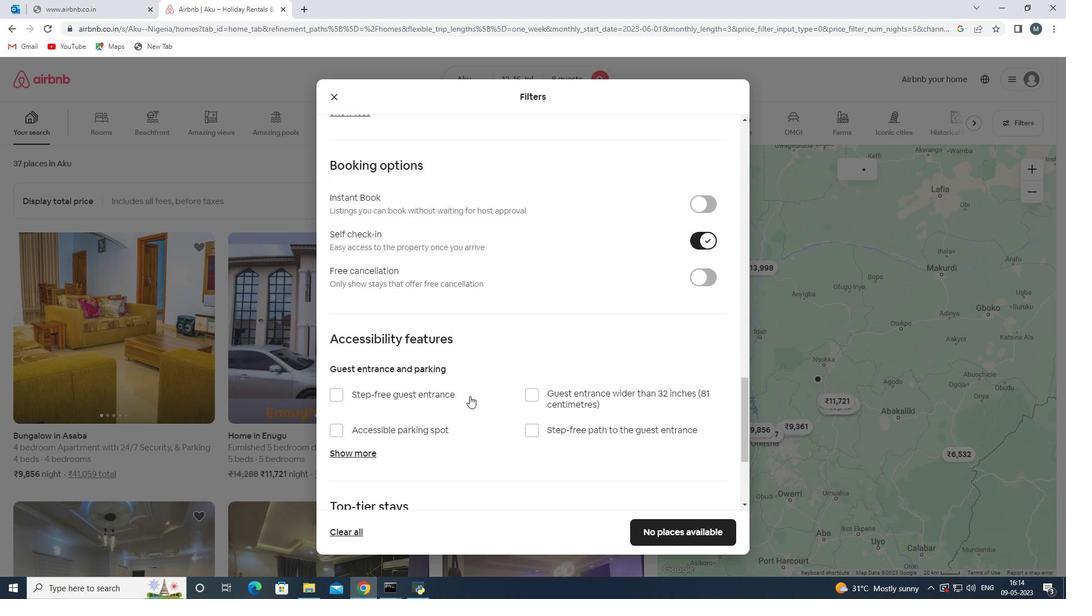 
Action: Mouse moved to (433, 410)
Screenshot: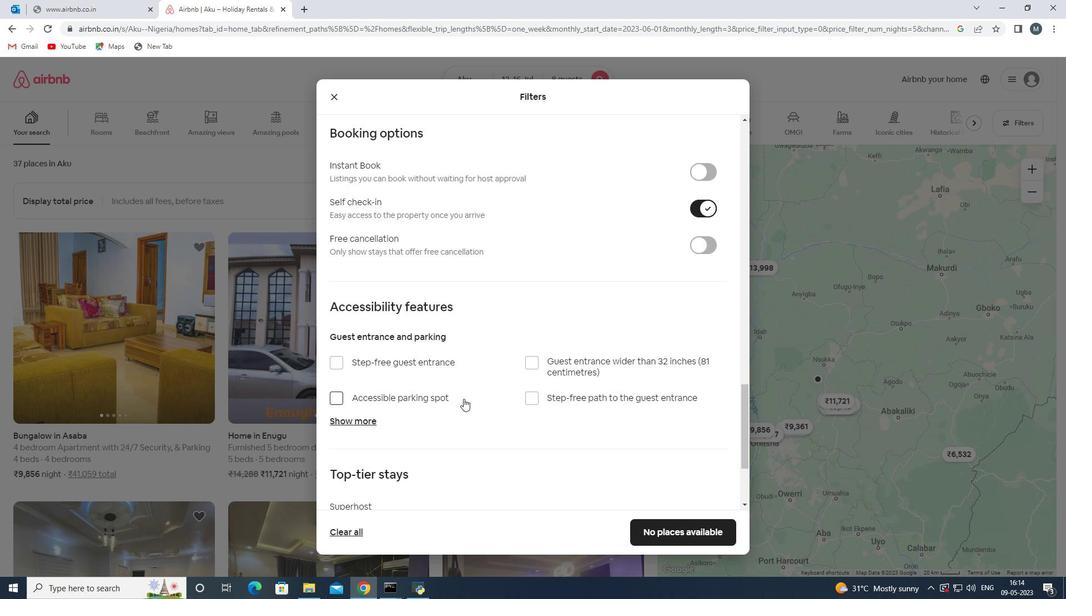 
Action: Mouse scrolled (433, 409) with delta (0, 0)
Screenshot: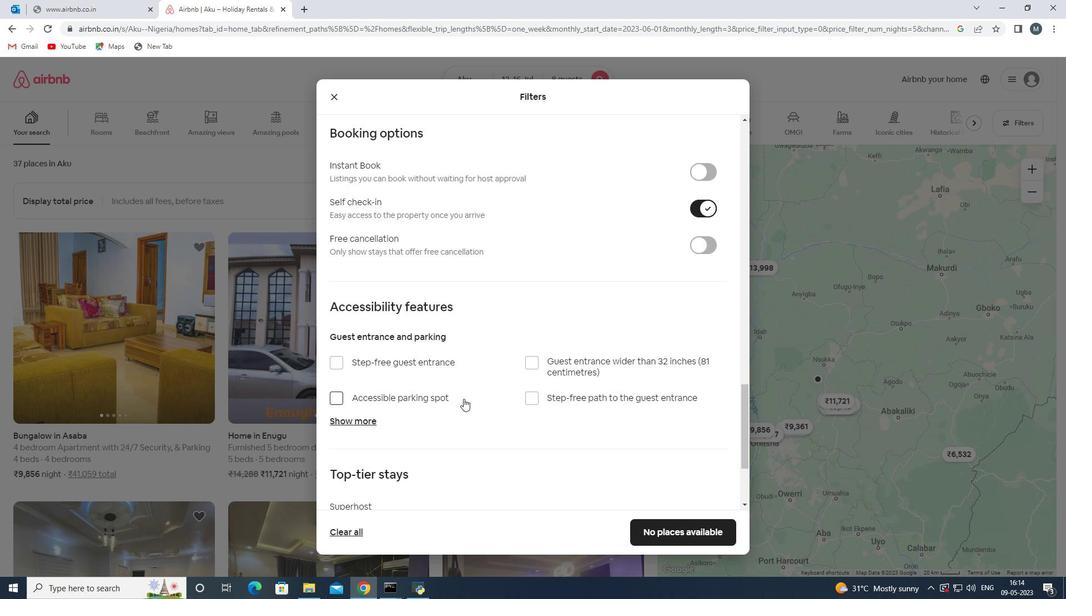 
Action: Mouse moved to (415, 454)
Screenshot: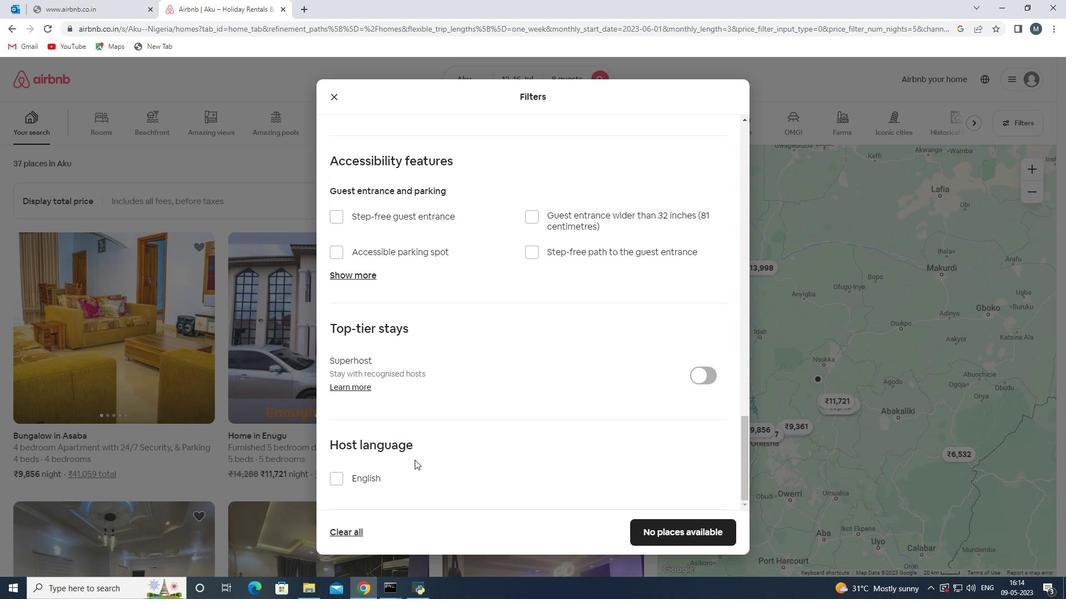 
Action: Mouse scrolled (415, 454) with delta (0, 0)
Screenshot: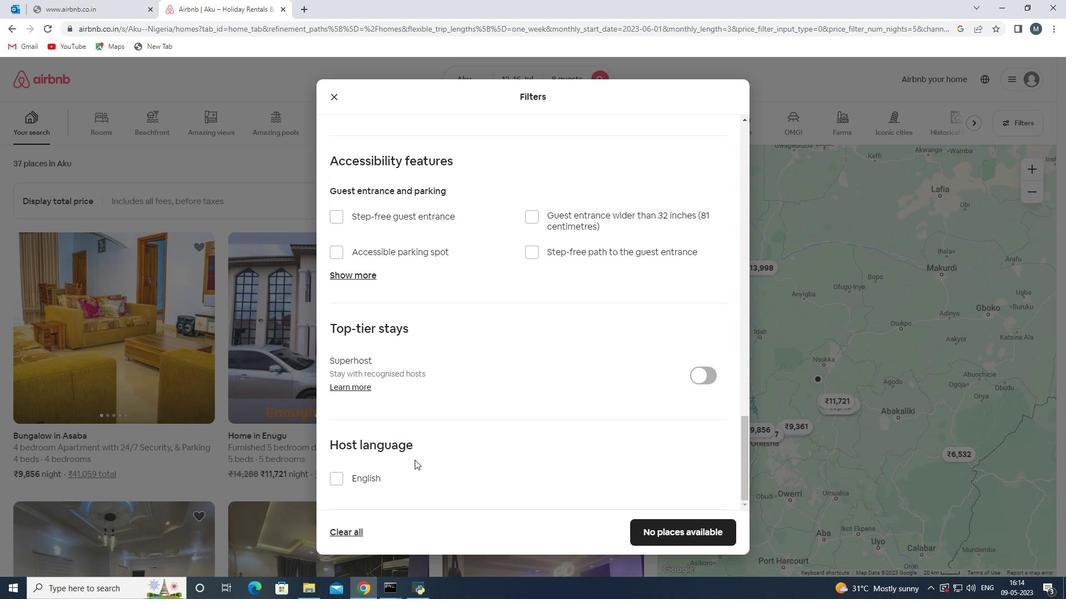 
Action: Mouse moved to (340, 476)
Screenshot: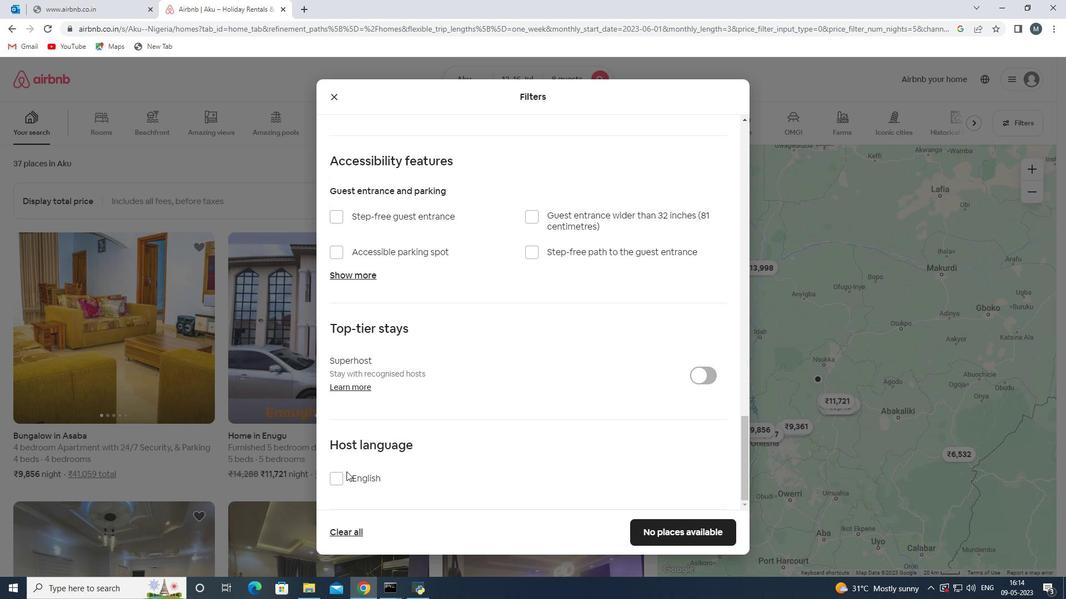 
Action: Mouse pressed left at (340, 476)
Screenshot: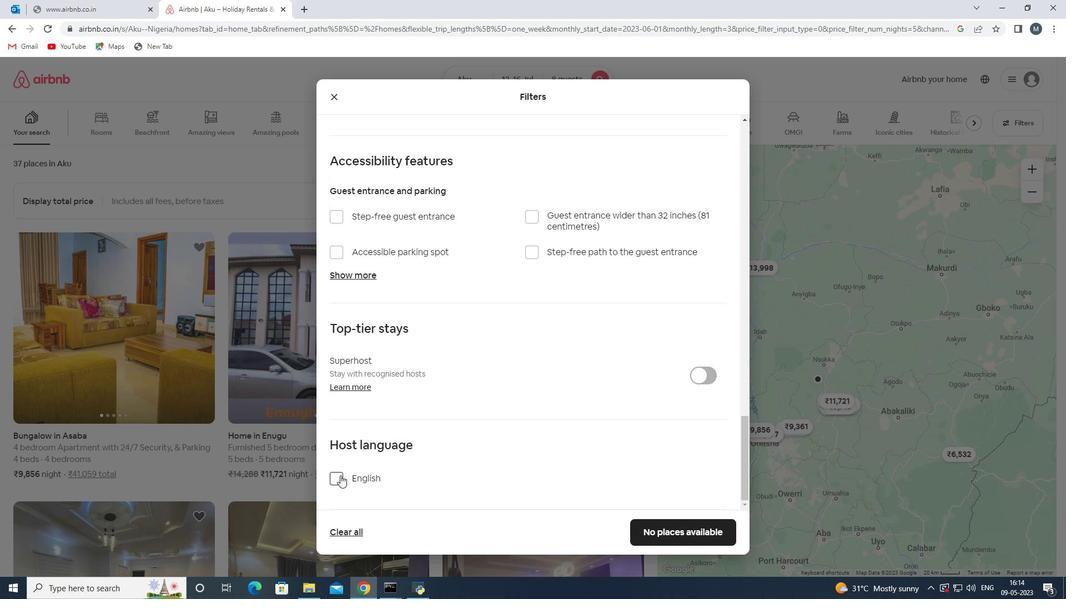
Action: Mouse moved to (410, 447)
Screenshot: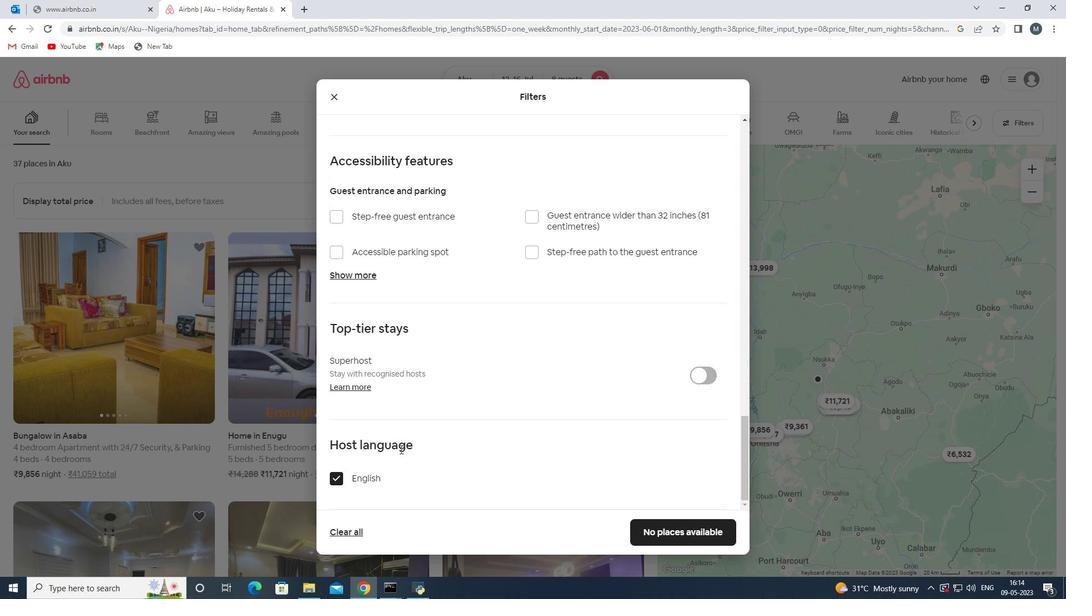 
Action: Mouse scrolled (410, 446) with delta (0, 0)
Screenshot: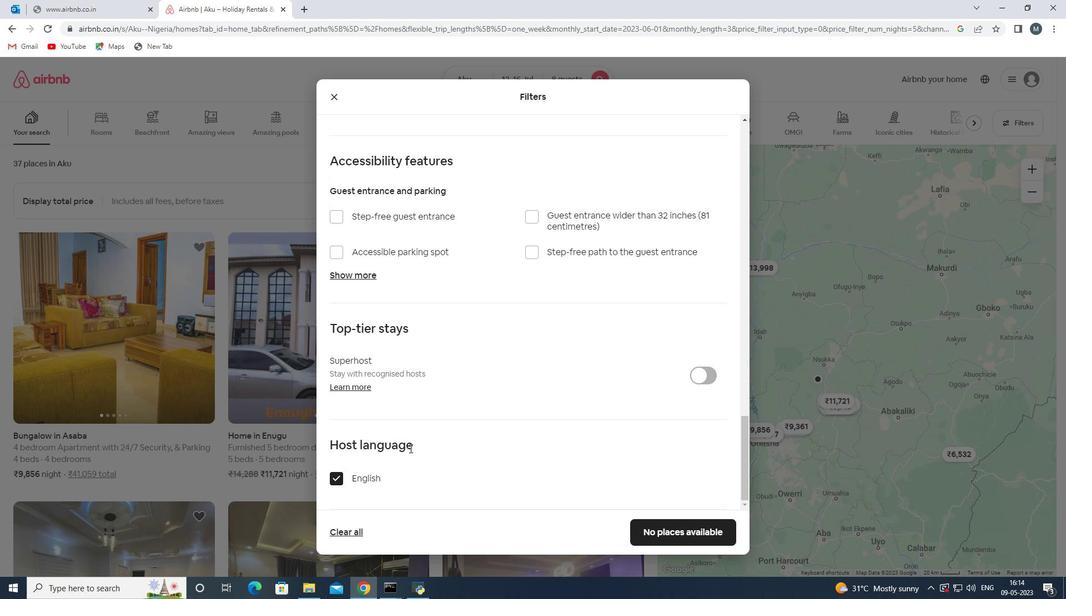 
Action: Mouse moved to (644, 535)
Screenshot: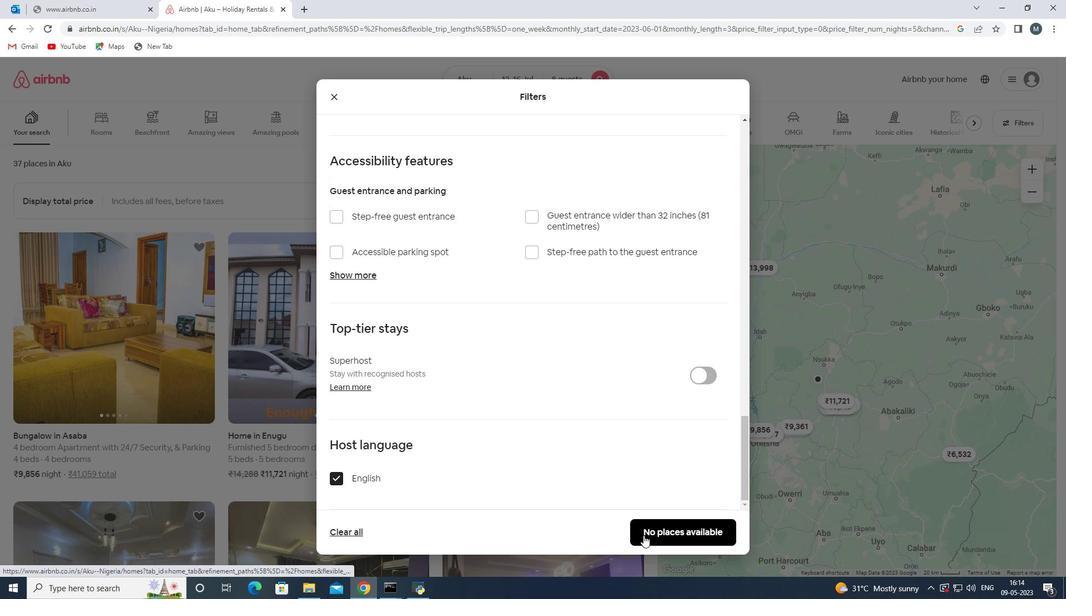 
Action: Mouse pressed left at (644, 535)
Screenshot: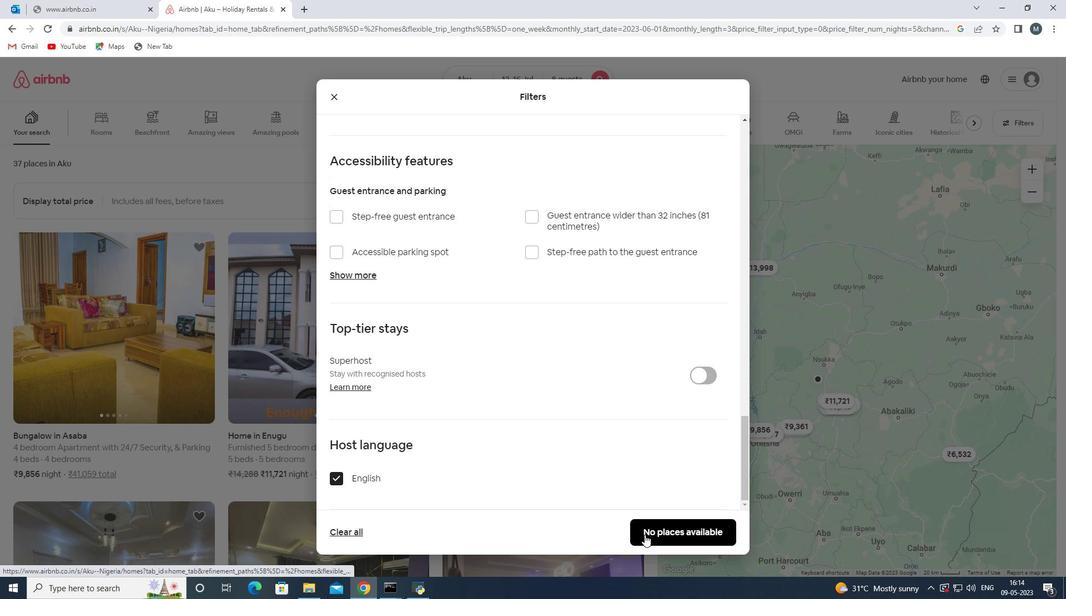 
Action: Mouse moved to (560, 534)
Screenshot: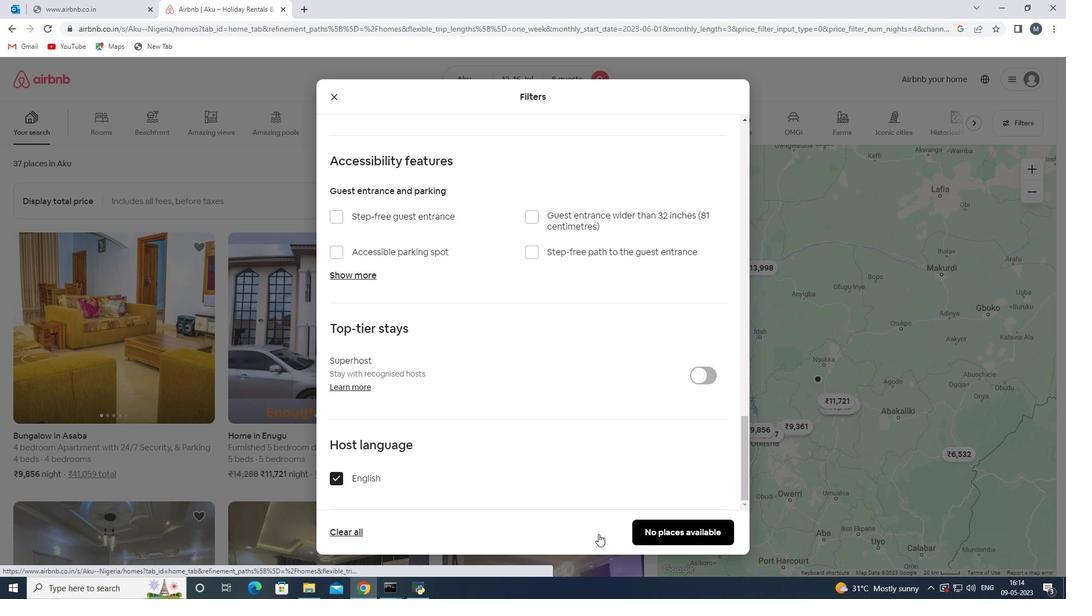 
